 Task: Look for space in Amman, Jordan from 12th July, 2023 to 16th July, 2023 for 8 adults in price range Rs.10000 to Rs.16000. Place can be private room with 8 bedrooms having 8 beds and 8 bathrooms. Property type can be house, flat, guest house, hotel. Amenities needed are: wifi, TV, free parkinig on premises, gym, breakfast. Booking option can be shelf check-in. Required host language is English.
Action: Mouse moved to (453, 98)
Screenshot: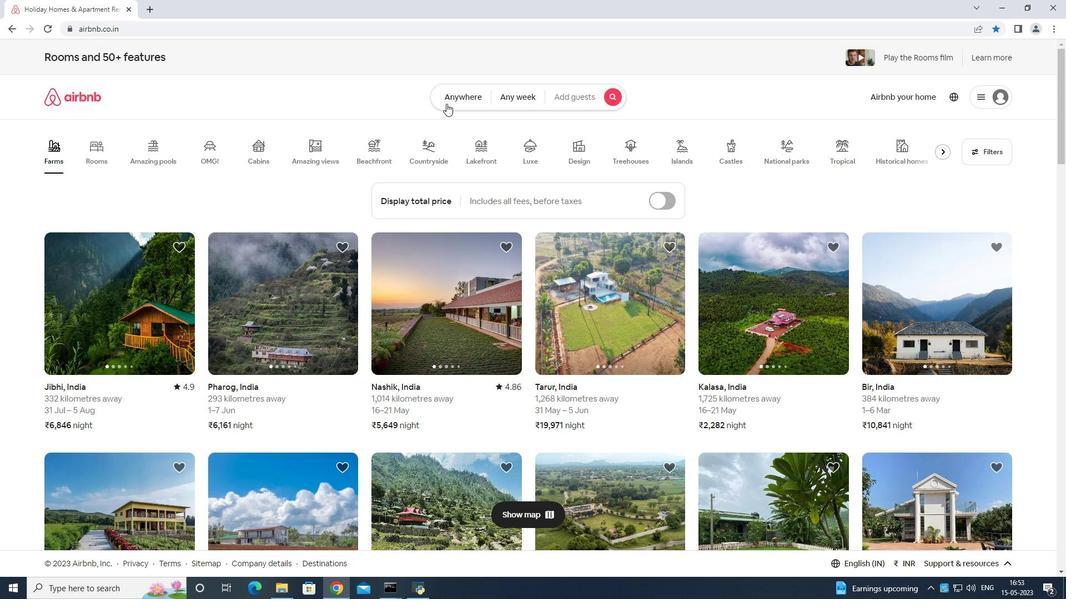 
Action: Mouse pressed left at (453, 98)
Screenshot: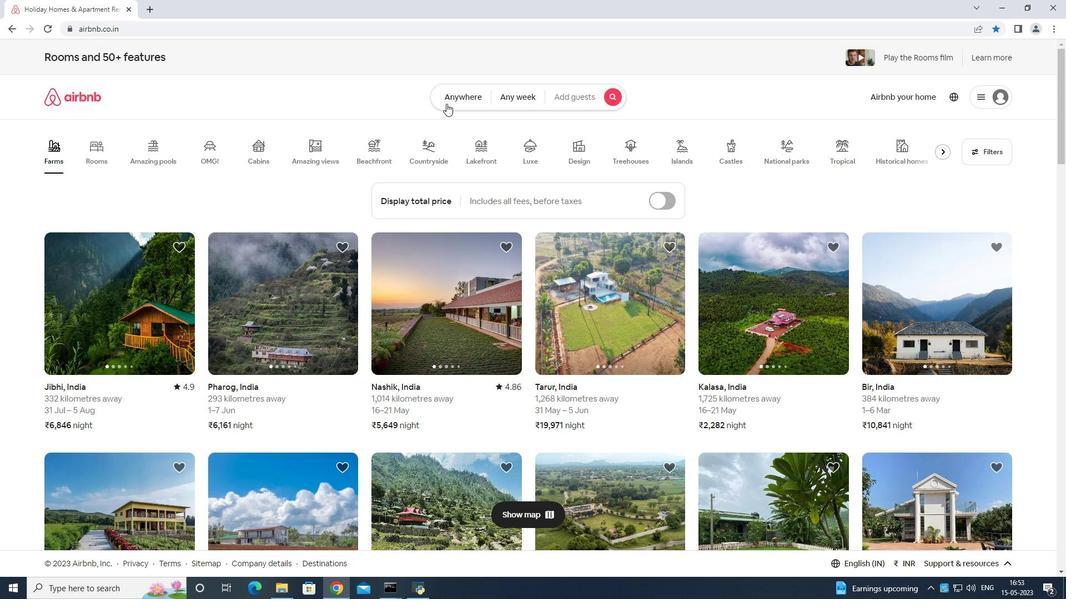 
Action: Mouse moved to (383, 131)
Screenshot: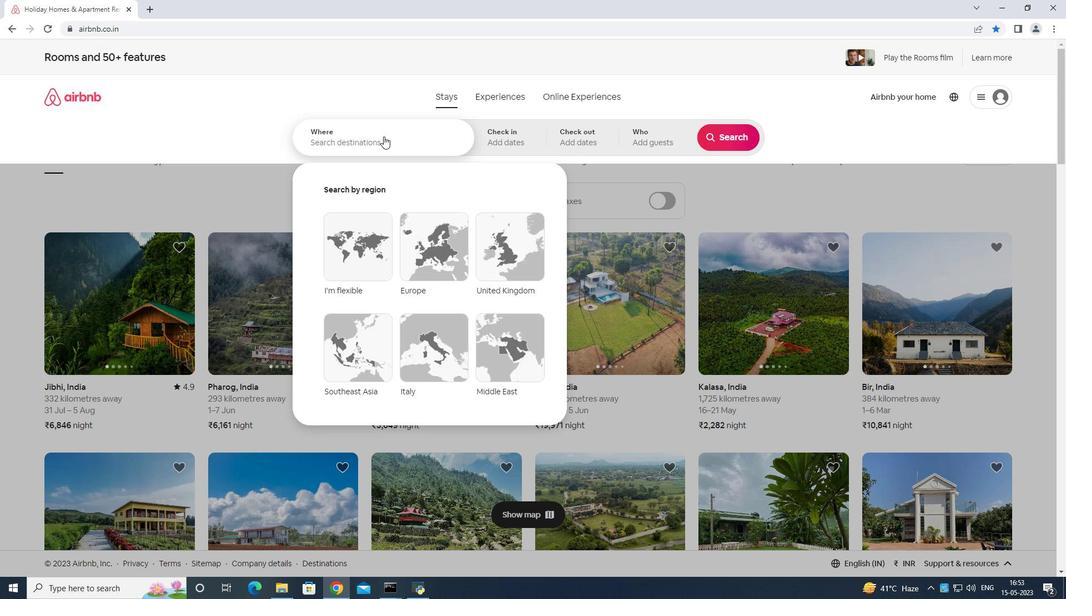 
Action: Mouse pressed left at (383, 131)
Screenshot: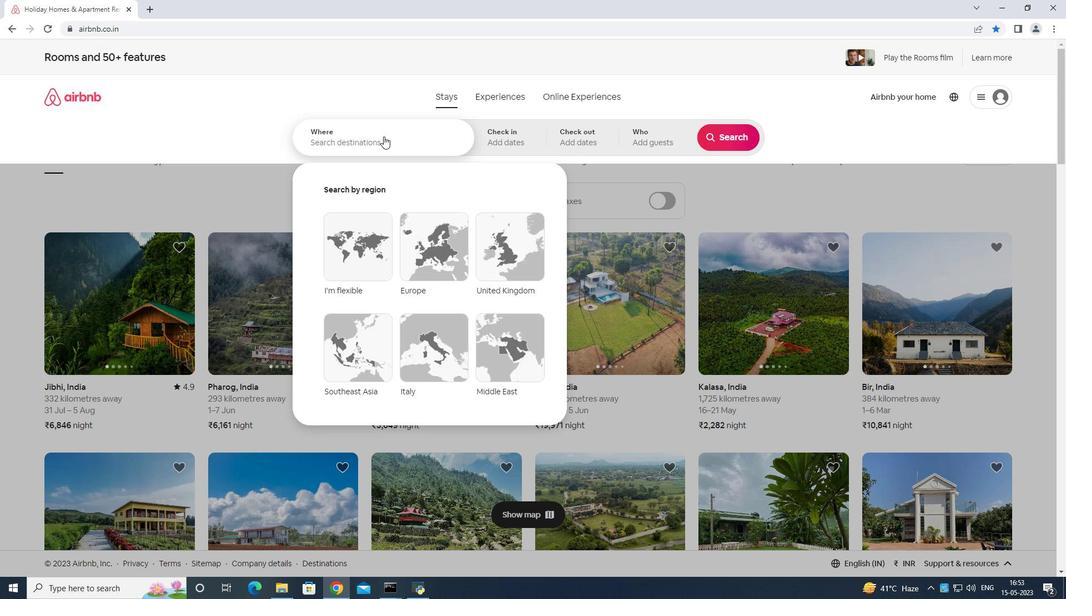 
Action: Mouse moved to (675, 117)
Screenshot: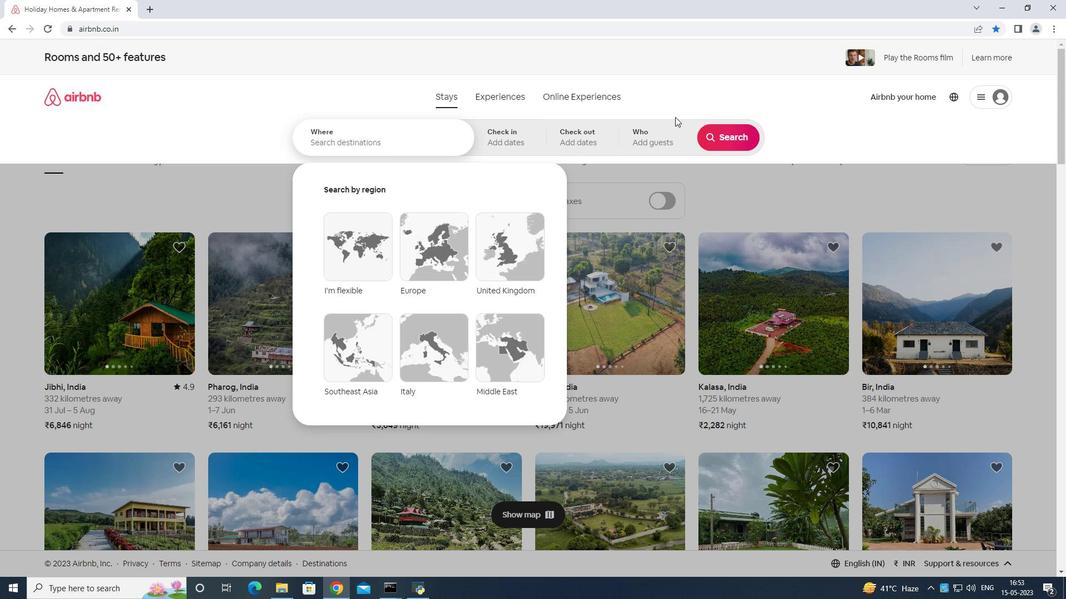 
Action: Key pressed <Key.shift>Amman<Key.space><Key.shift>Jordan<Key.enter>
Screenshot: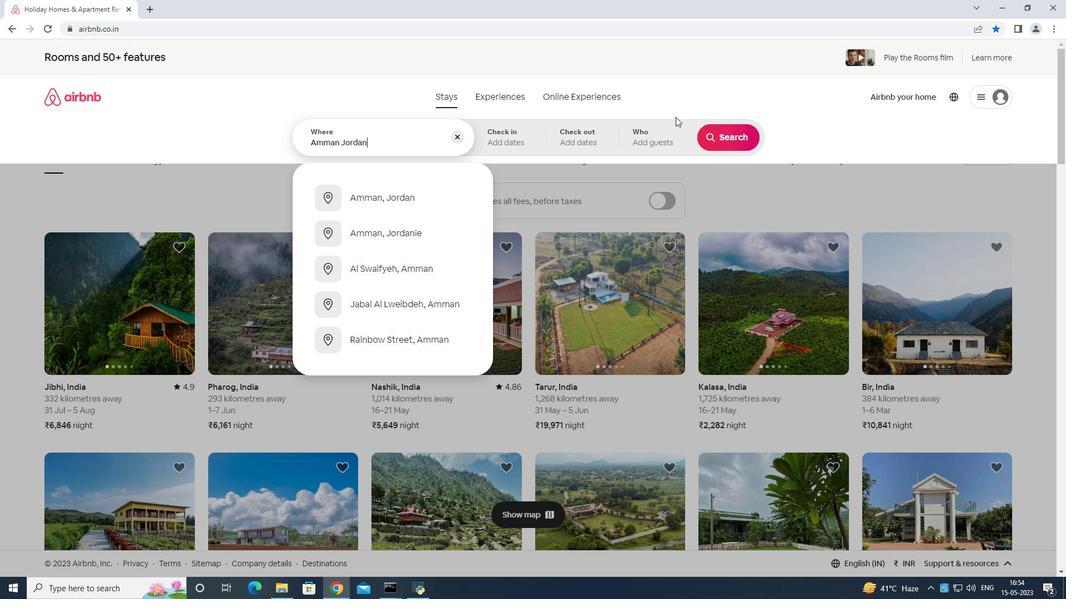 
Action: Mouse moved to (735, 224)
Screenshot: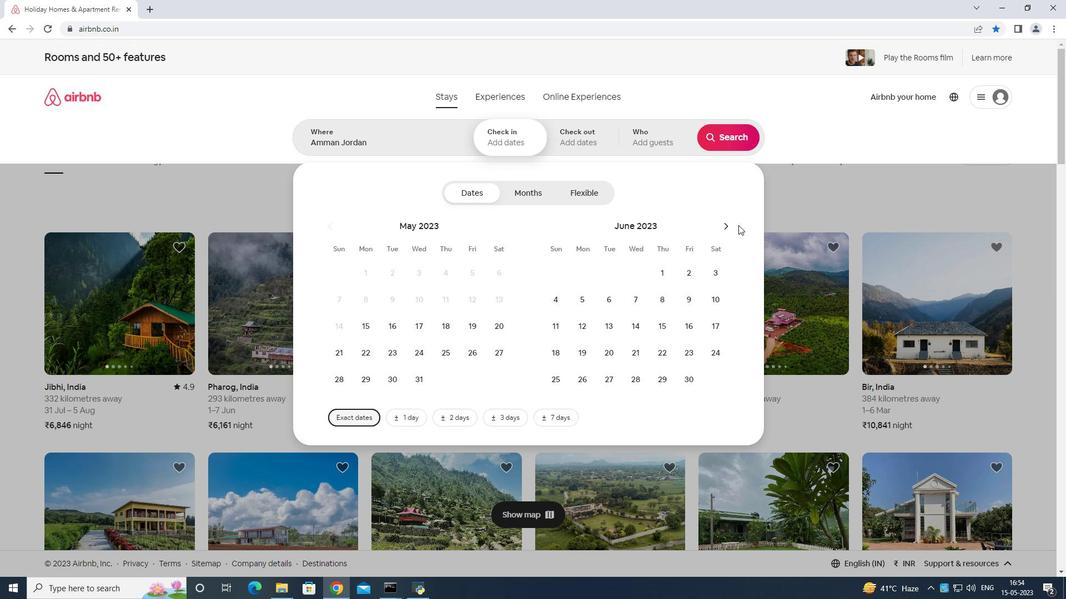 
Action: Mouse pressed left at (735, 224)
Screenshot: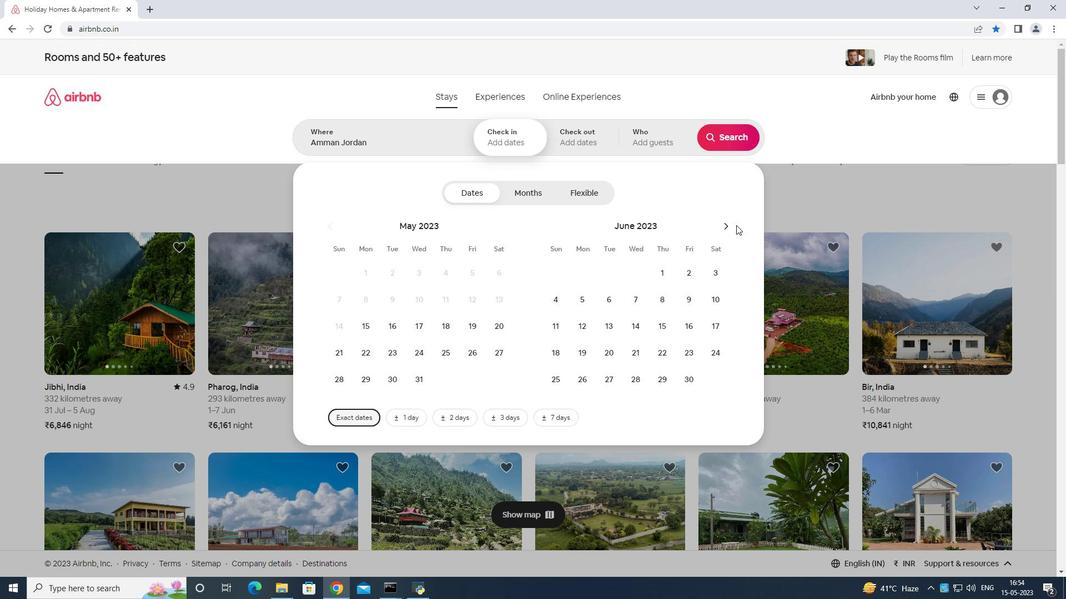 
Action: Mouse moved to (727, 223)
Screenshot: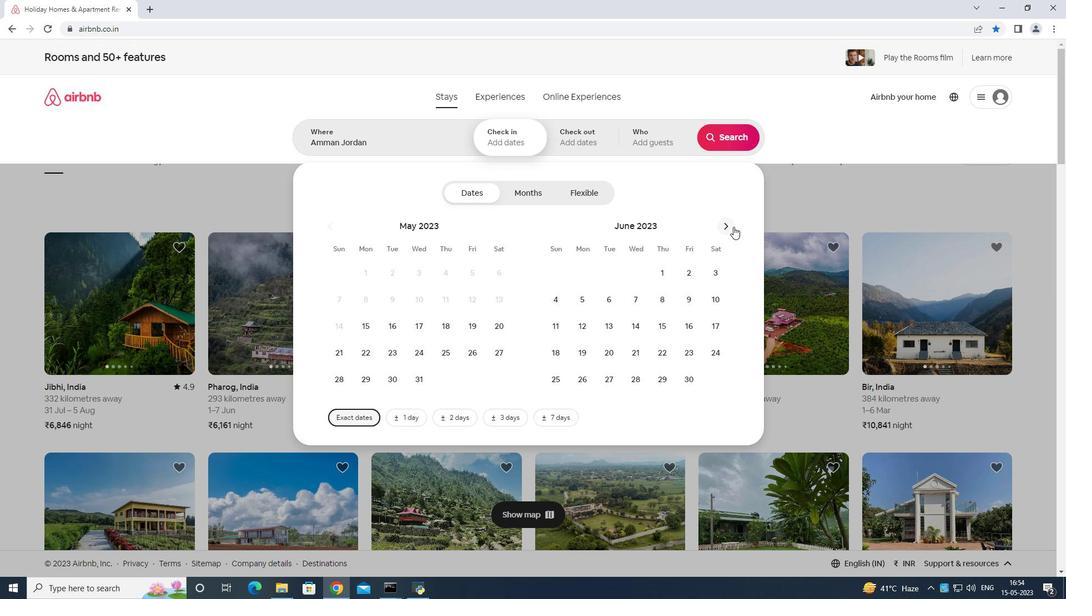 
Action: Mouse pressed left at (727, 223)
Screenshot: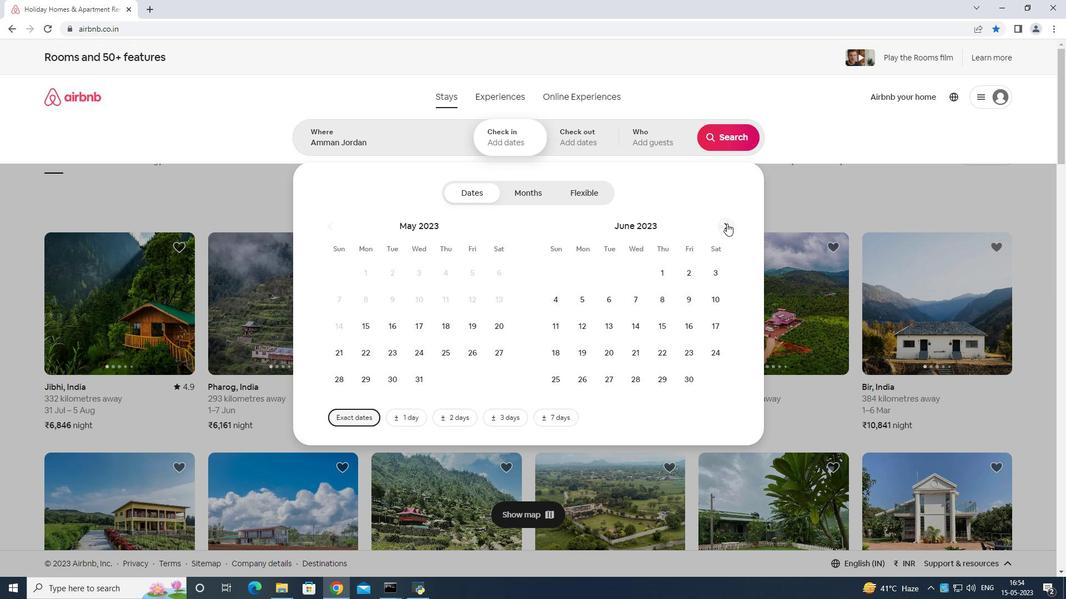 
Action: Mouse moved to (628, 313)
Screenshot: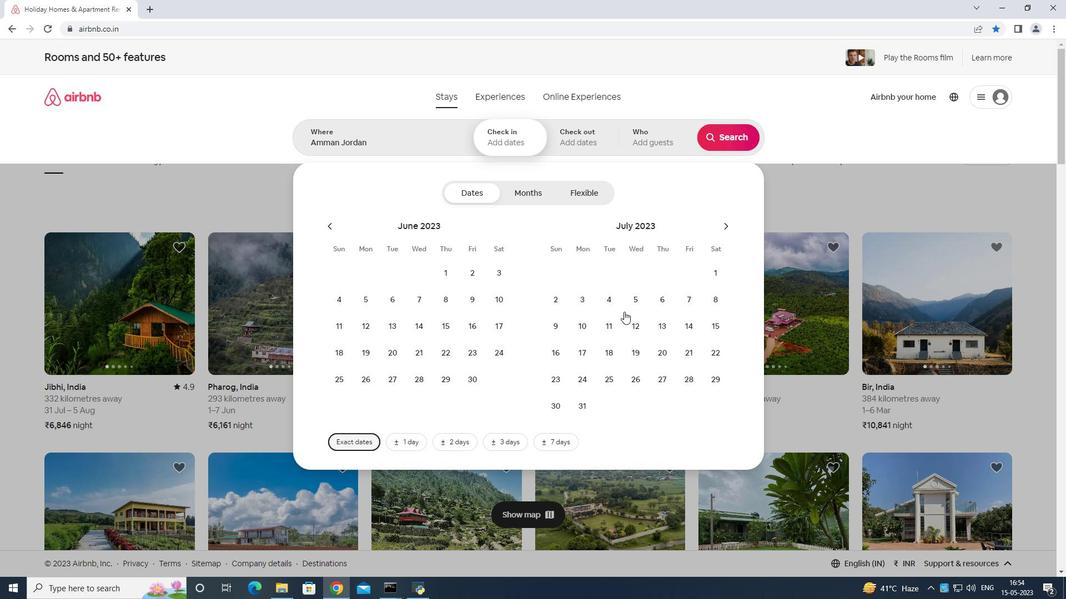 
Action: Mouse pressed left at (628, 313)
Screenshot: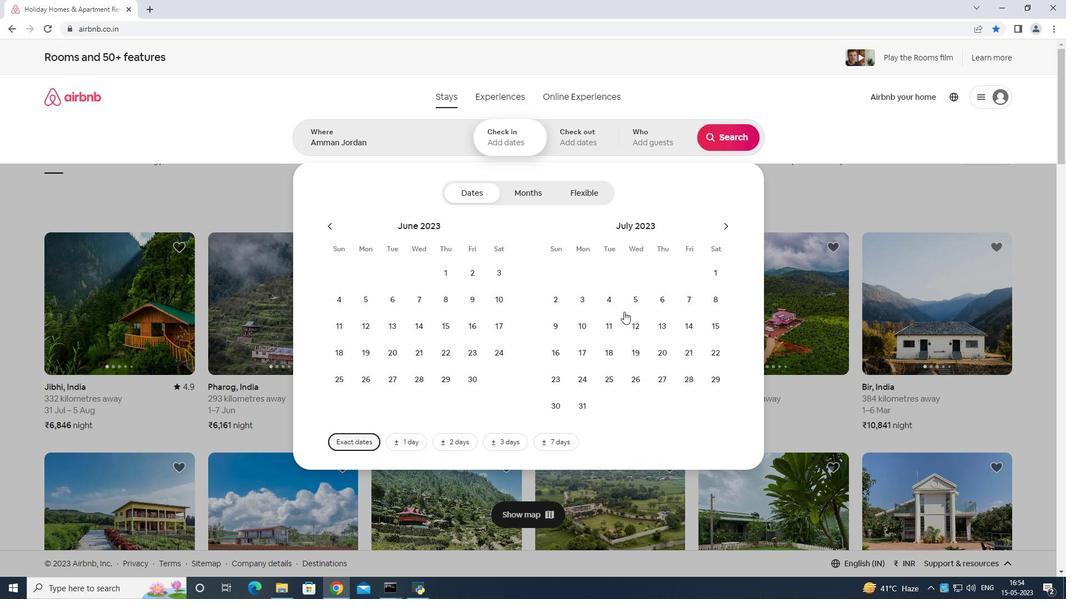 
Action: Mouse moved to (563, 345)
Screenshot: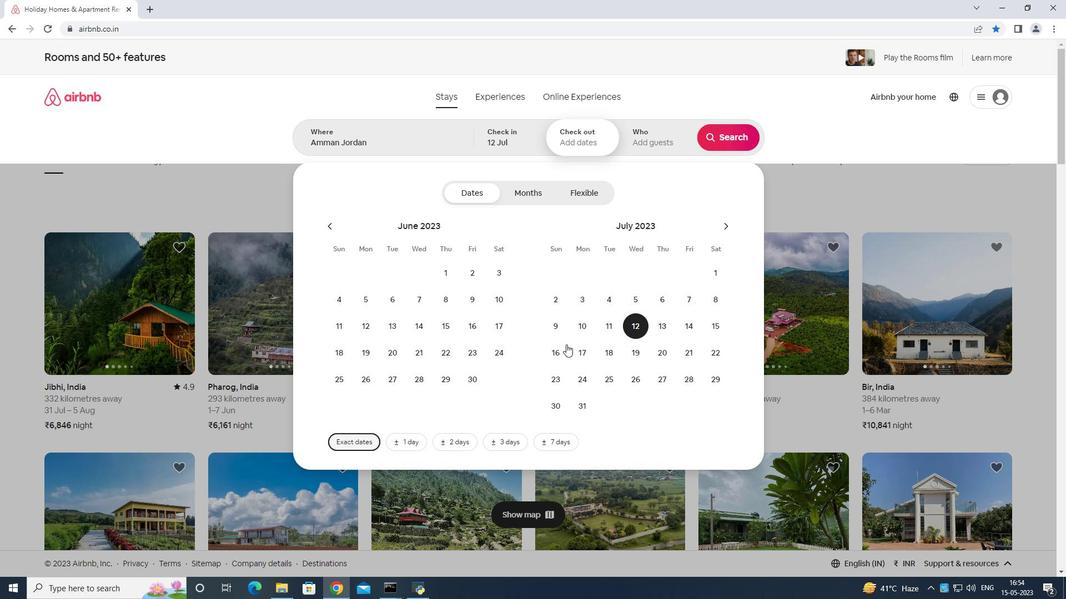 
Action: Mouse pressed left at (563, 345)
Screenshot: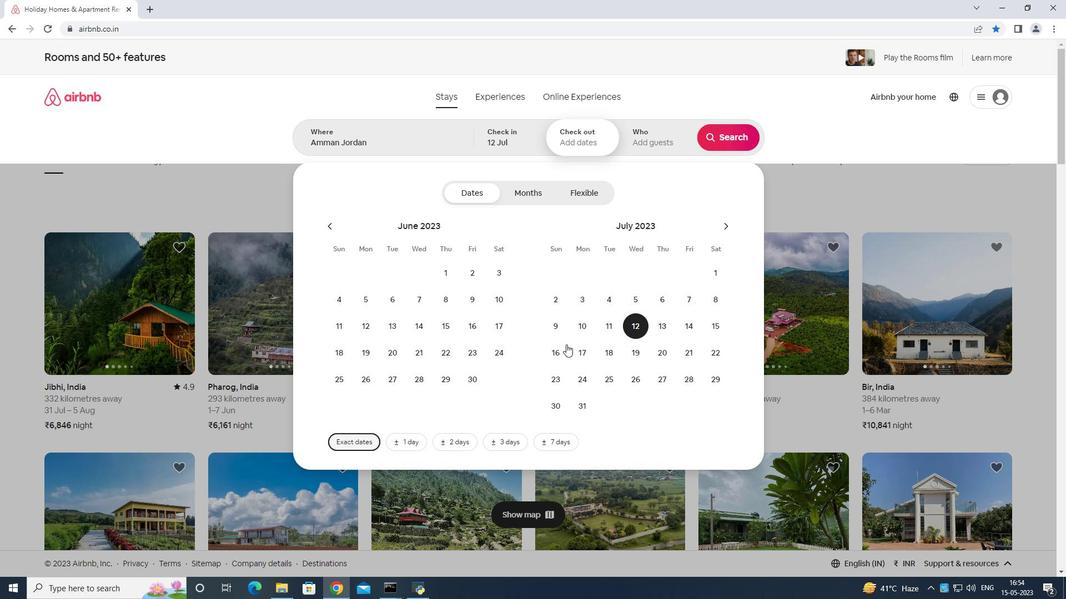 
Action: Mouse moved to (657, 144)
Screenshot: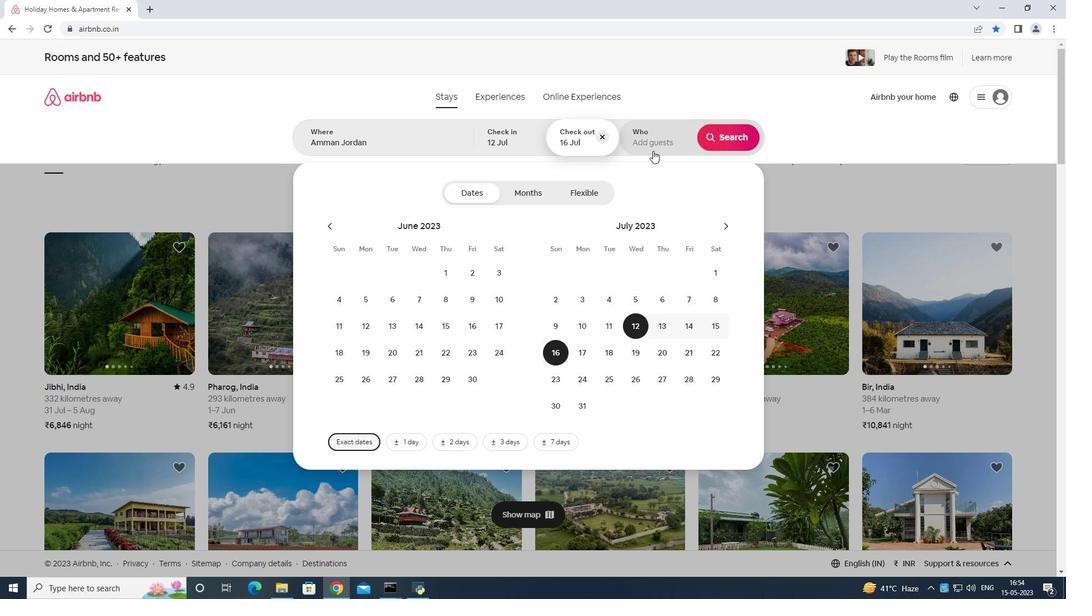 
Action: Mouse pressed left at (657, 144)
Screenshot: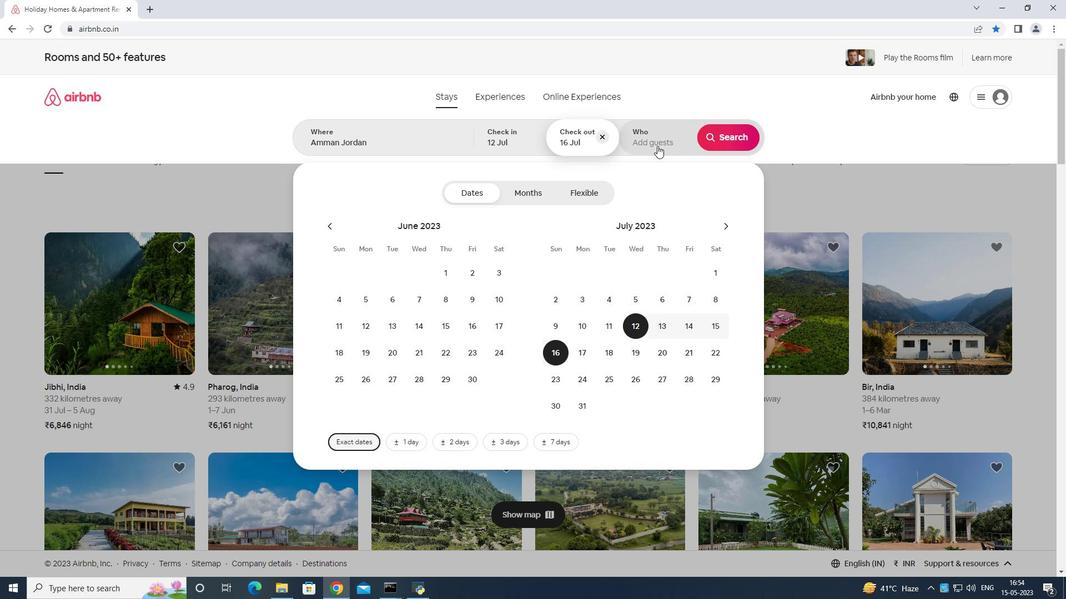 
Action: Mouse moved to (728, 198)
Screenshot: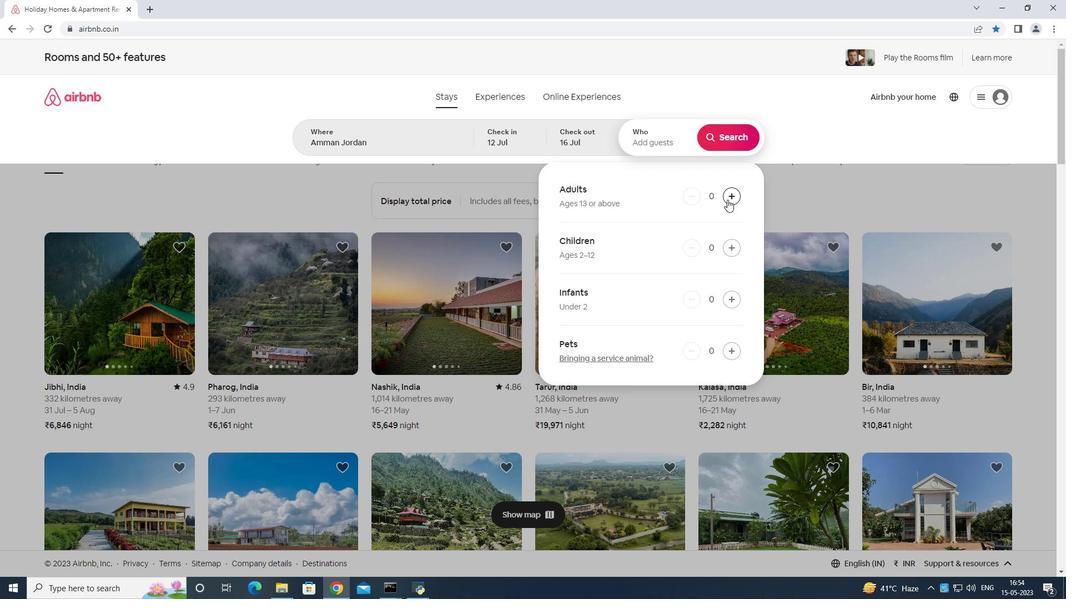 
Action: Mouse pressed left at (728, 198)
Screenshot: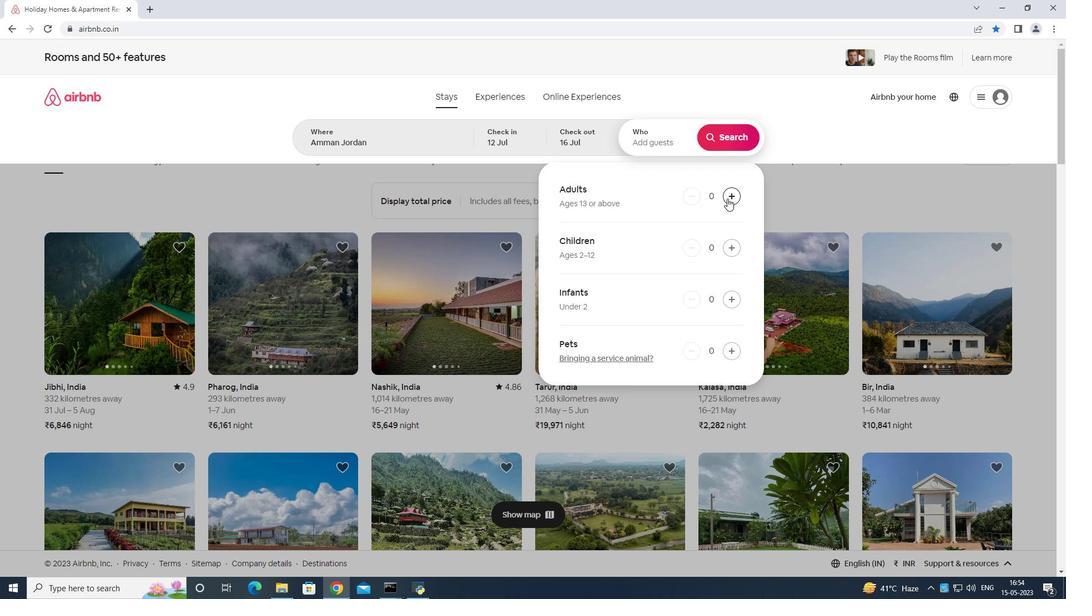 
Action: Mouse pressed left at (728, 198)
Screenshot: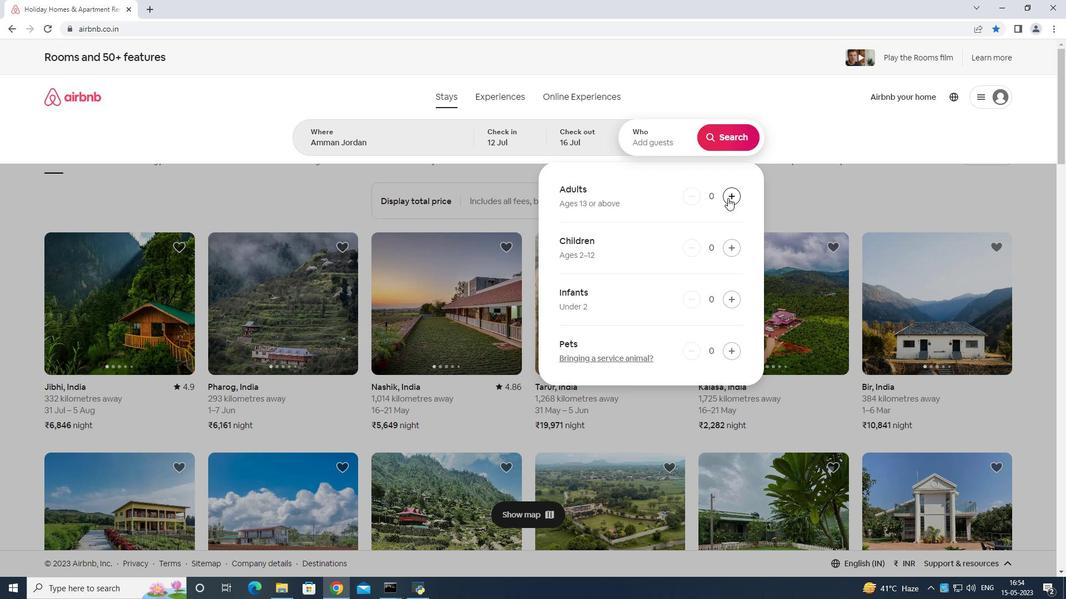 
Action: Mouse pressed left at (728, 198)
Screenshot: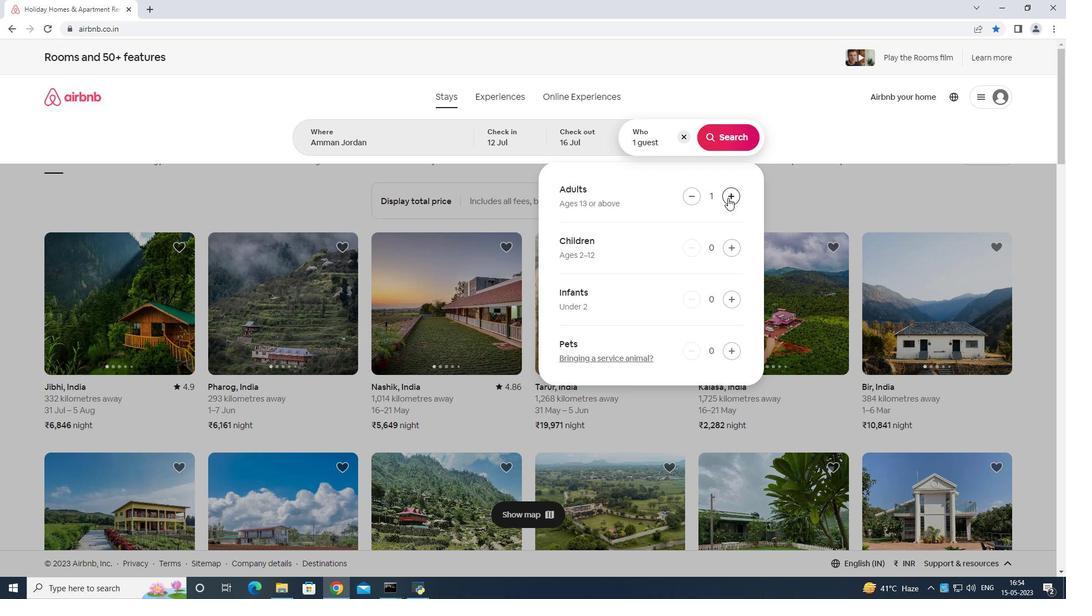
Action: Mouse pressed left at (728, 198)
Screenshot: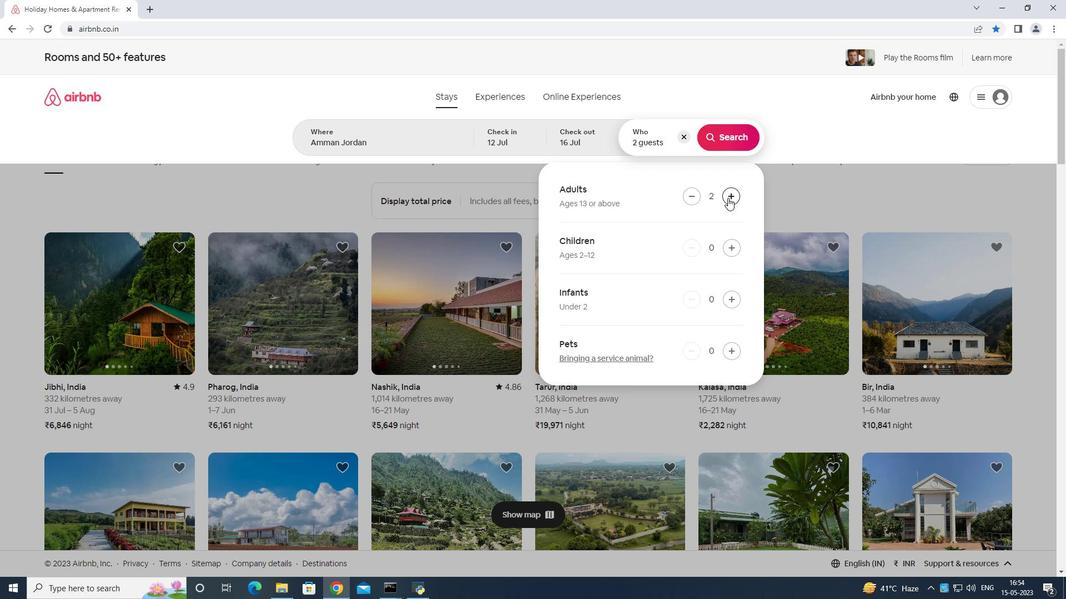 
Action: Mouse moved to (728, 198)
Screenshot: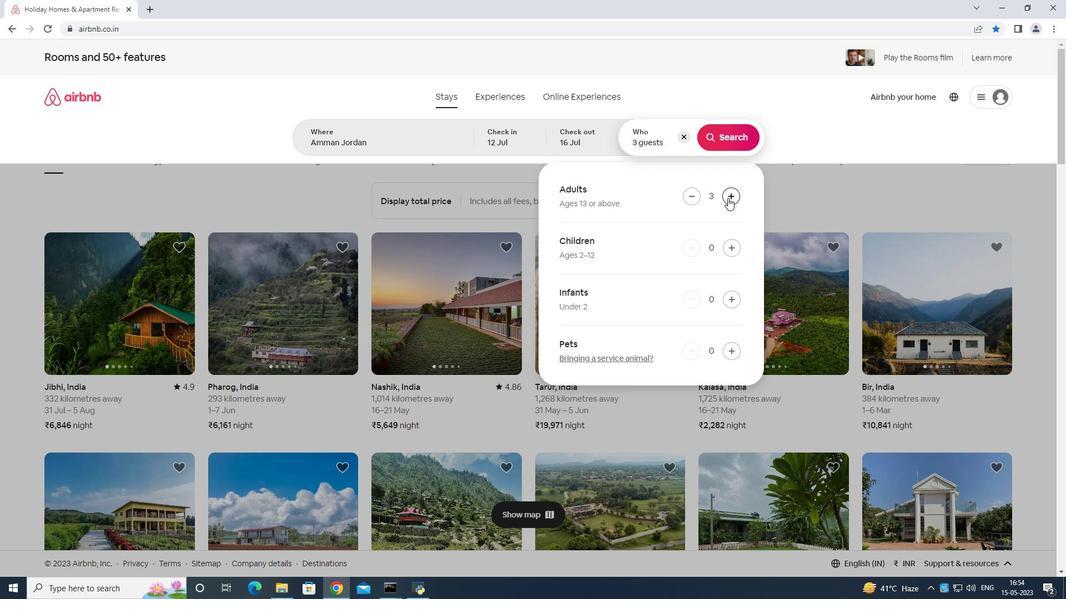 
Action: Mouse pressed left at (728, 198)
Screenshot: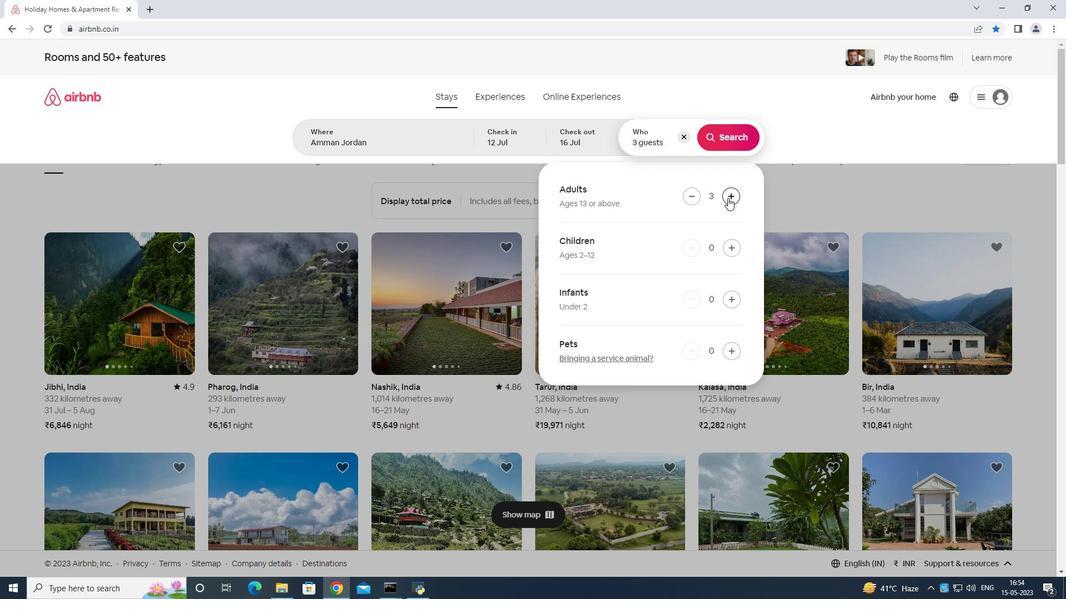
Action: Mouse pressed left at (728, 198)
Screenshot: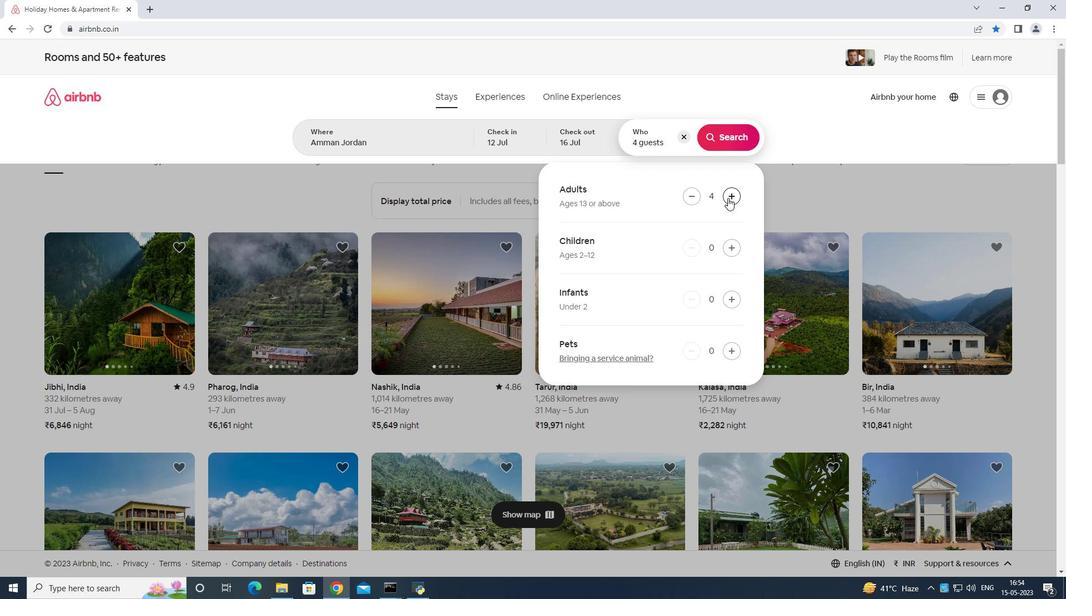 
Action: Mouse pressed left at (728, 198)
Screenshot: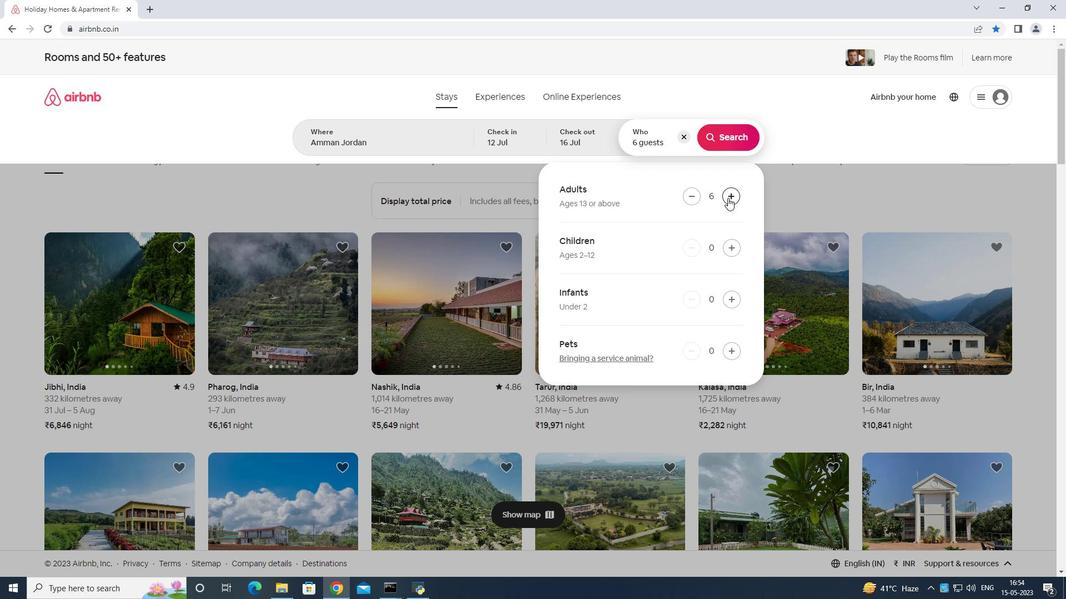 
Action: Mouse moved to (728, 196)
Screenshot: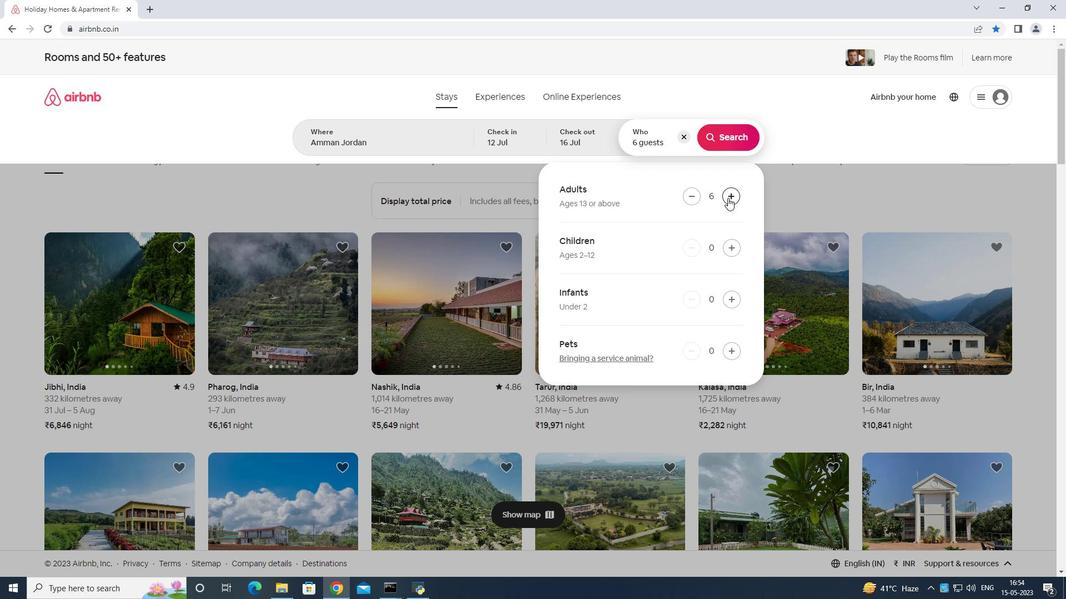 
Action: Mouse pressed left at (728, 196)
Screenshot: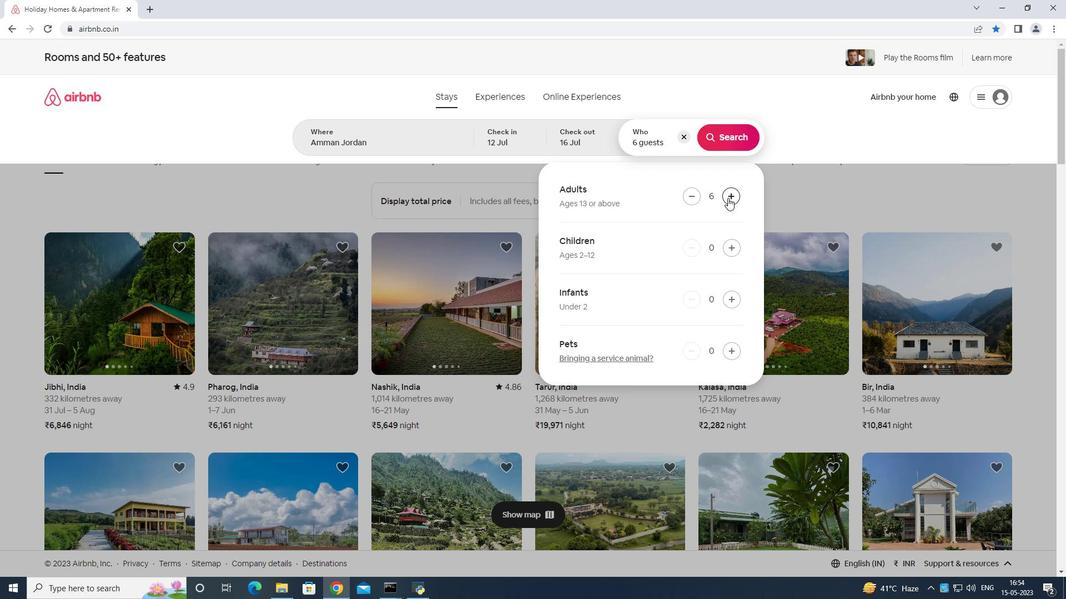 
Action: Mouse moved to (745, 133)
Screenshot: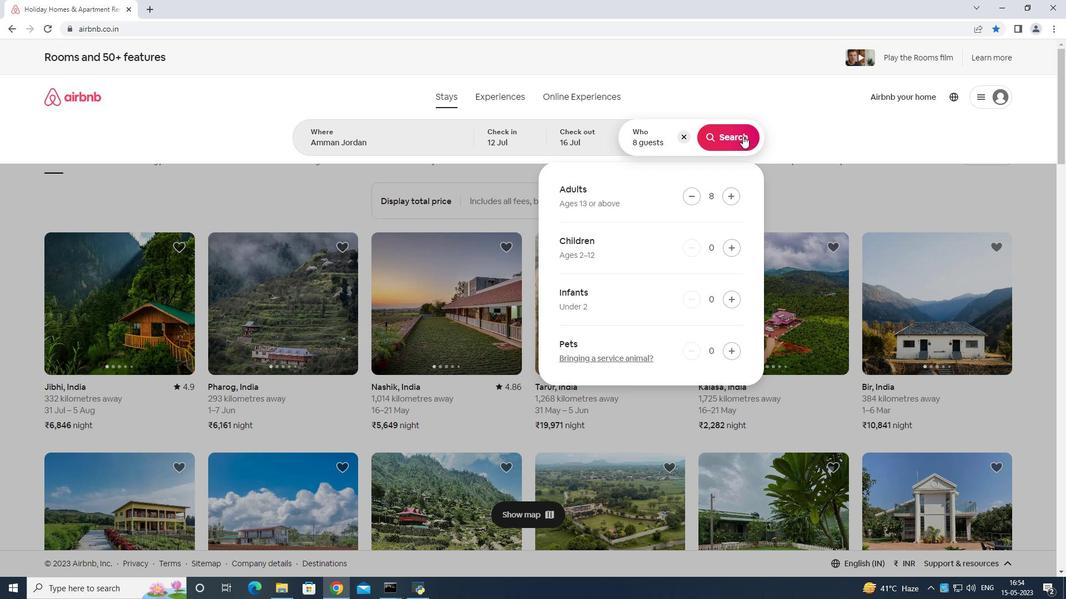 
Action: Mouse pressed left at (745, 133)
Screenshot: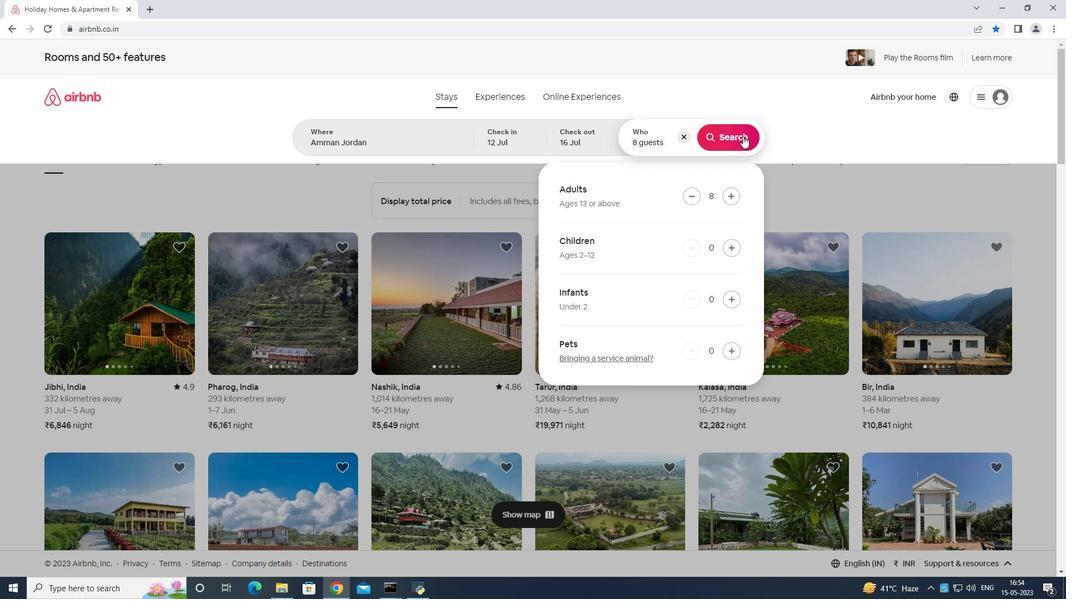 
Action: Mouse moved to (1006, 104)
Screenshot: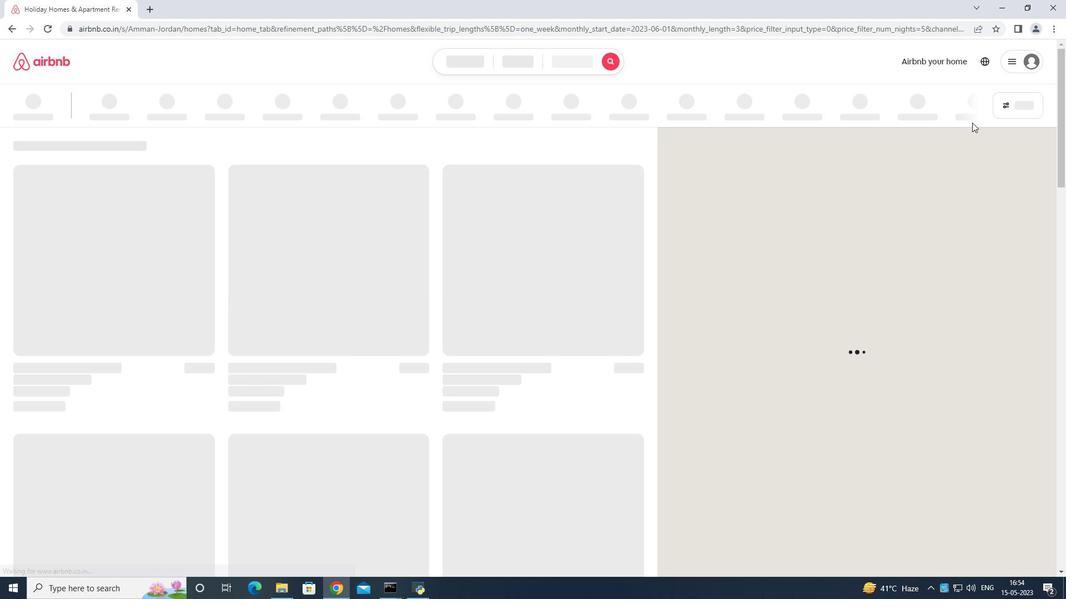 
Action: Mouse pressed left at (1006, 104)
Screenshot: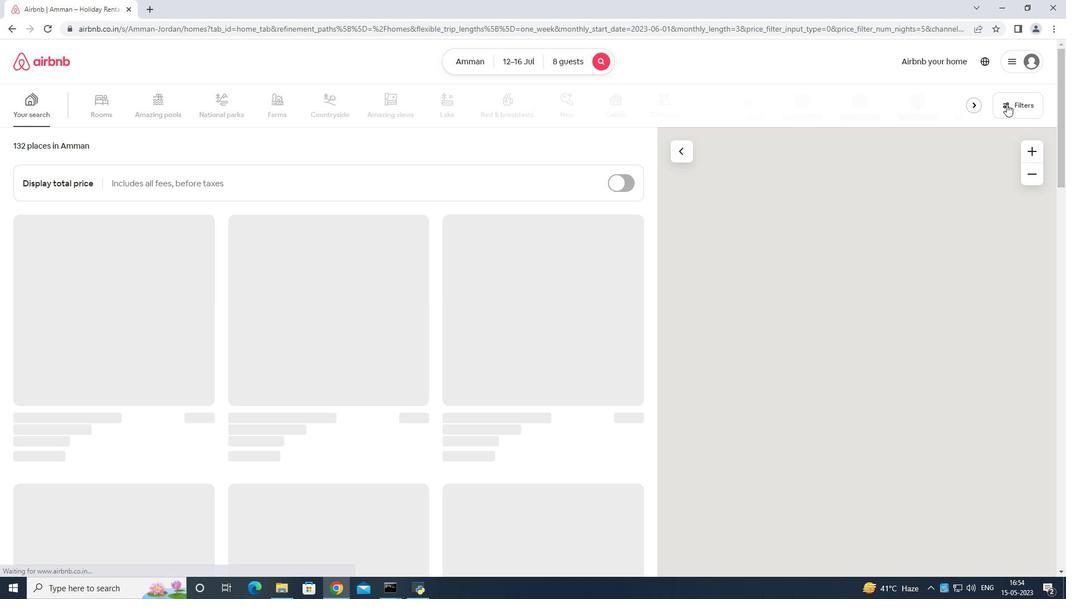 
Action: Mouse moved to (455, 364)
Screenshot: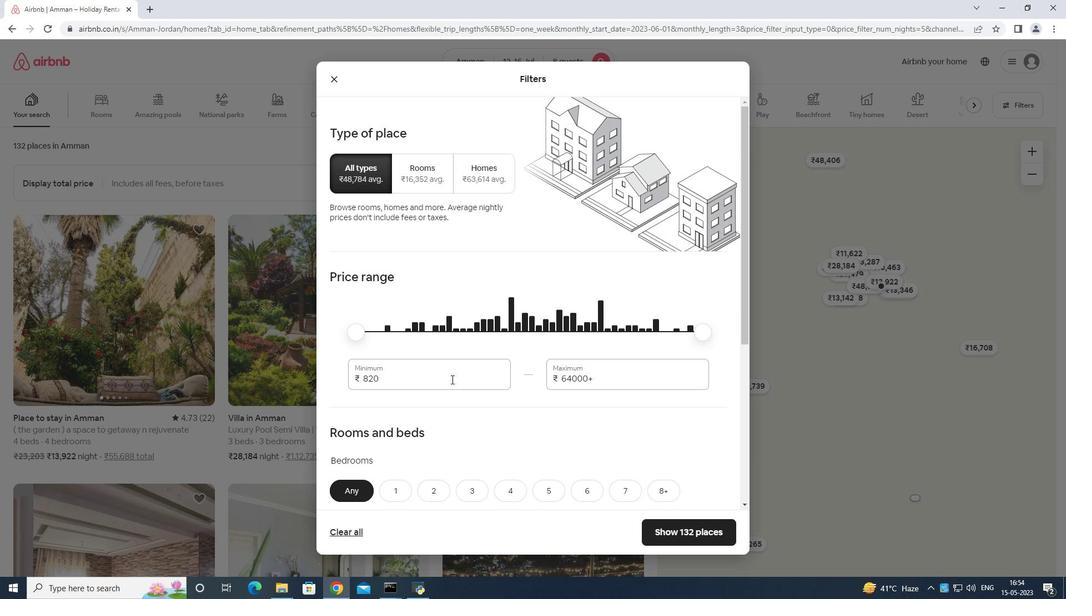 
Action: Mouse pressed left at (454, 364)
Screenshot: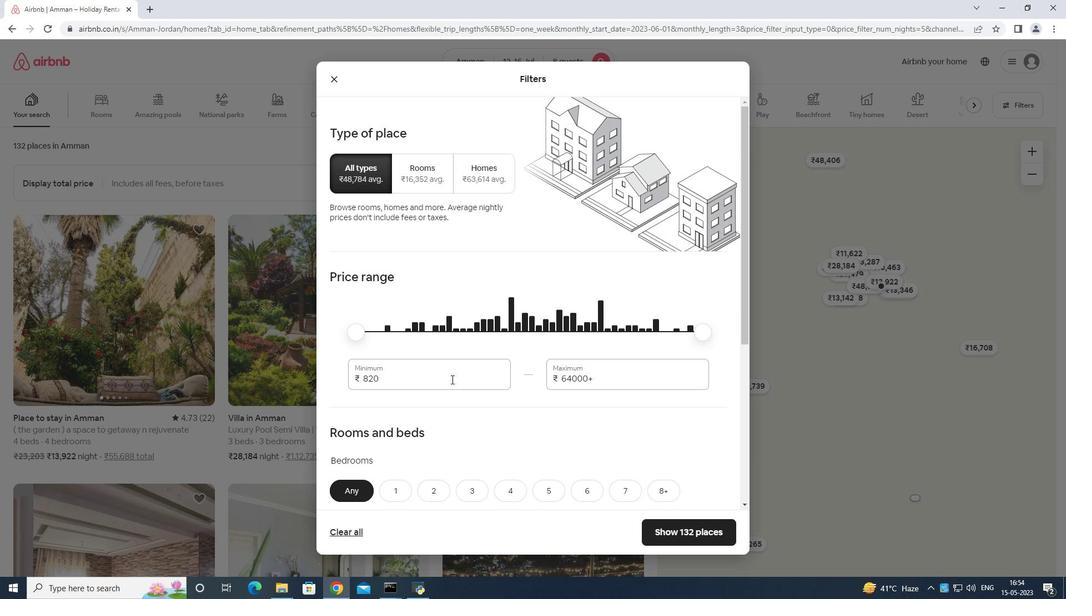 
Action: Mouse moved to (457, 365)
Screenshot: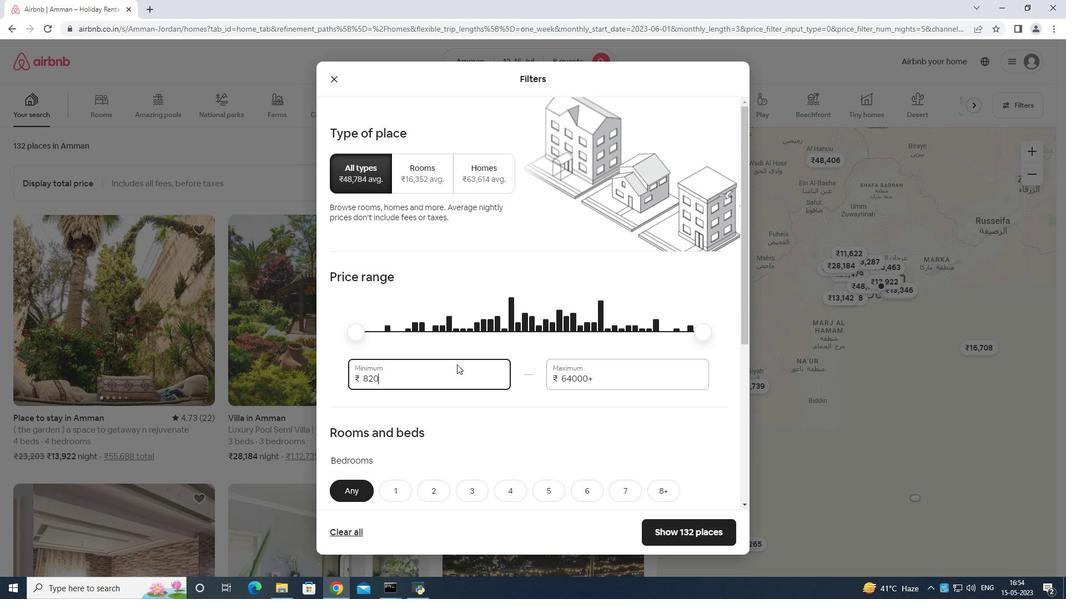 
Action: Key pressed <Key.backspace>
Screenshot: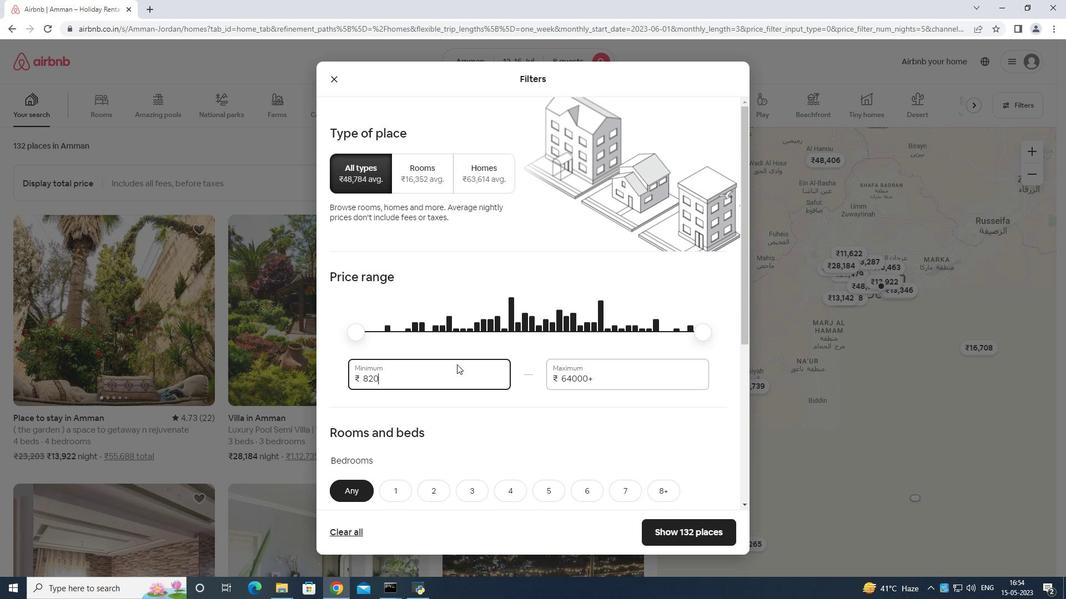 
Action: Mouse moved to (458, 366)
Screenshot: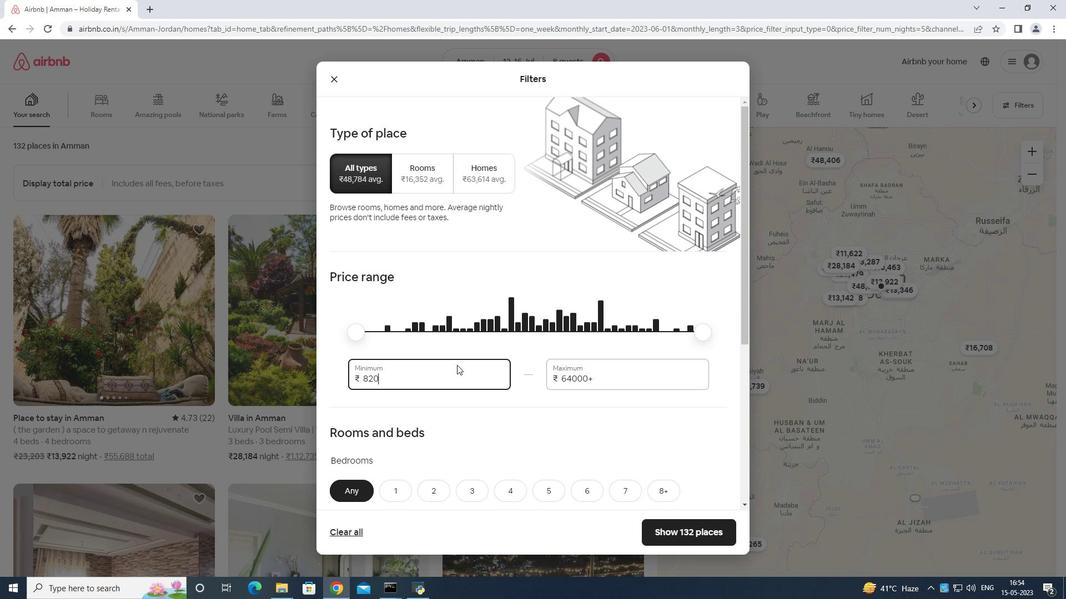 
Action: Key pressed <Key.backspace><Key.backspace><Key.backspace>
Screenshot: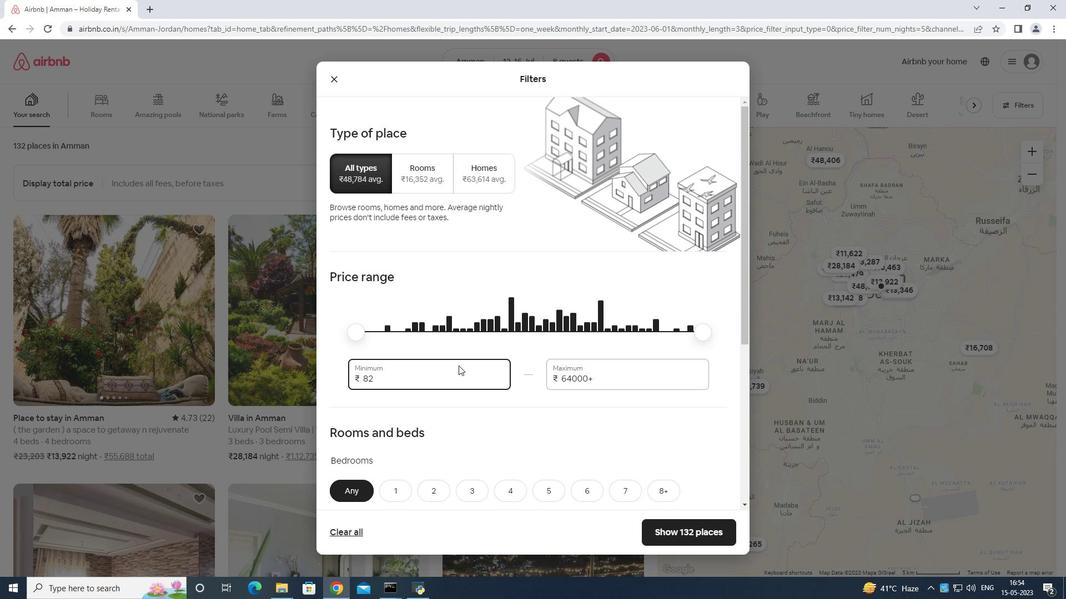 
Action: Mouse moved to (459, 366)
Screenshot: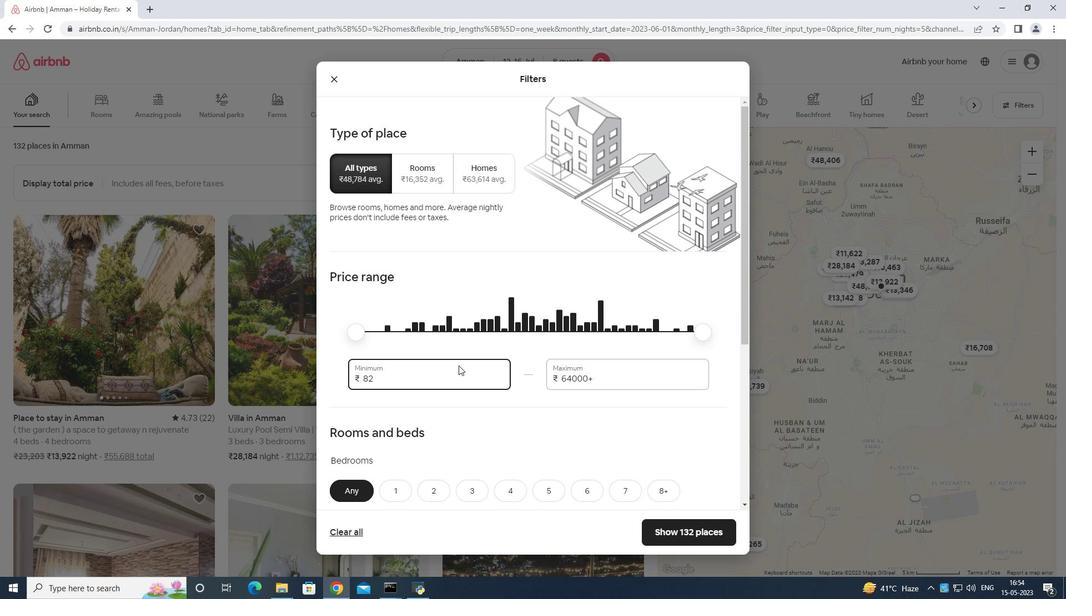 
Action: Key pressed 1
Screenshot: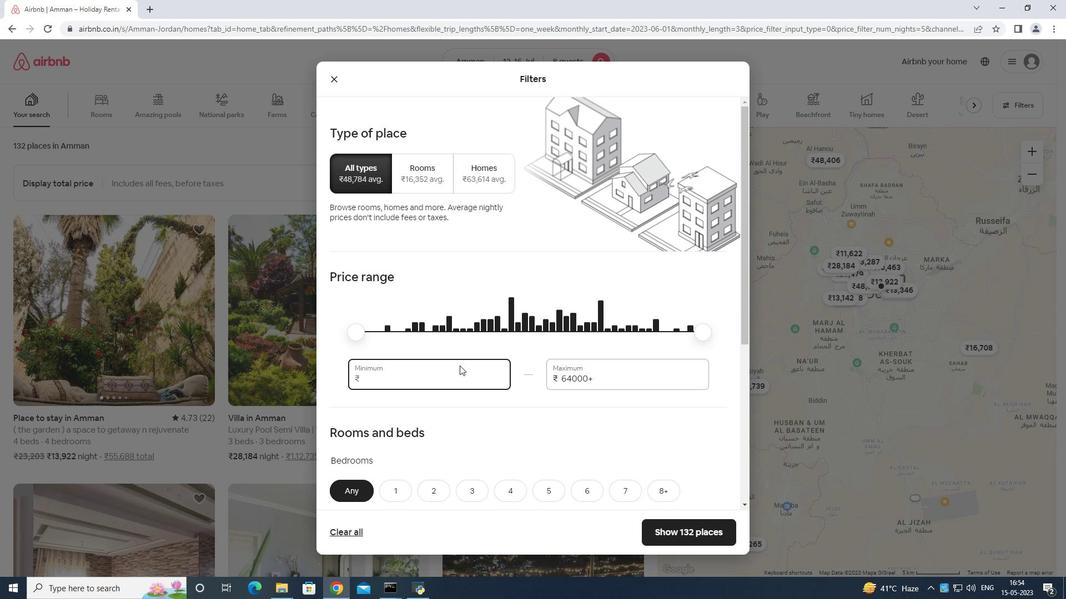 
Action: Mouse moved to (460, 366)
Screenshot: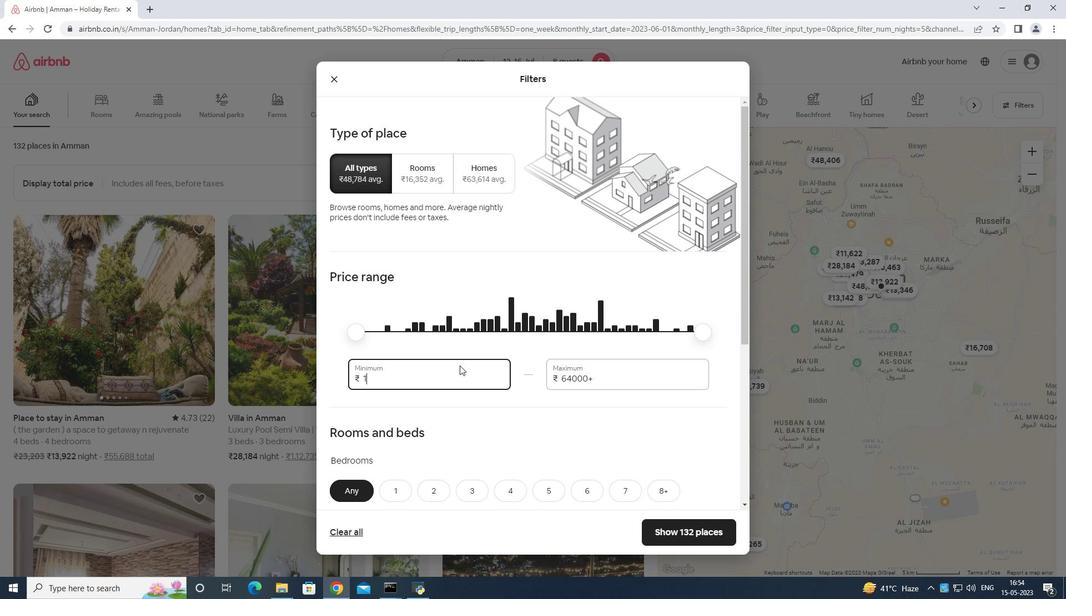 
Action: Key pressed 000
Screenshot: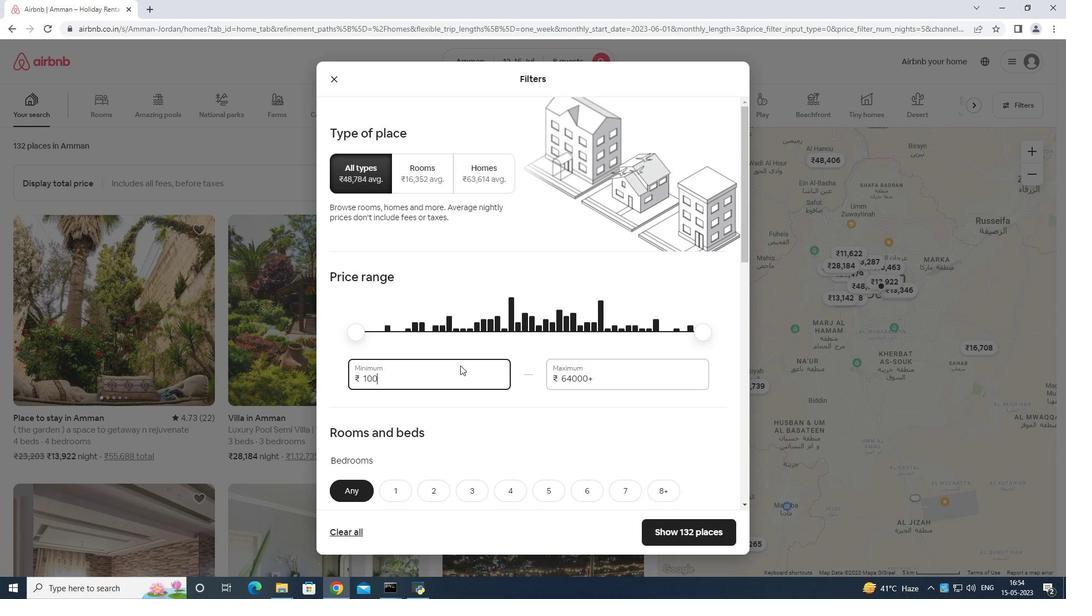 
Action: Mouse moved to (515, 377)
Screenshot: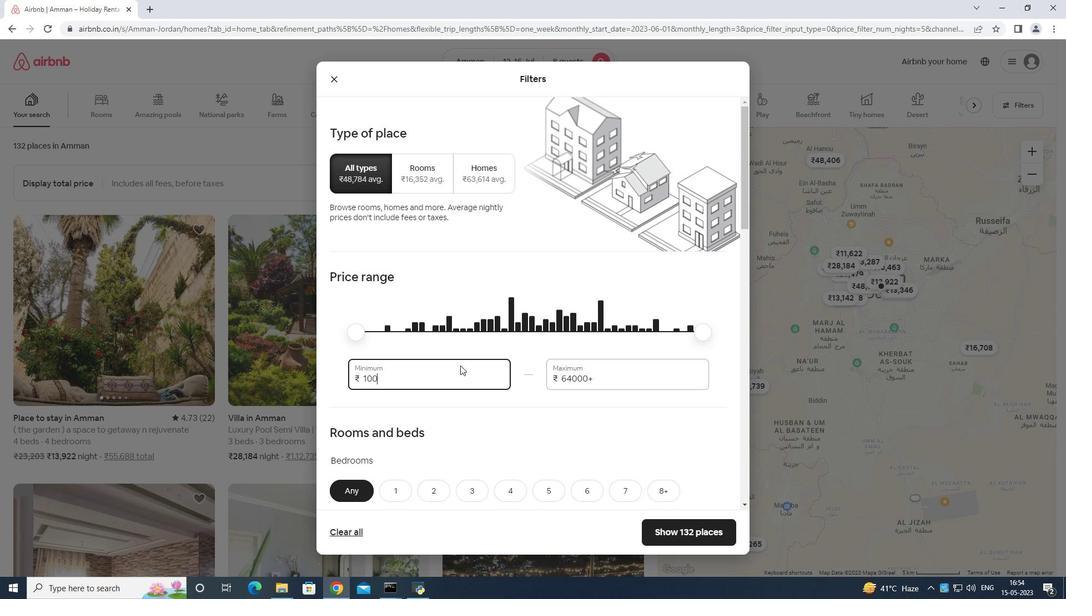 
Action: Key pressed 0
Screenshot: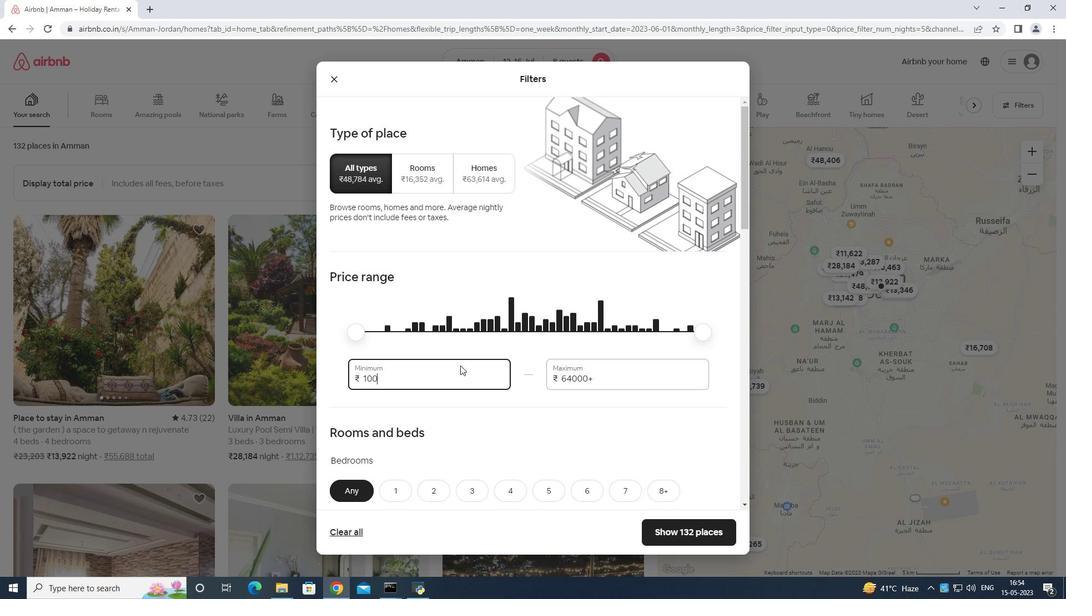 
Action: Mouse moved to (618, 371)
Screenshot: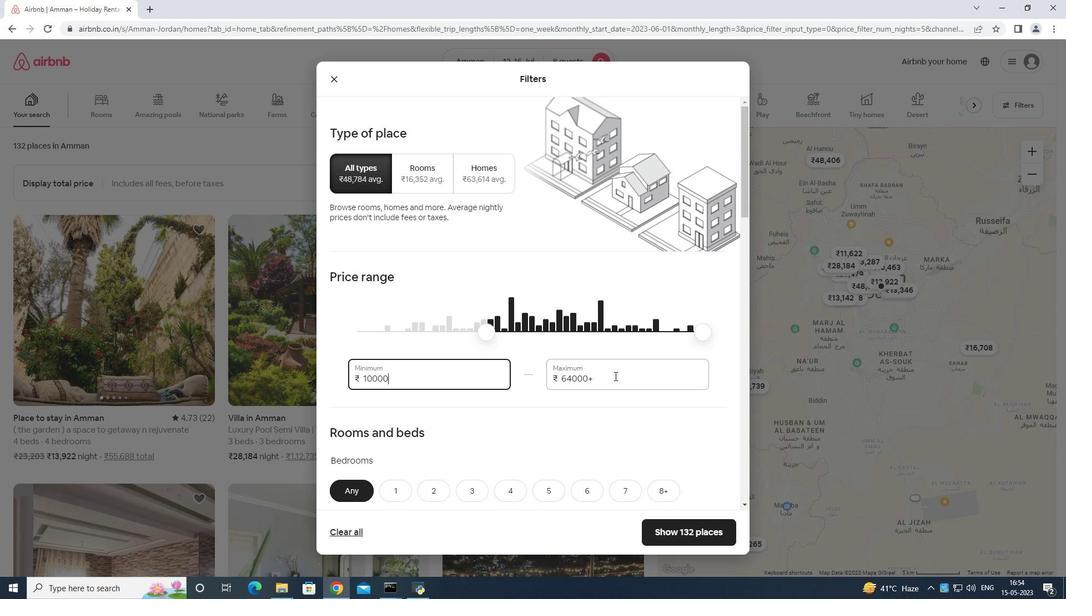 
Action: Mouse pressed left at (618, 371)
Screenshot: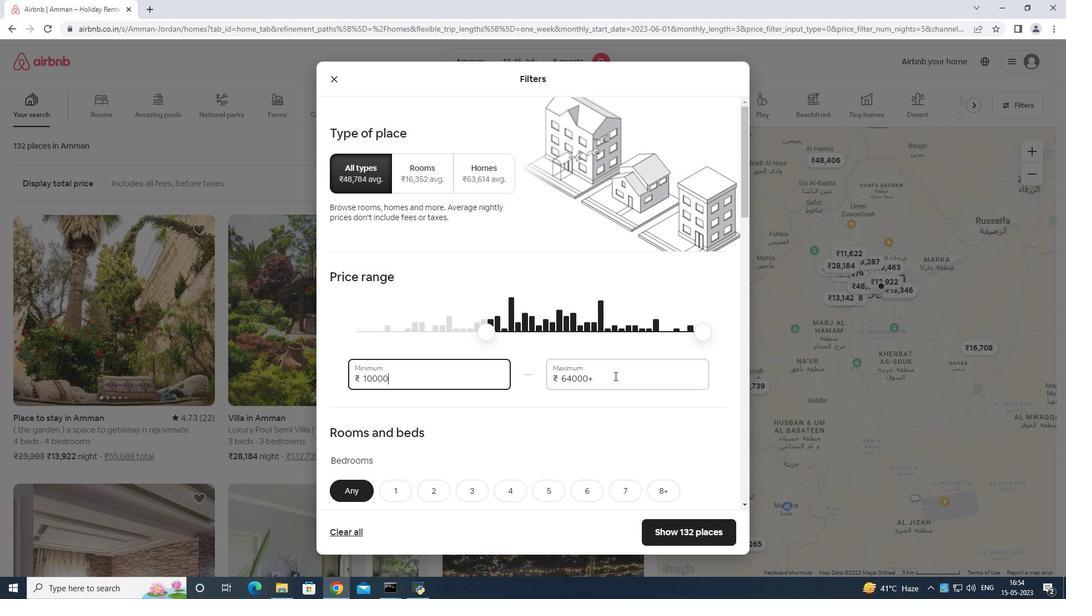 
Action: Mouse moved to (621, 366)
Screenshot: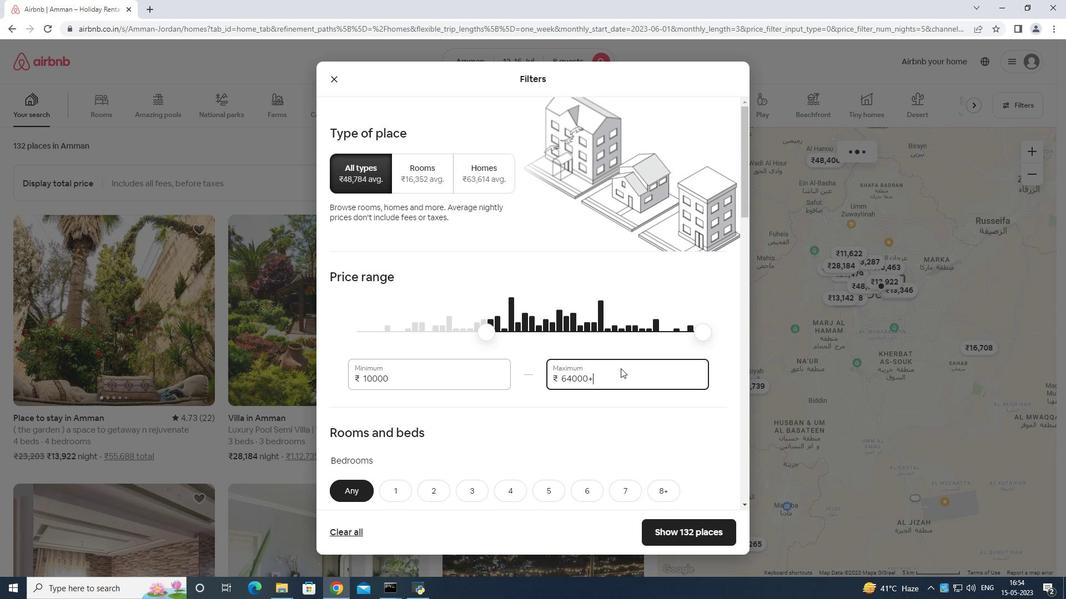 
Action: Key pressed <Key.backspace><Key.backspace><Key.backspace><Key.backspace><Key.backspace><Key.backspace><Key.backspace><Key.backspace><Key.backspace>
Screenshot: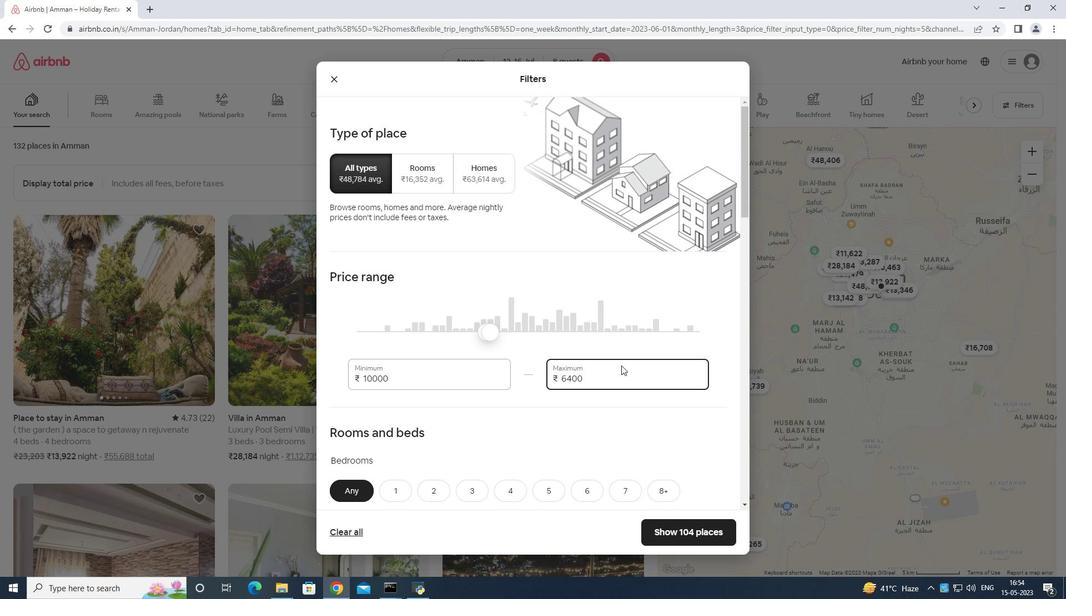 
Action: Mouse moved to (625, 363)
Screenshot: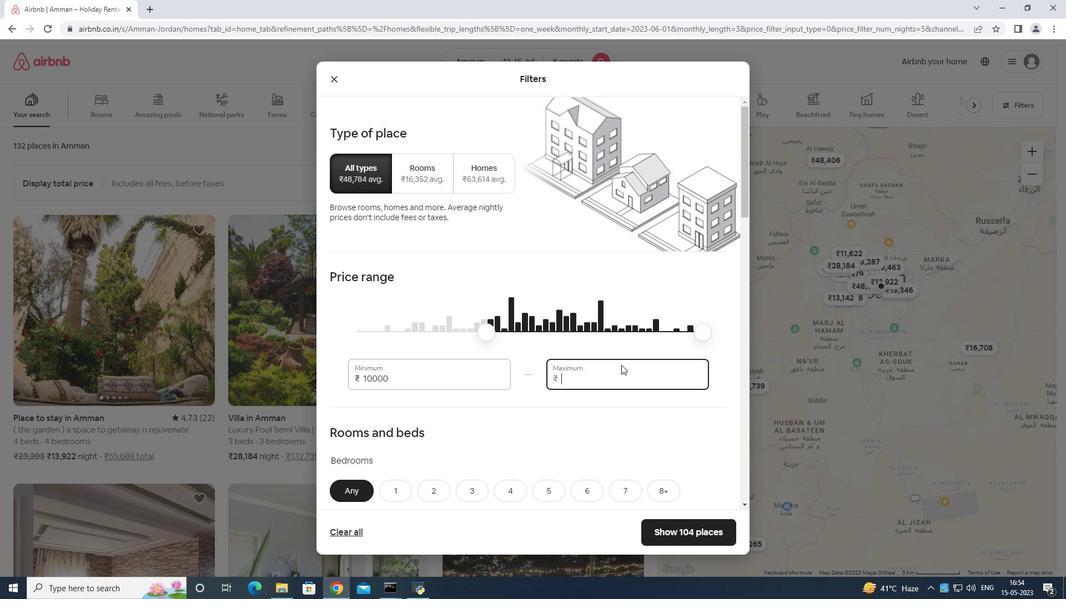 
Action: Key pressed 1
Screenshot: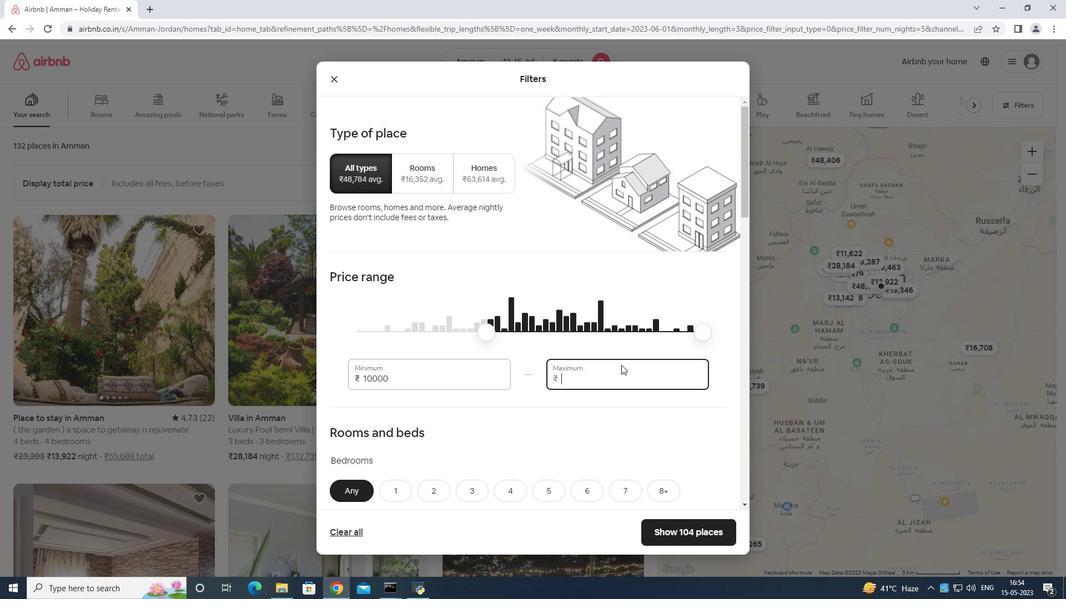 
Action: Mouse moved to (627, 363)
Screenshot: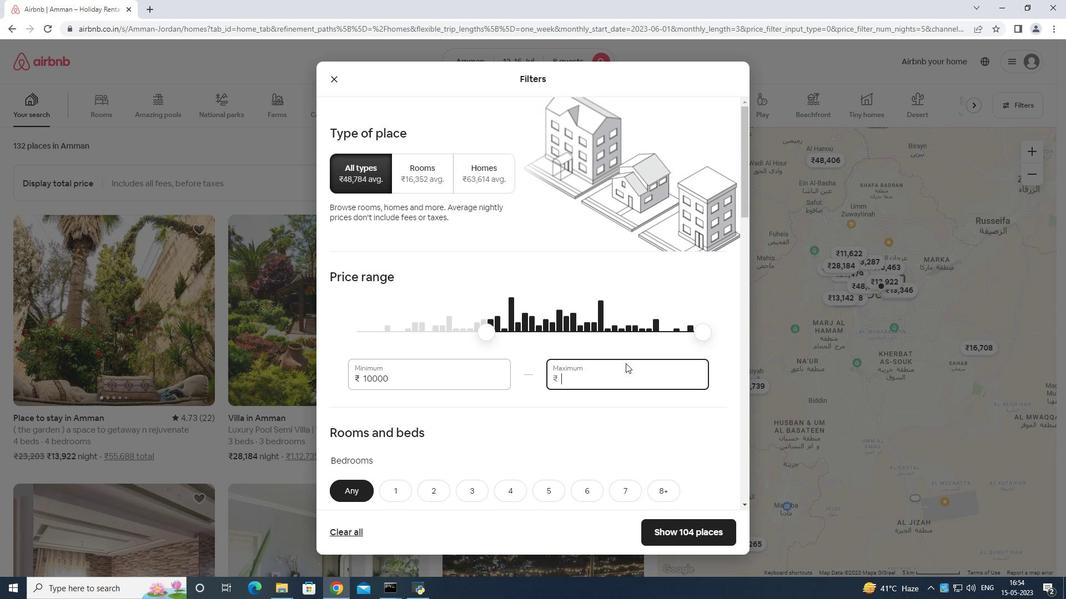 
Action: Key pressed 6
Screenshot: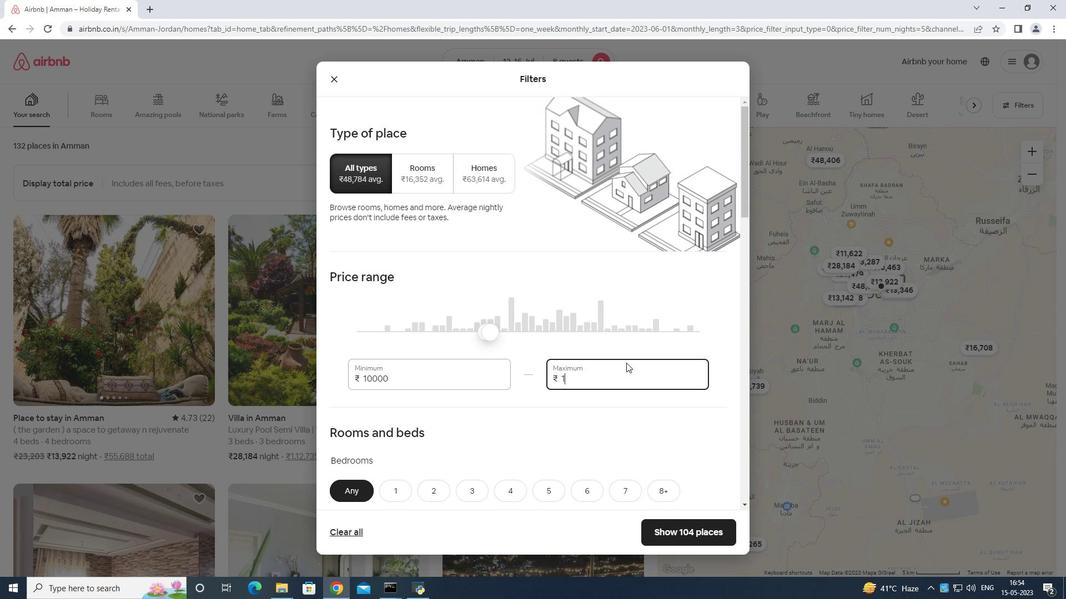
Action: Mouse moved to (630, 362)
Screenshot: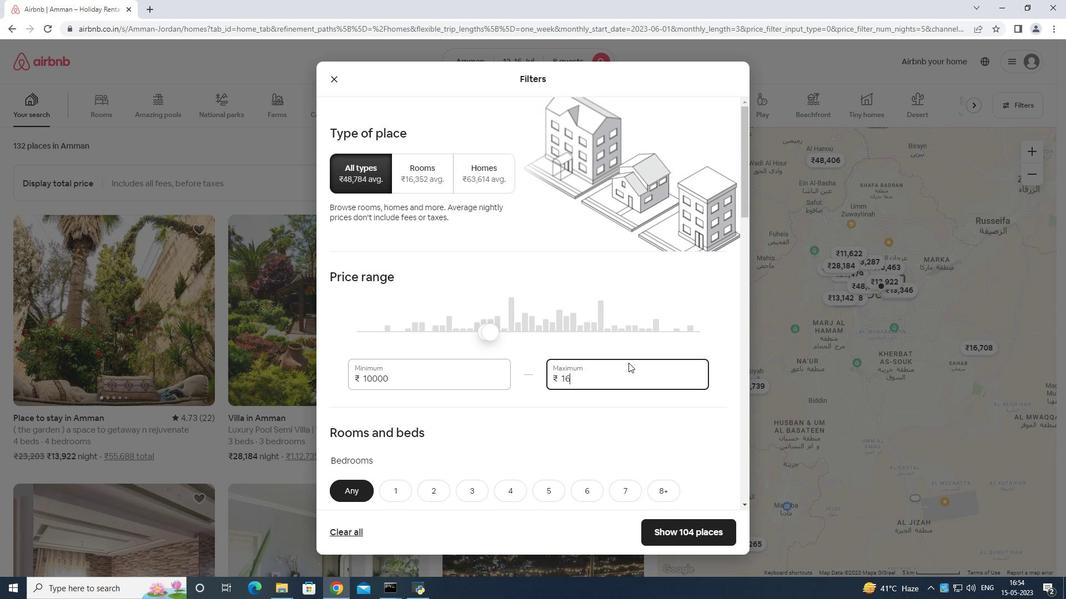 
Action: Key pressed 0
Screenshot: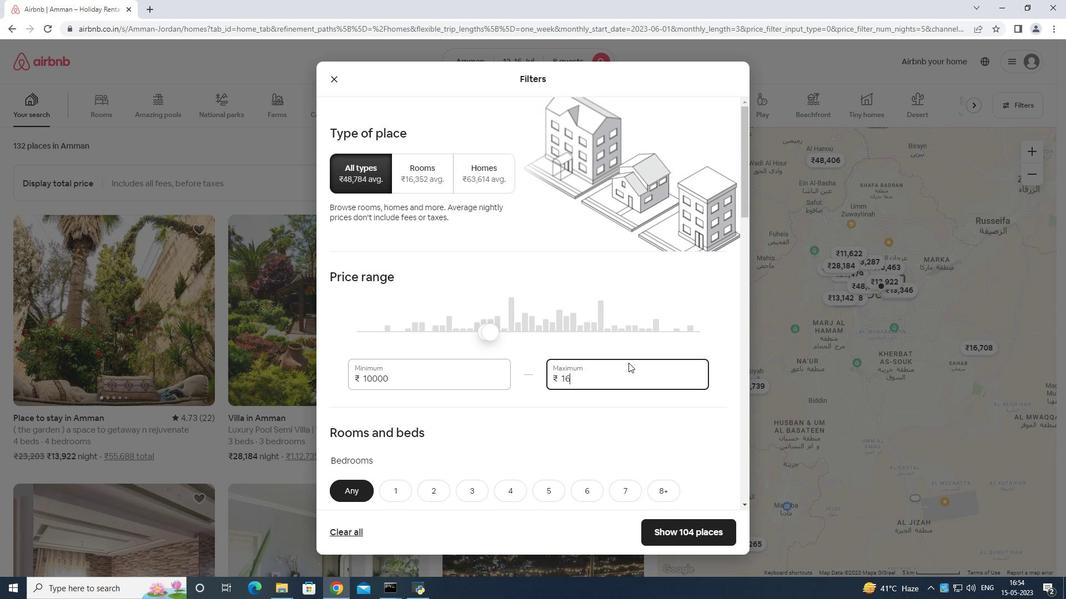 
Action: Mouse moved to (630, 359)
Screenshot: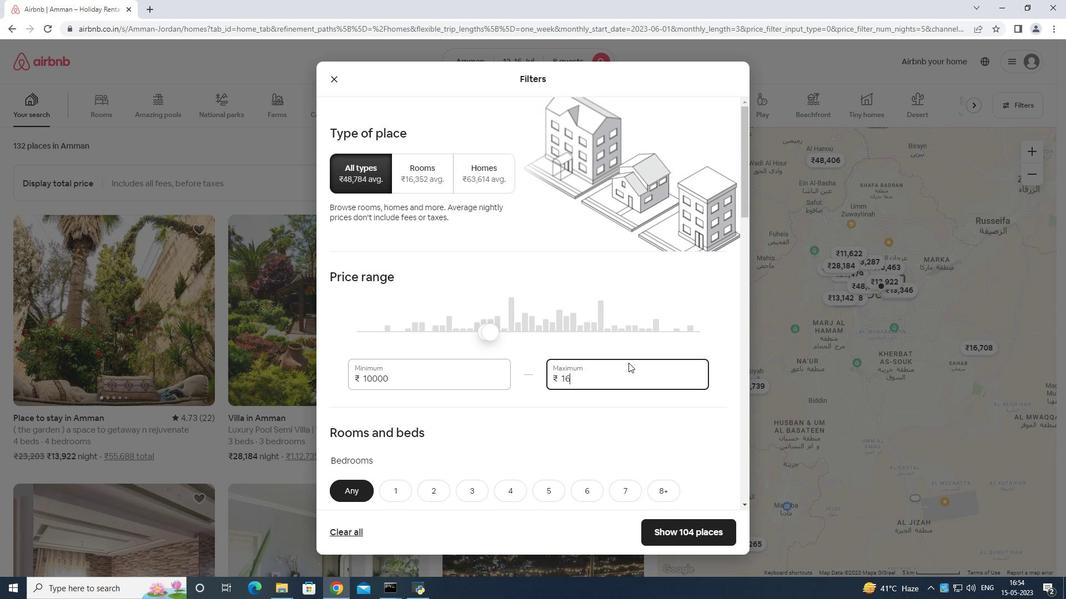 
Action: Key pressed 00
Screenshot: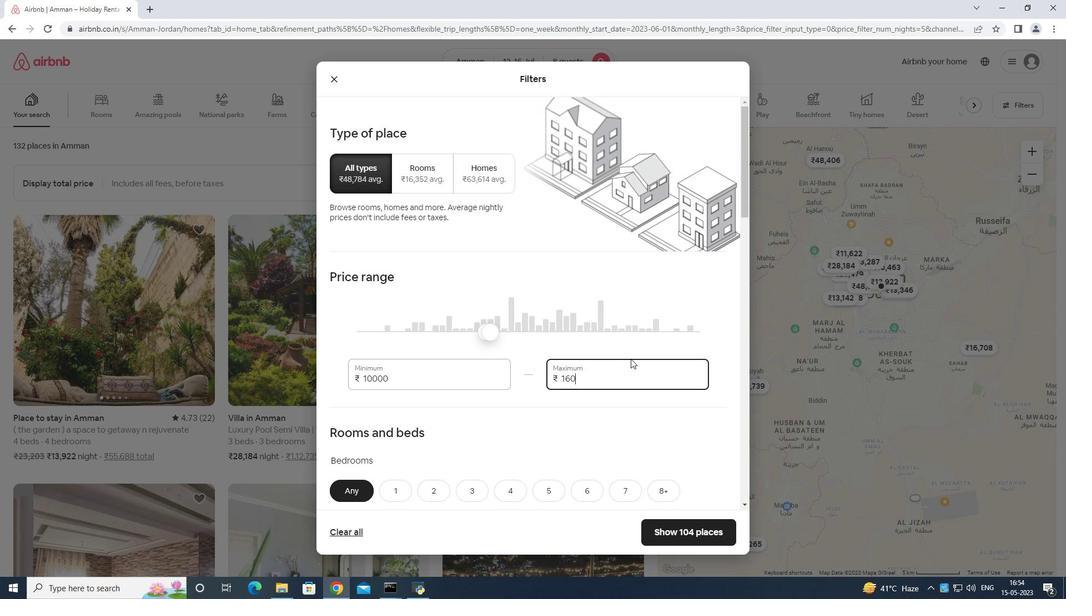 
Action: Mouse moved to (628, 360)
Screenshot: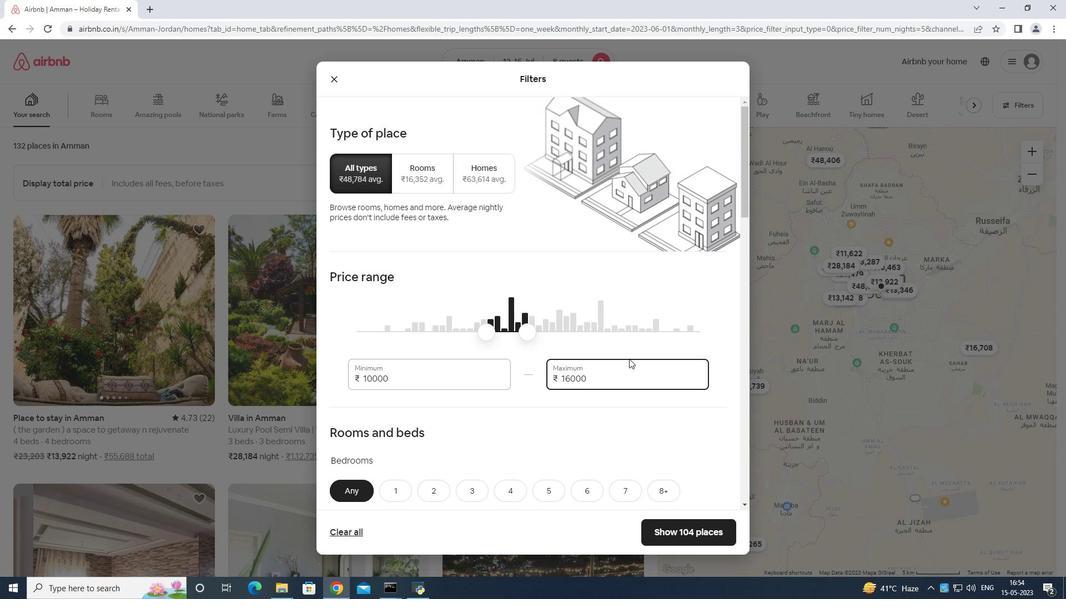 
Action: Mouse scrolled (628, 359) with delta (0, 0)
Screenshot: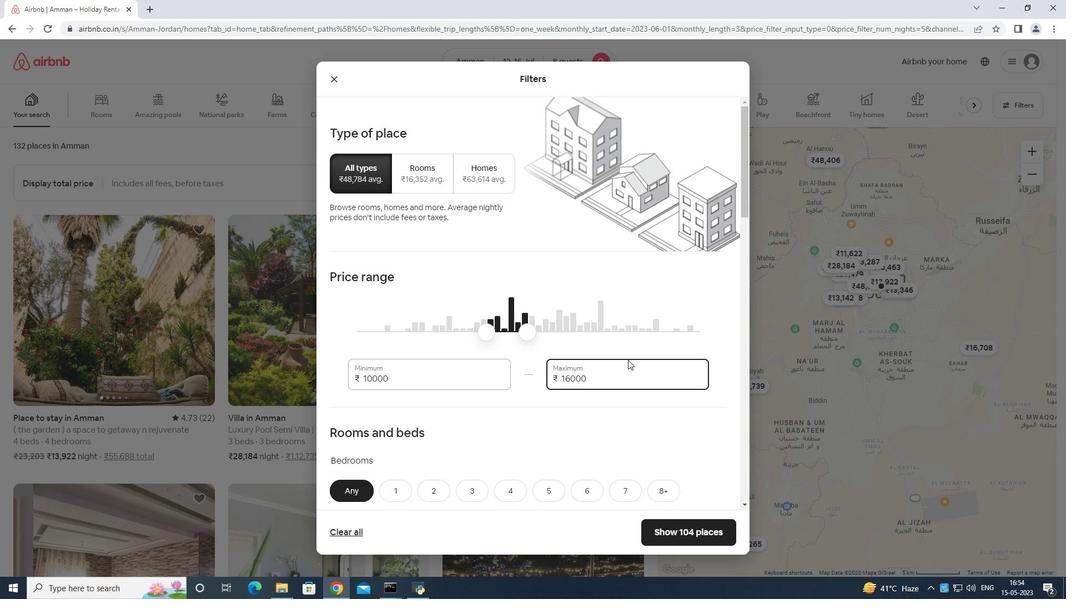 
Action: Mouse moved to (628, 363)
Screenshot: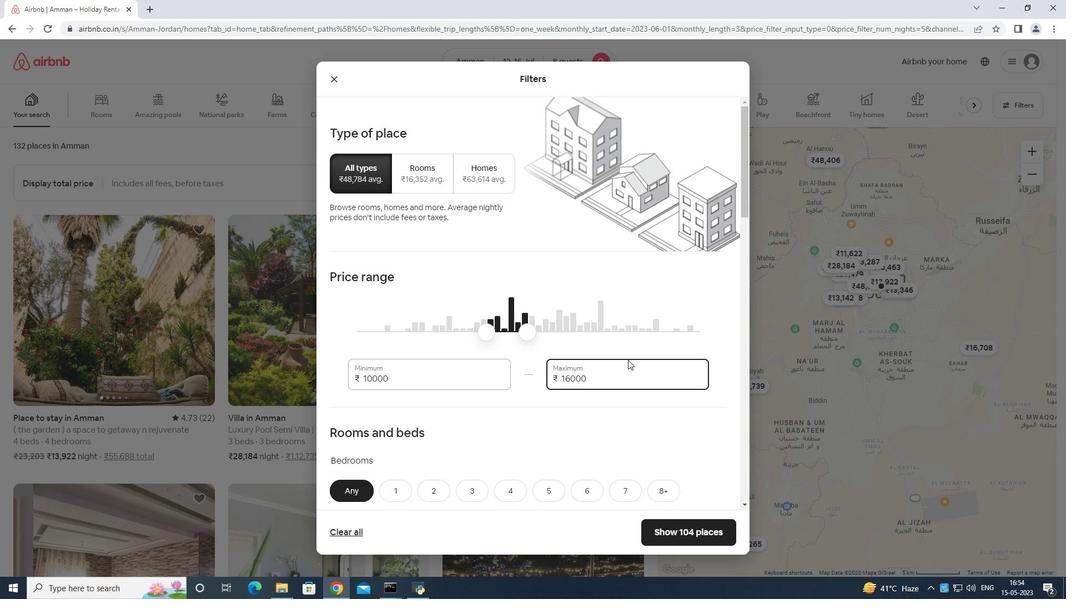 
Action: Mouse scrolled (628, 362) with delta (0, 0)
Screenshot: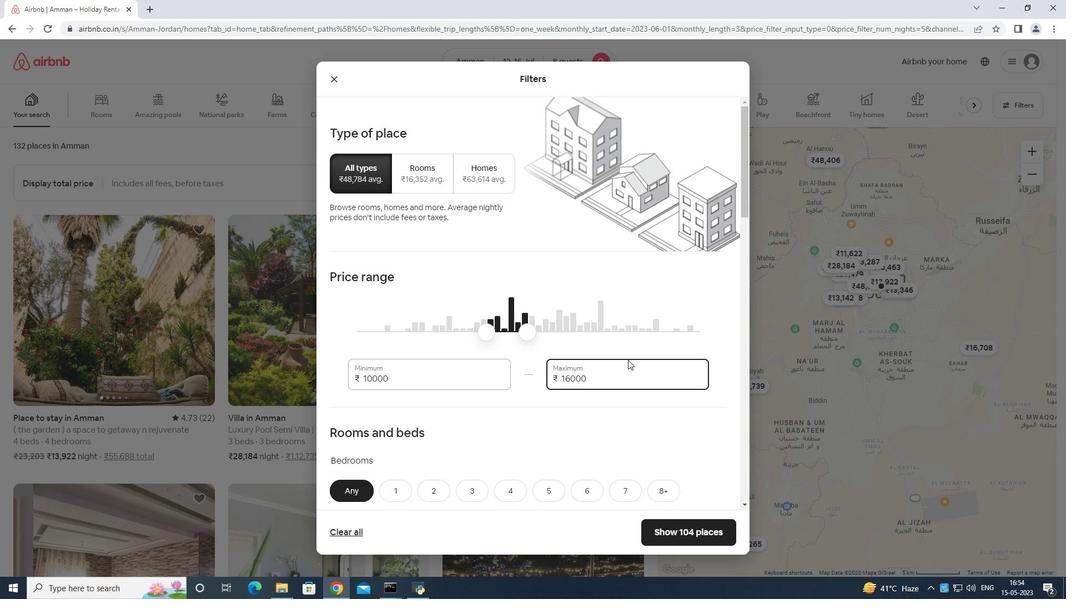 
Action: Mouse moved to (653, 382)
Screenshot: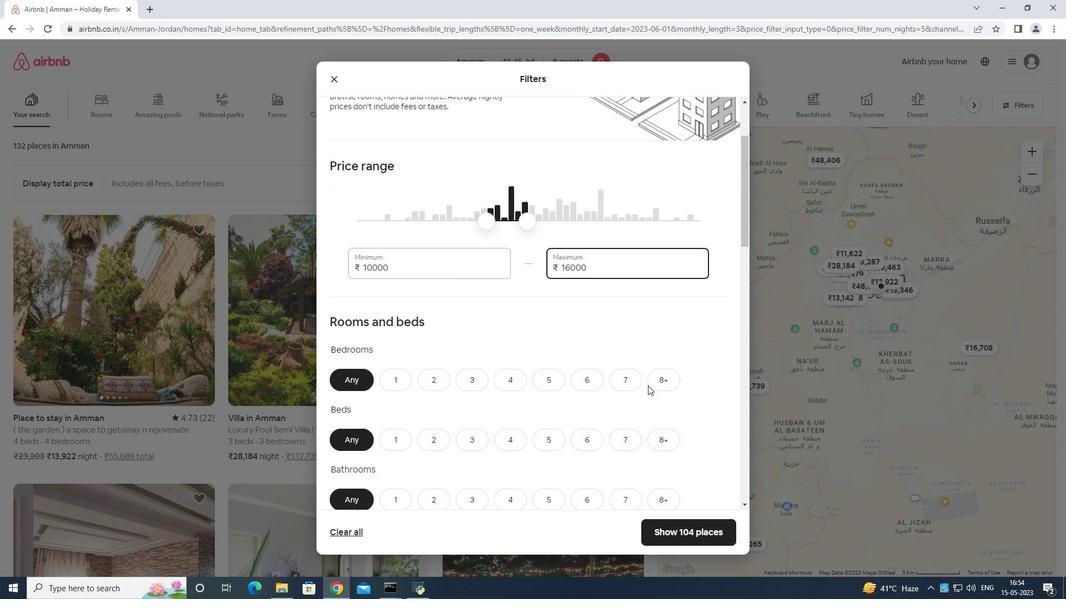 
Action: Mouse pressed left at (653, 382)
Screenshot: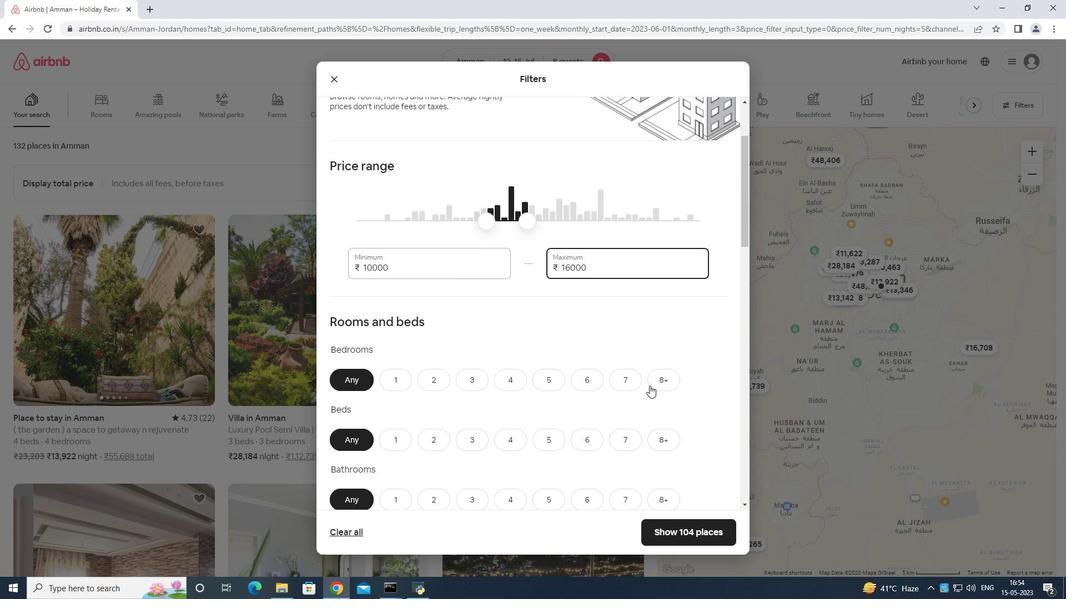 
Action: Mouse moved to (664, 444)
Screenshot: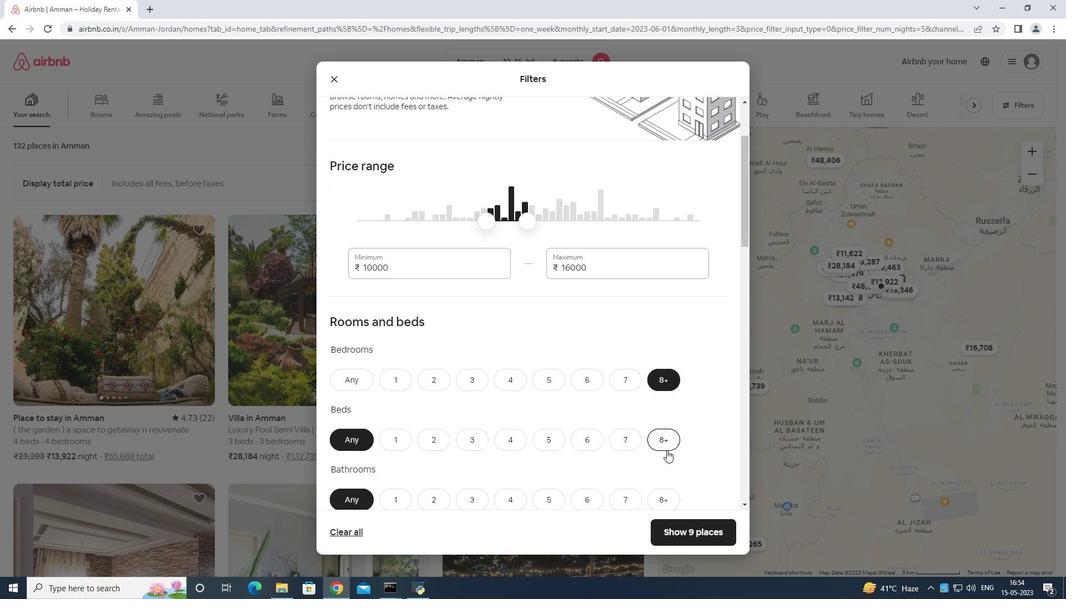 
Action: Mouse pressed left at (664, 444)
Screenshot: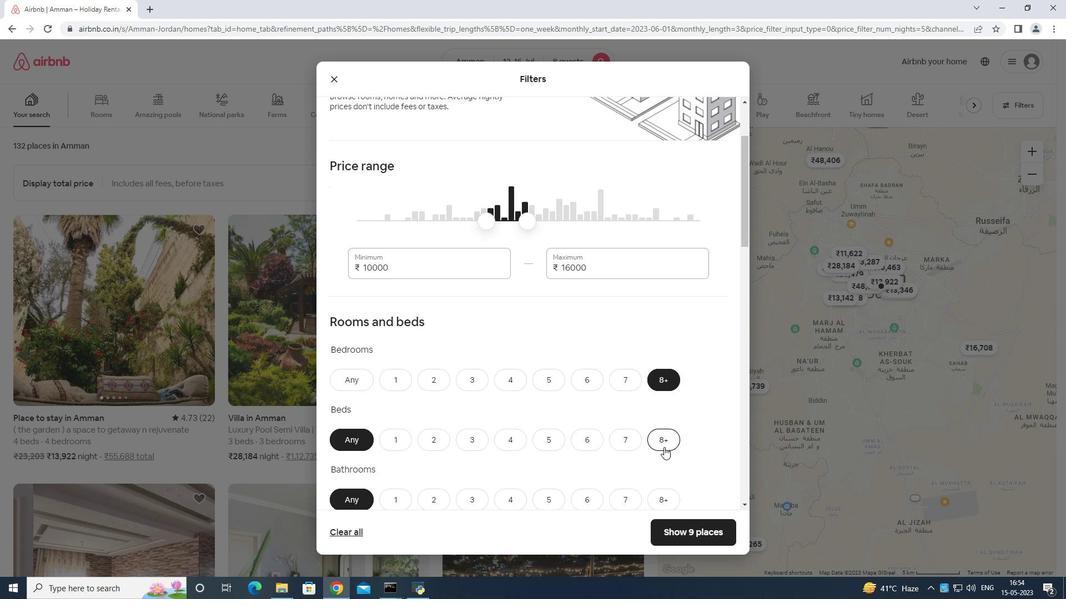 
Action: Mouse moved to (664, 499)
Screenshot: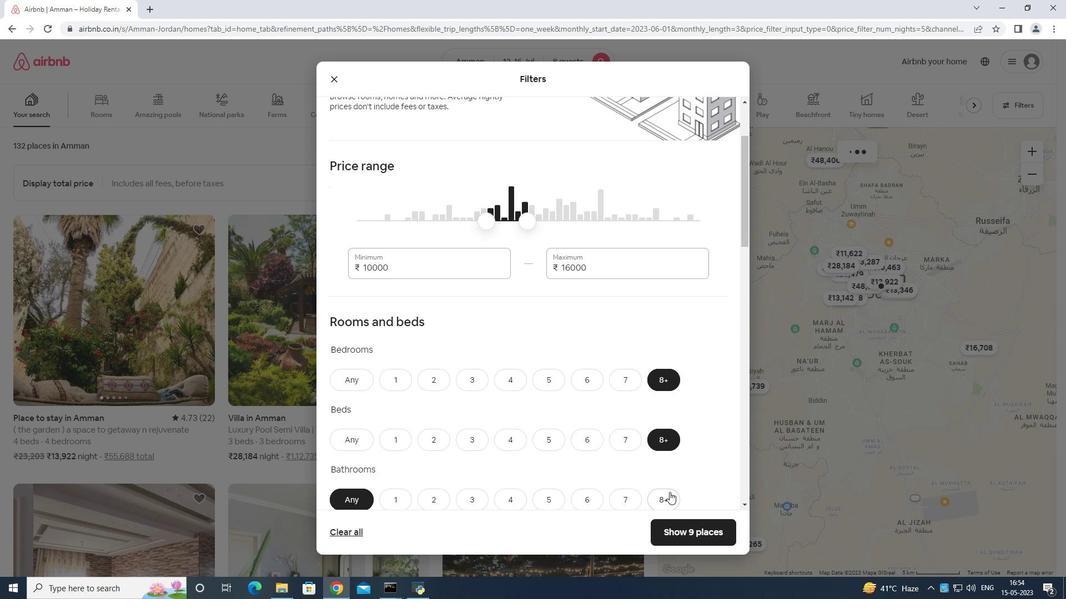 
Action: Mouse pressed left at (664, 499)
Screenshot: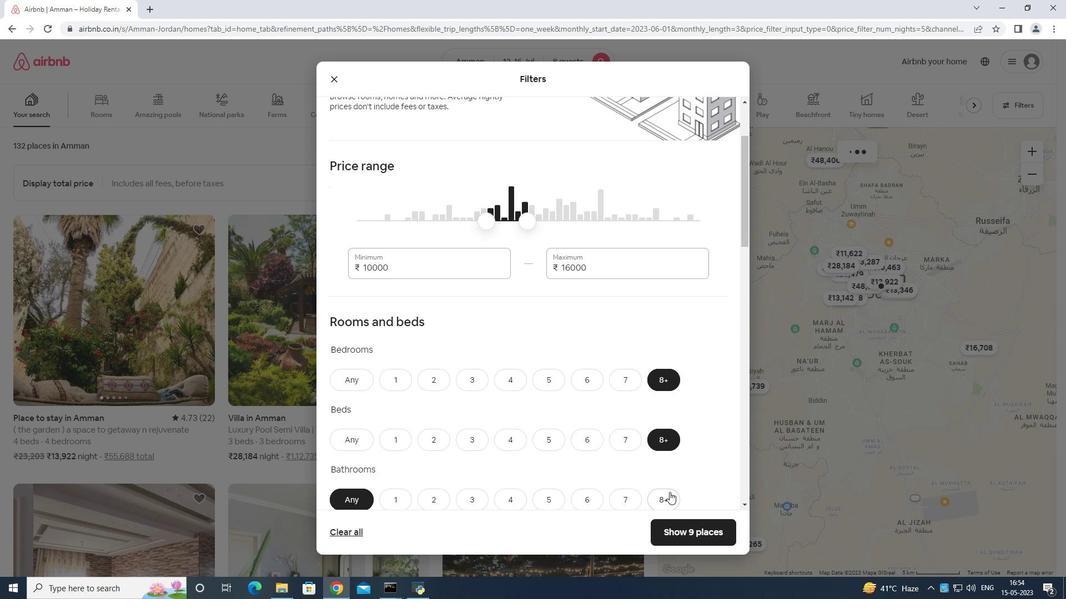 
Action: Mouse moved to (661, 468)
Screenshot: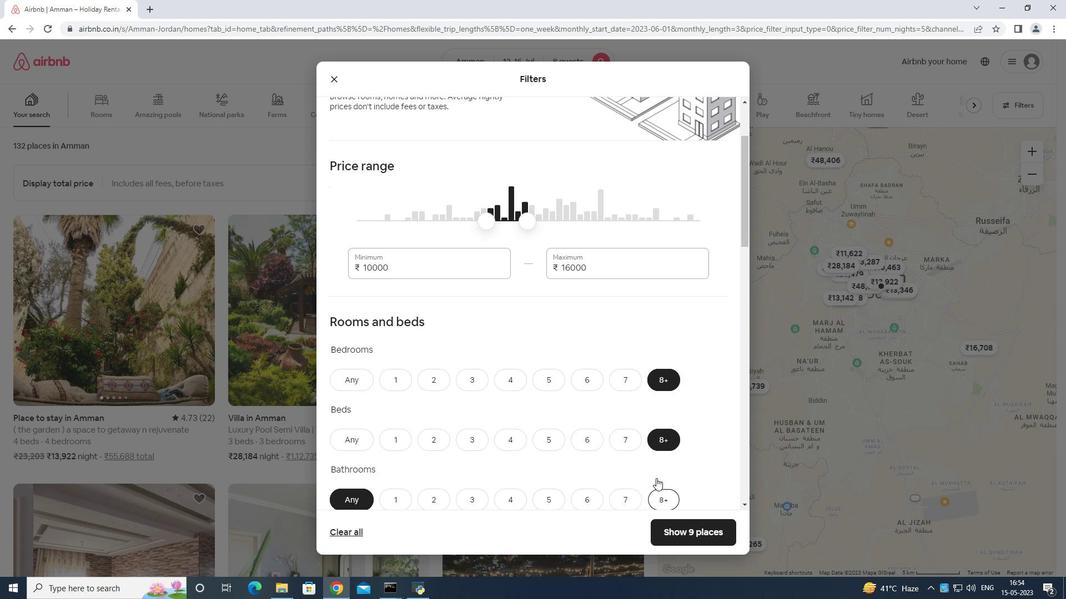 
Action: Mouse scrolled (660, 465) with delta (0, 0)
Screenshot: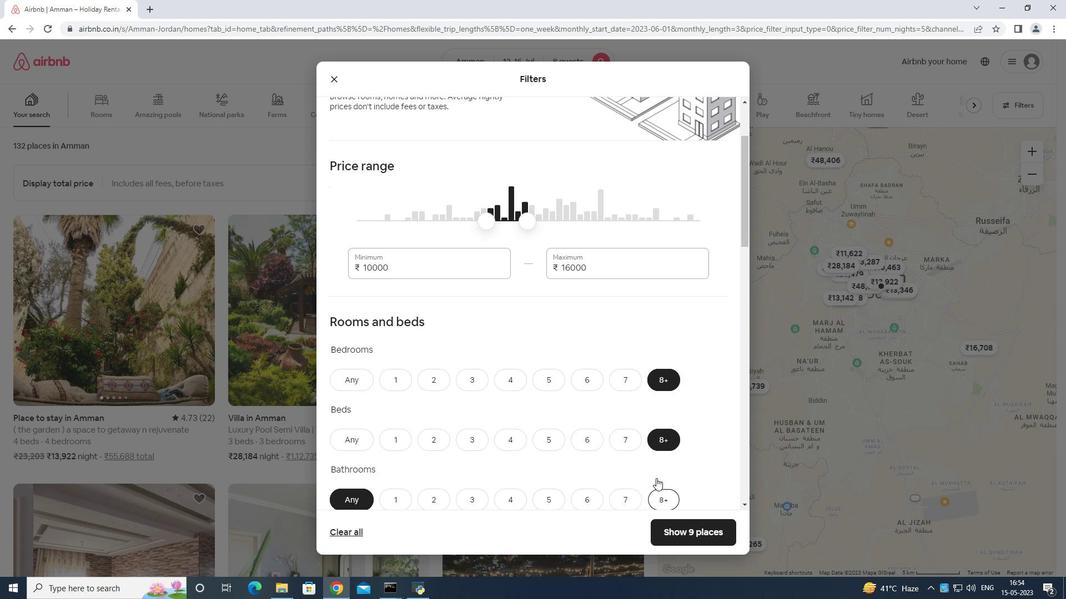 
Action: Mouse moved to (661, 471)
Screenshot: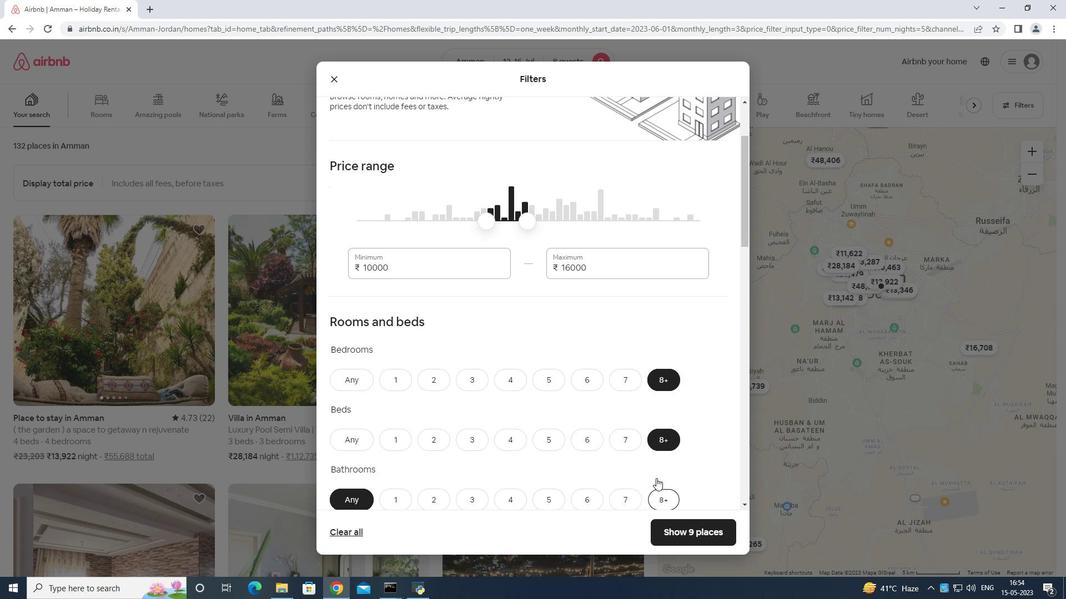 
Action: Mouse scrolled (661, 470) with delta (0, 0)
Screenshot: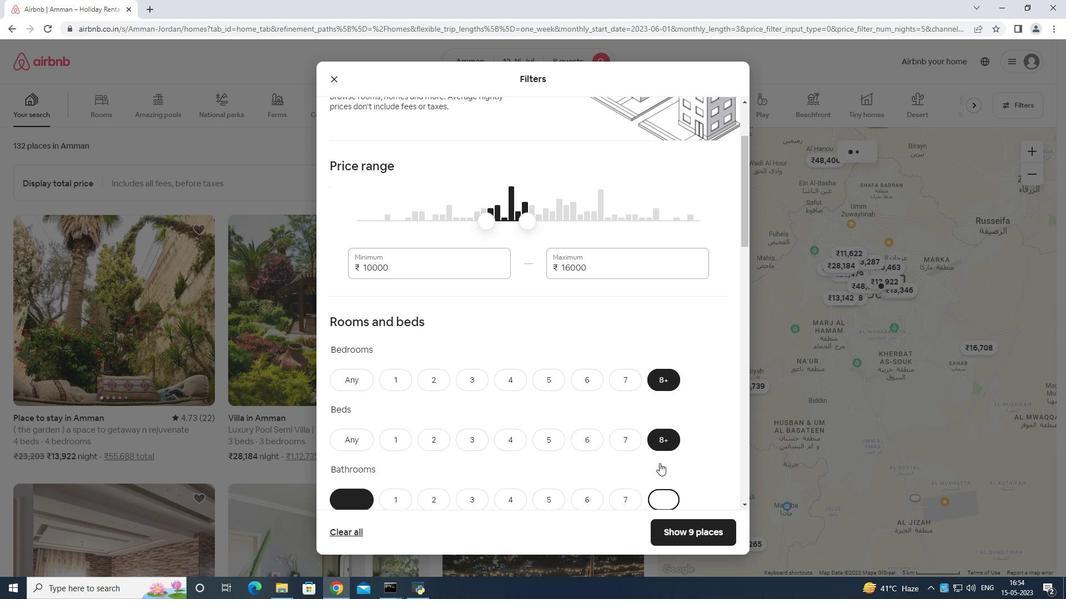 
Action: Mouse moved to (662, 472)
Screenshot: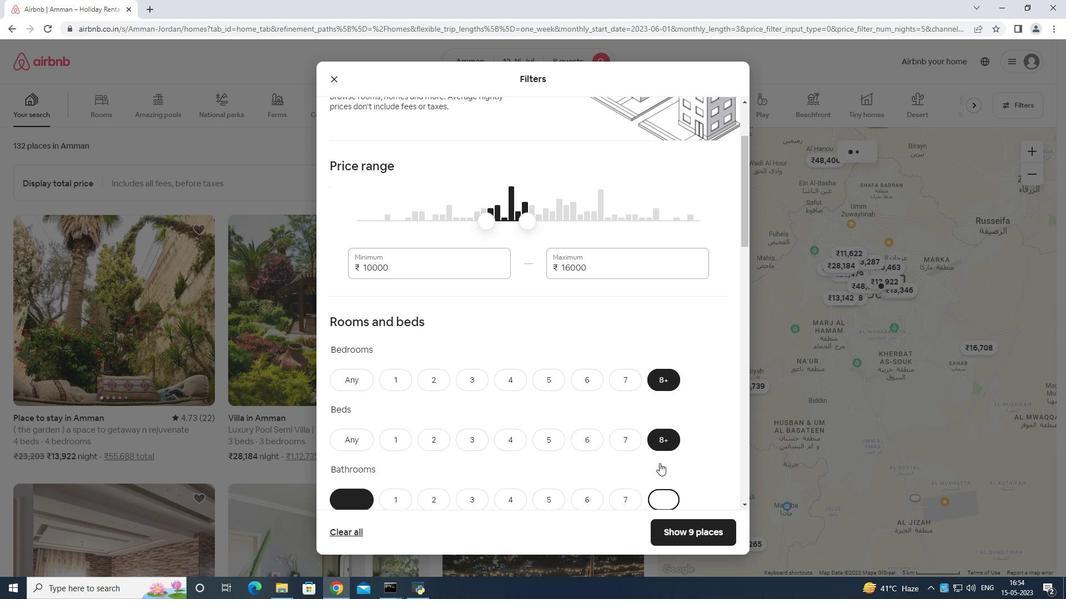 
Action: Mouse scrolled (662, 472) with delta (0, 0)
Screenshot: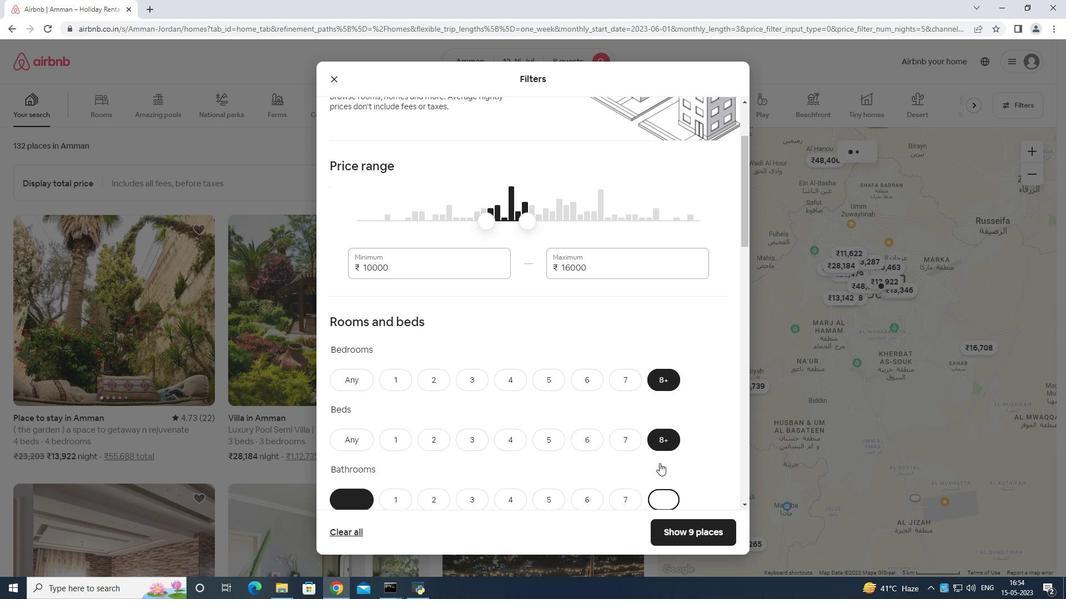 
Action: Mouse moved to (663, 473)
Screenshot: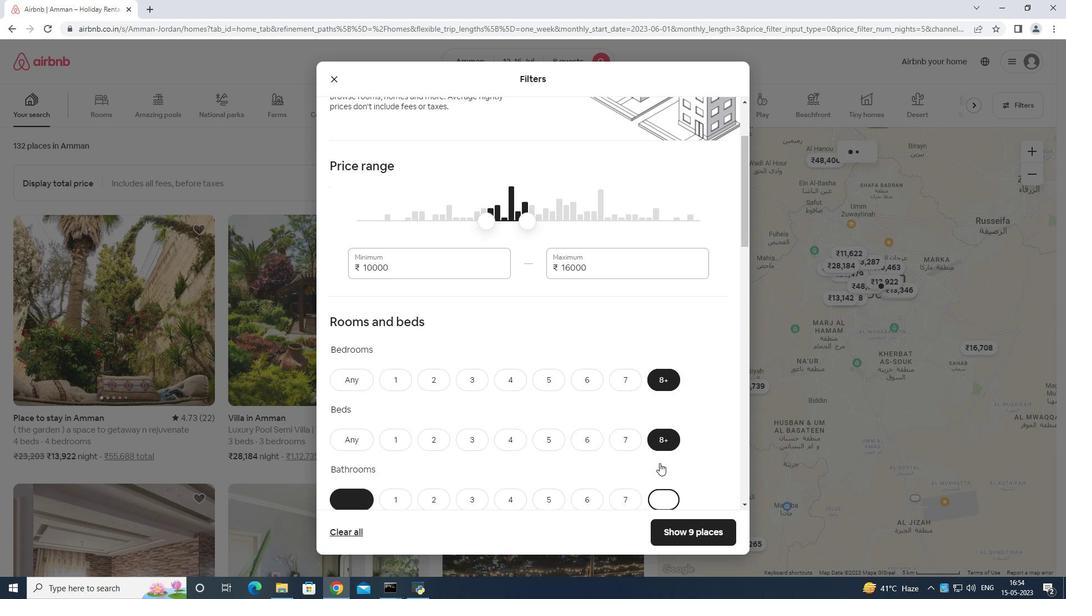 
Action: Mouse scrolled (663, 472) with delta (0, 0)
Screenshot: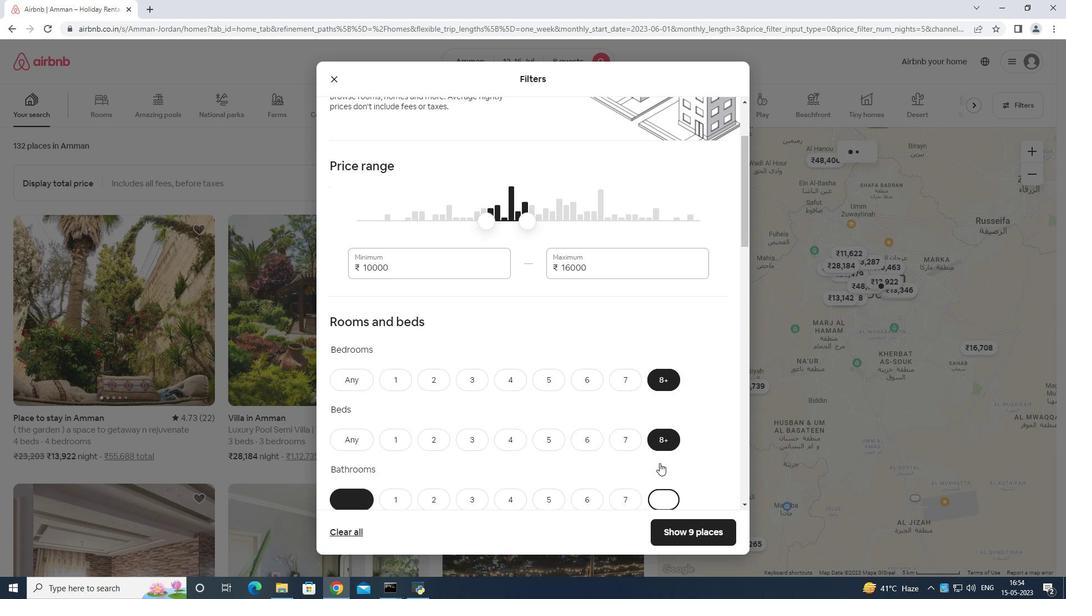 
Action: Mouse moved to (398, 382)
Screenshot: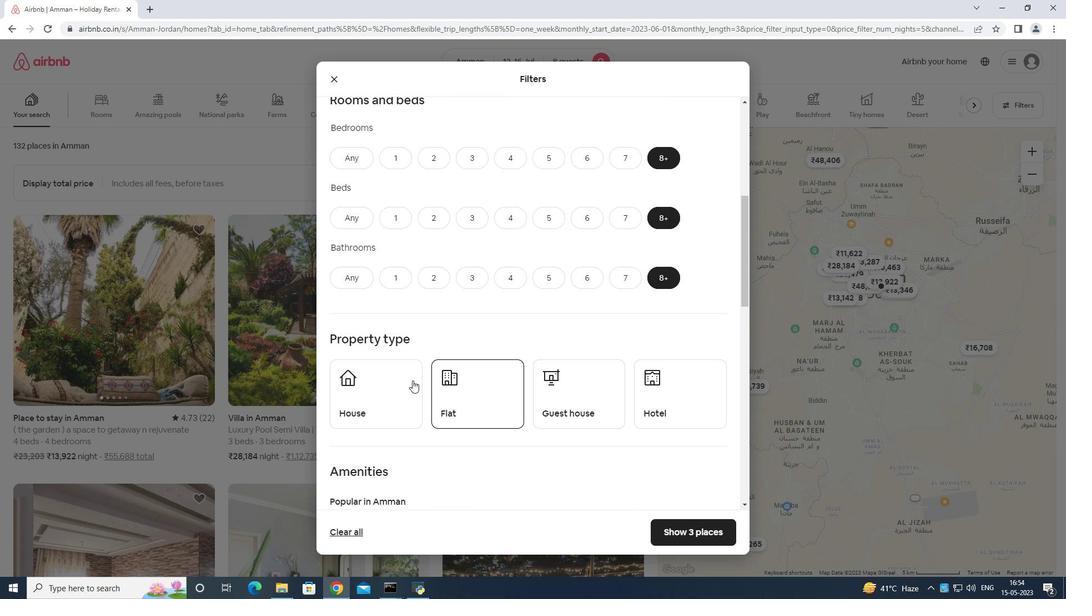 
Action: Mouse pressed left at (398, 382)
Screenshot: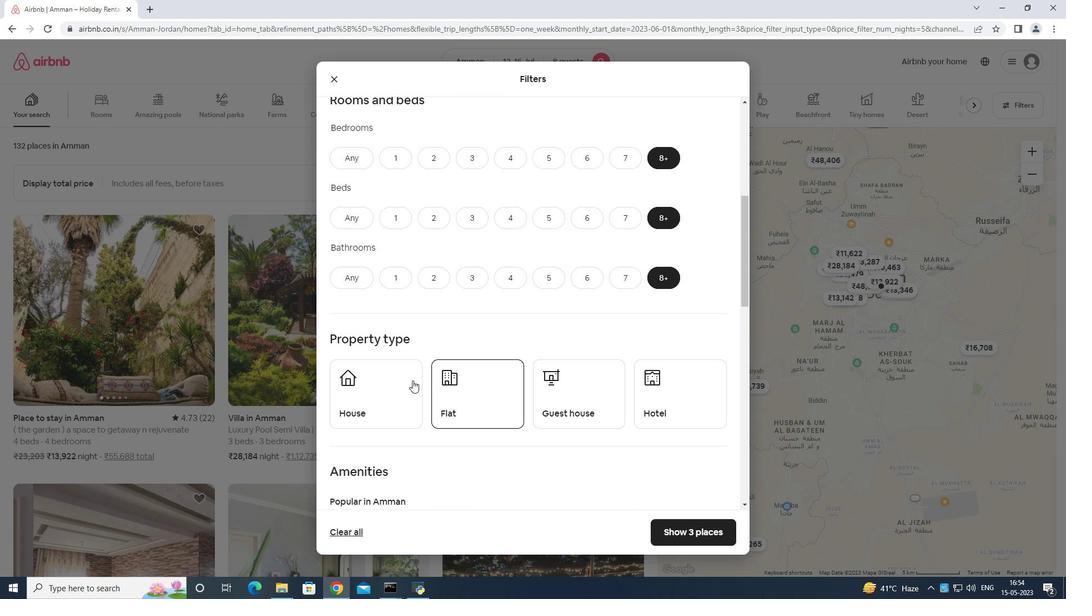 
Action: Mouse moved to (483, 387)
Screenshot: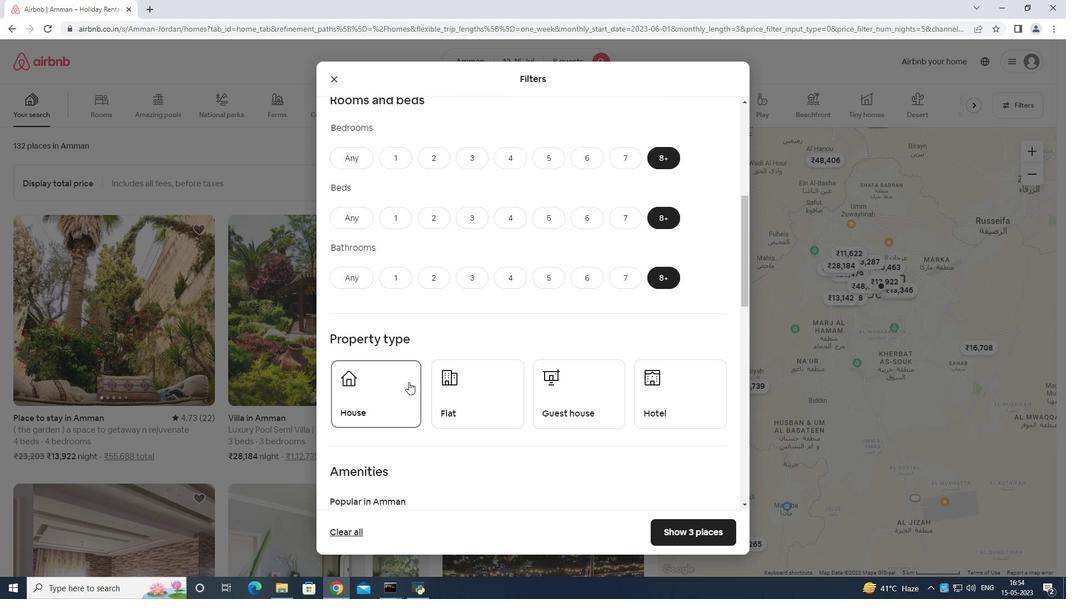 
Action: Mouse pressed left at (483, 387)
Screenshot: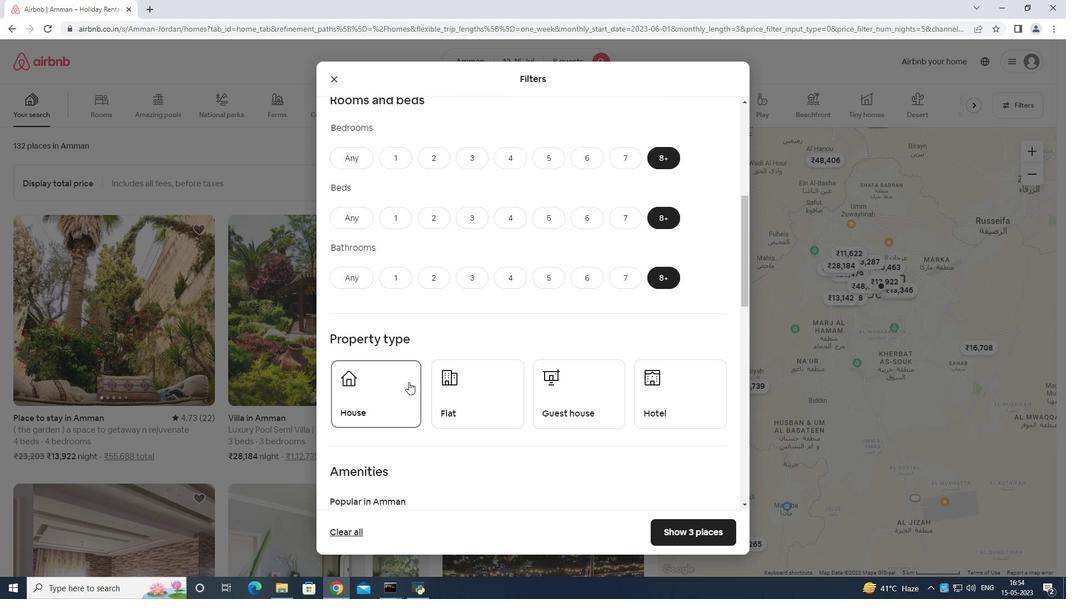 
Action: Mouse moved to (575, 394)
Screenshot: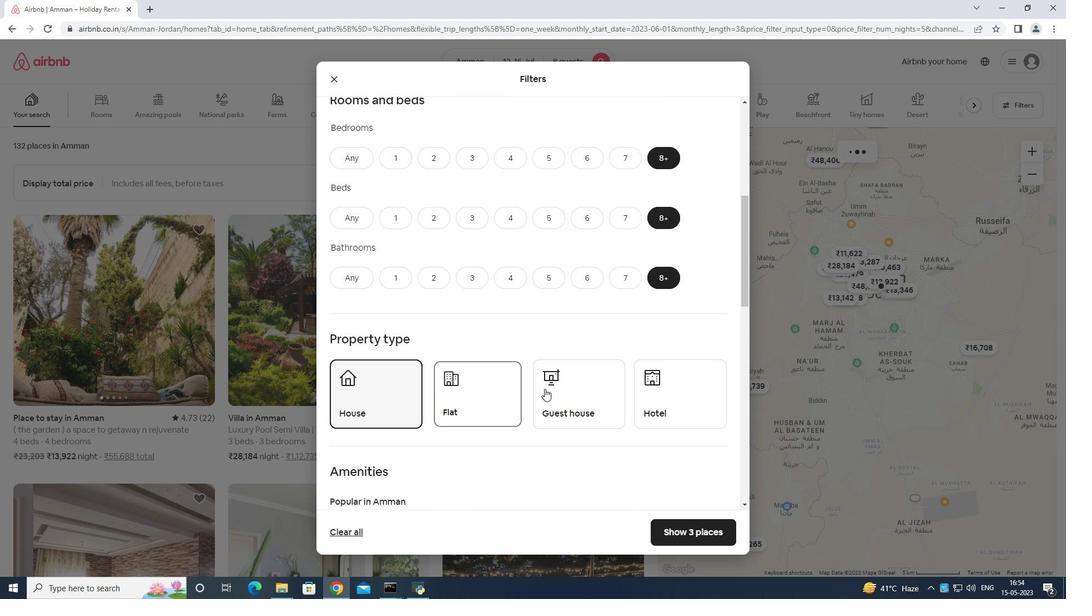 
Action: Mouse pressed left at (575, 394)
Screenshot: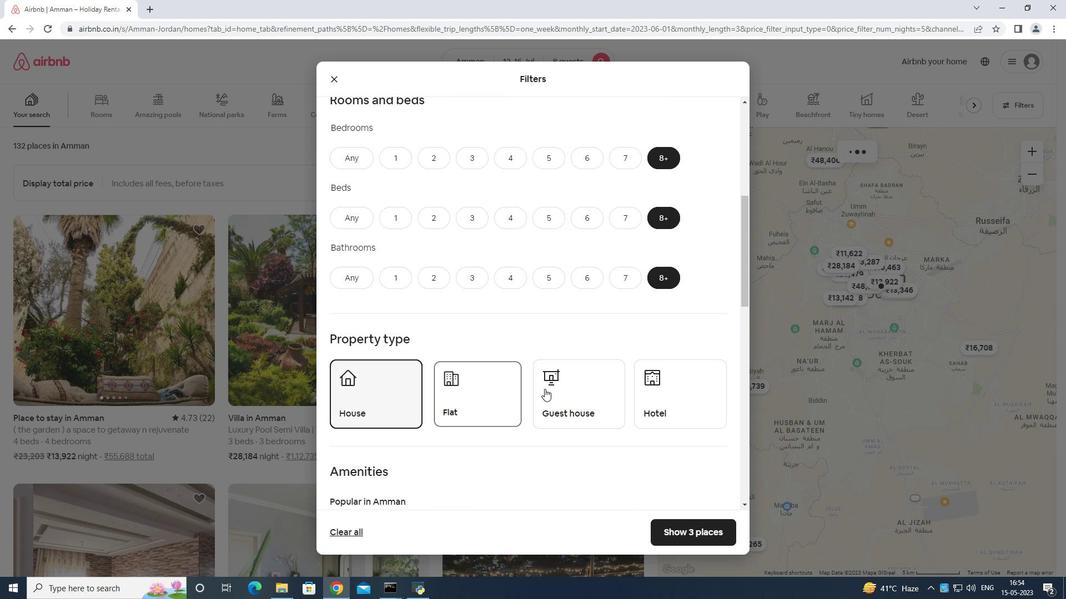 
Action: Mouse moved to (657, 395)
Screenshot: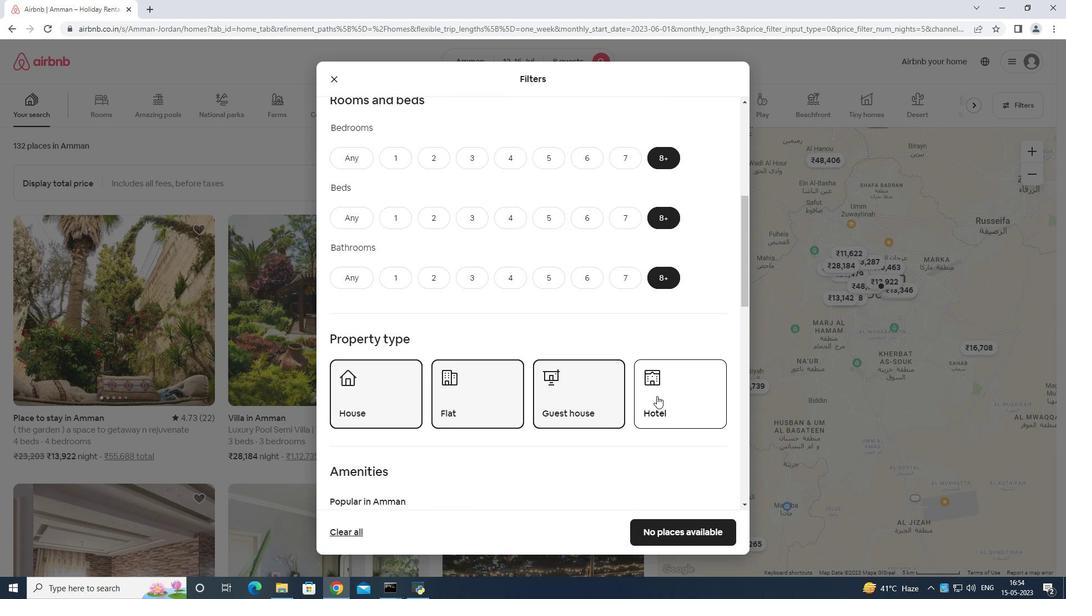 
Action: Mouse pressed left at (657, 395)
Screenshot: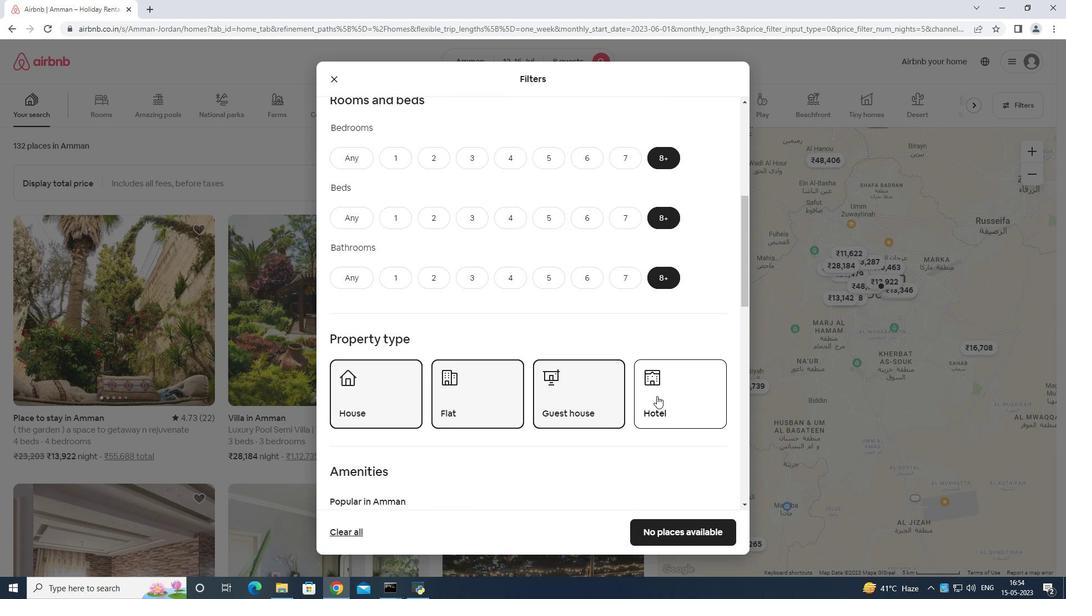
Action: Mouse moved to (674, 367)
Screenshot: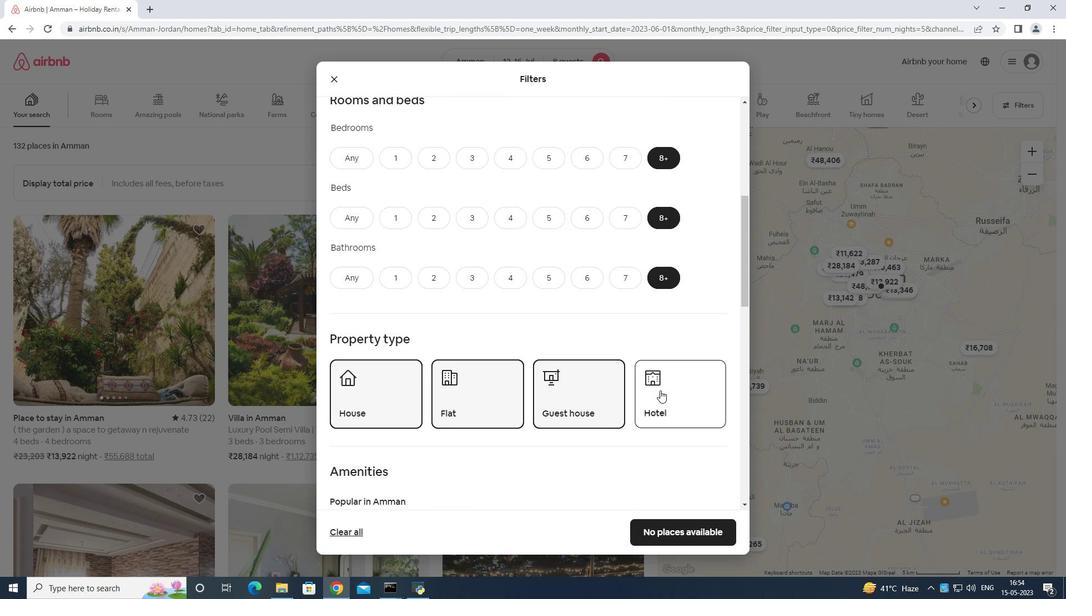 
Action: Mouse scrolled (674, 366) with delta (0, 0)
Screenshot: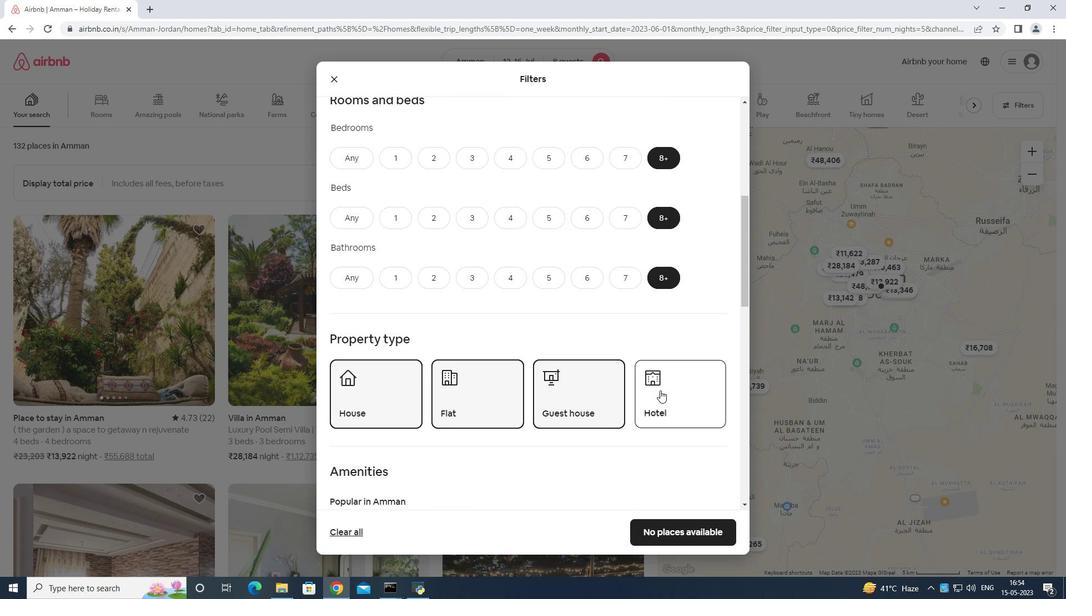
Action: Mouse moved to (673, 374)
Screenshot: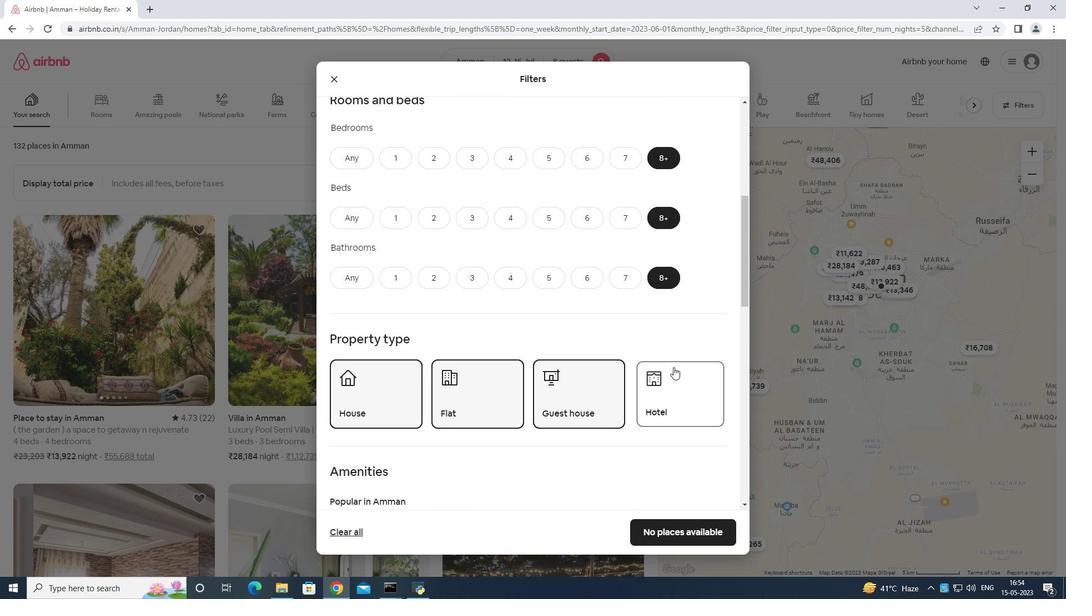 
Action: Mouse scrolled (673, 374) with delta (0, 0)
Screenshot: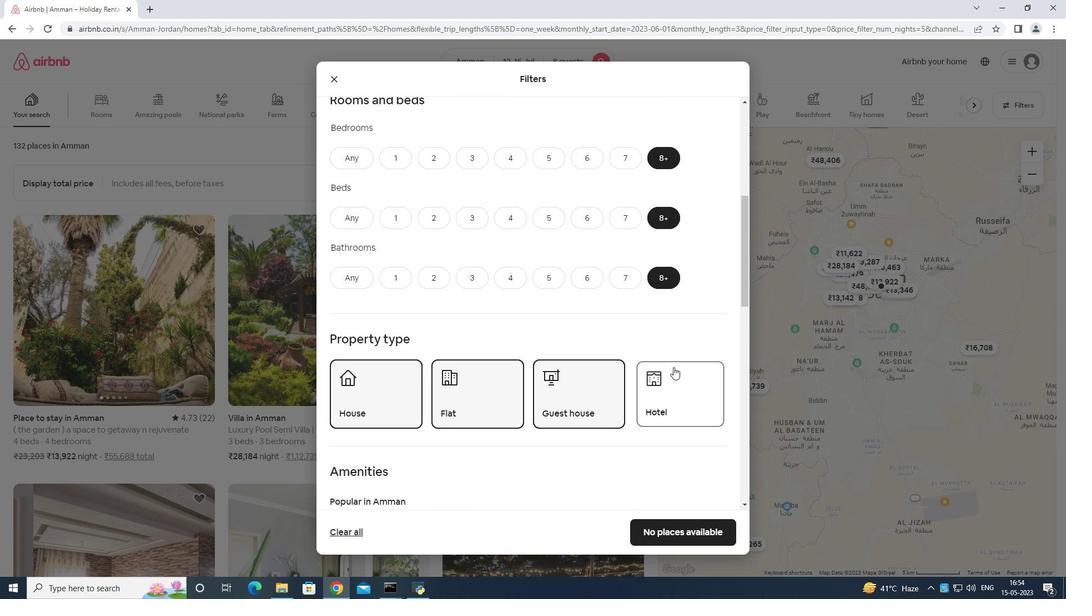 
Action: Mouse moved to (672, 380)
Screenshot: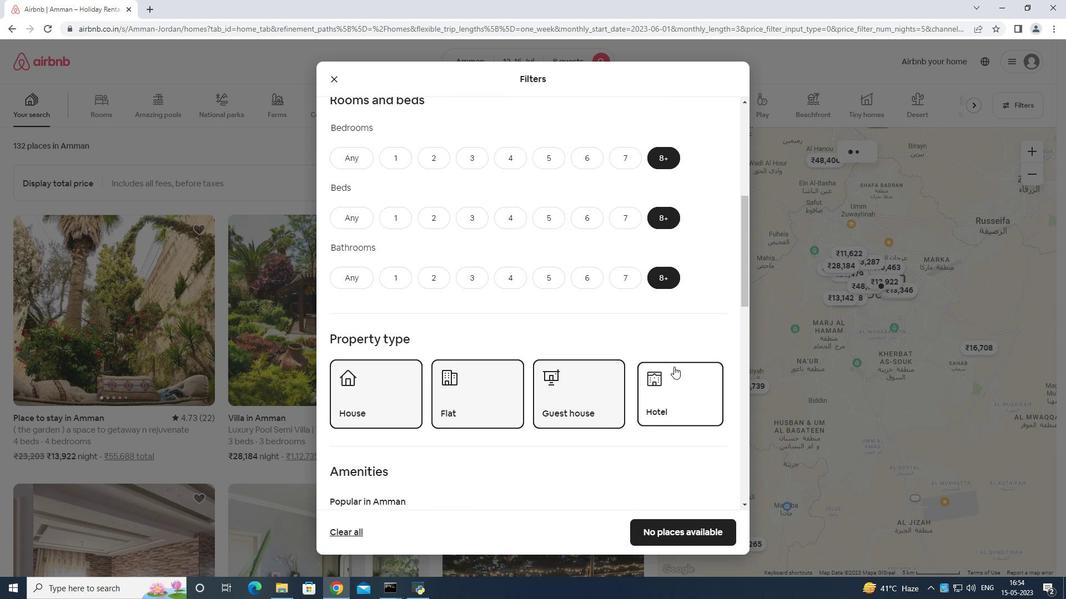 
Action: Mouse scrolled (672, 379) with delta (0, 0)
Screenshot: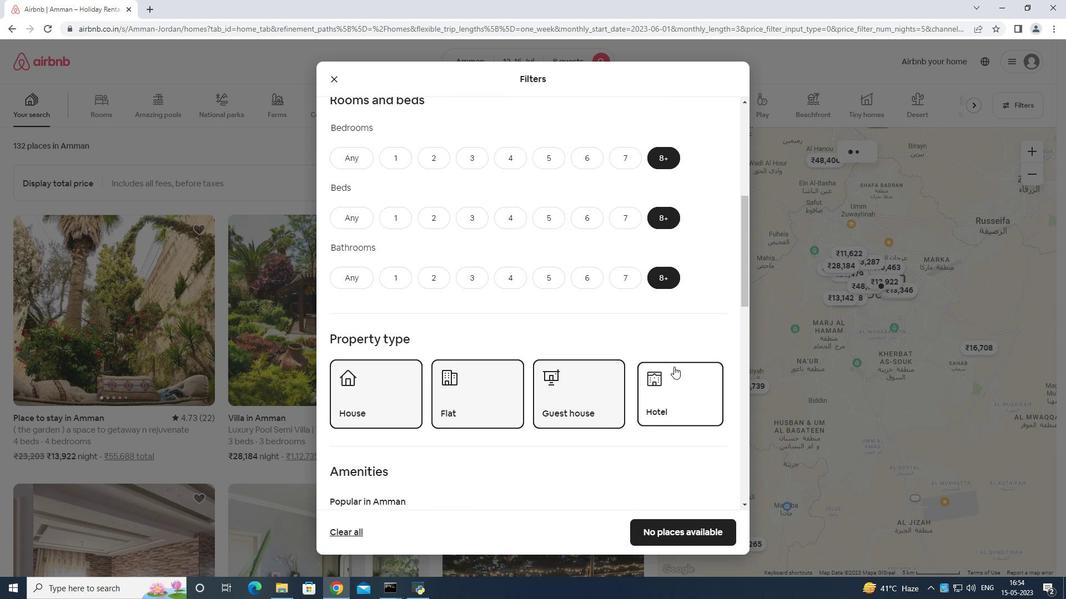 
Action: Mouse moved to (671, 381)
Screenshot: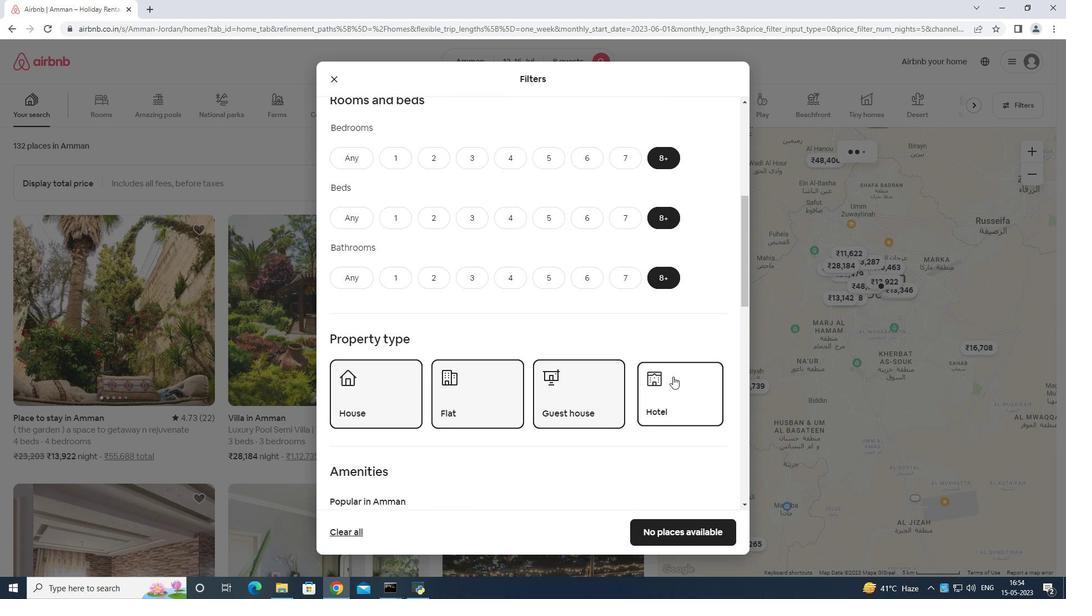 
Action: Mouse scrolled (671, 380) with delta (0, 0)
Screenshot: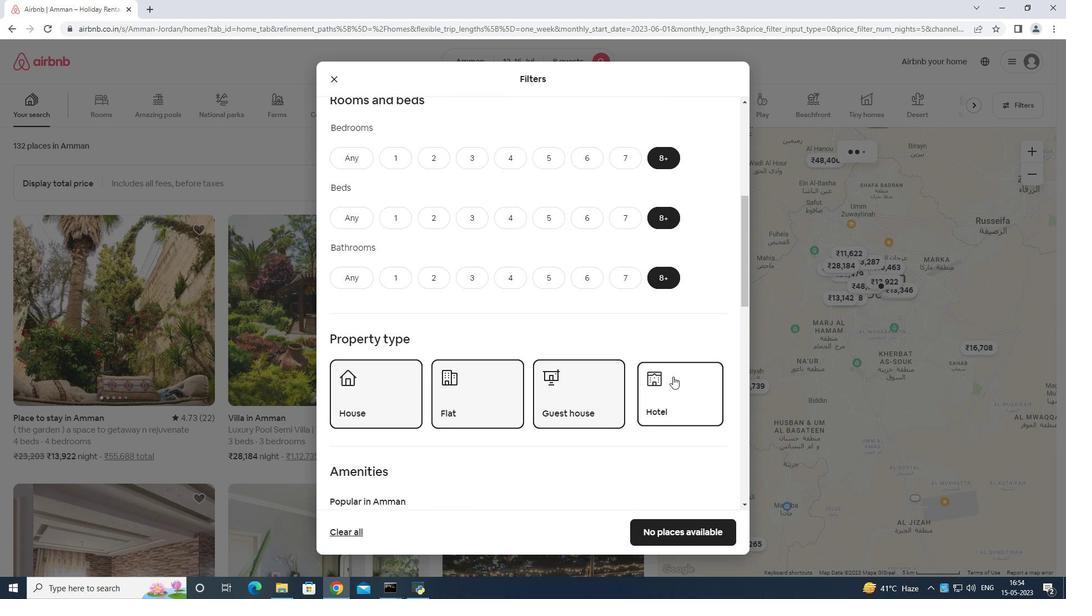 
Action: Mouse moved to (671, 381)
Screenshot: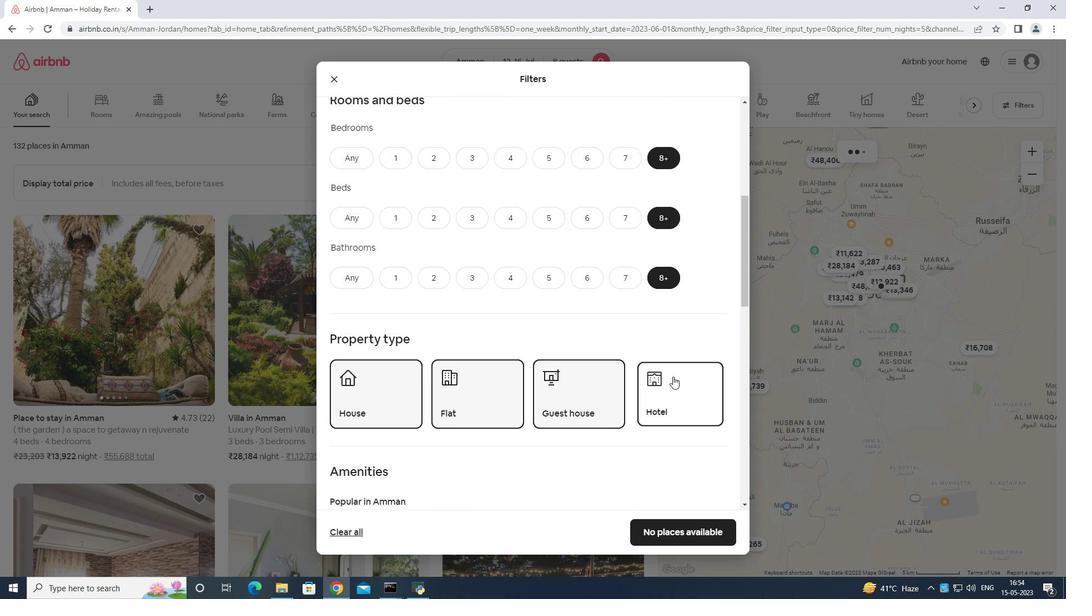 
Action: Mouse scrolled (671, 381) with delta (0, 0)
Screenshot: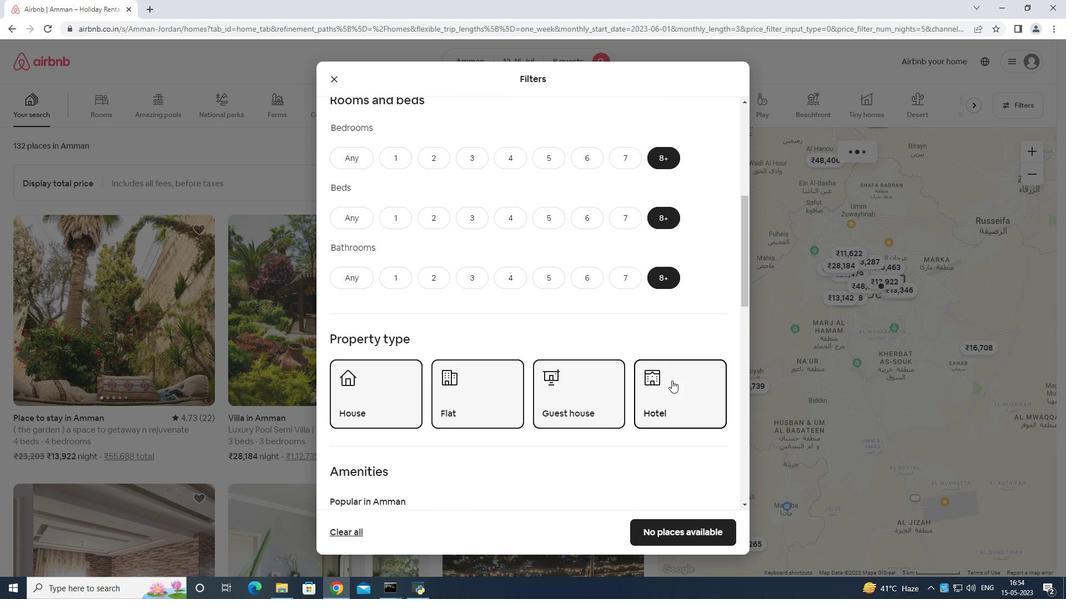 
Action: Mouse moved to (361, 248)
Screenshot: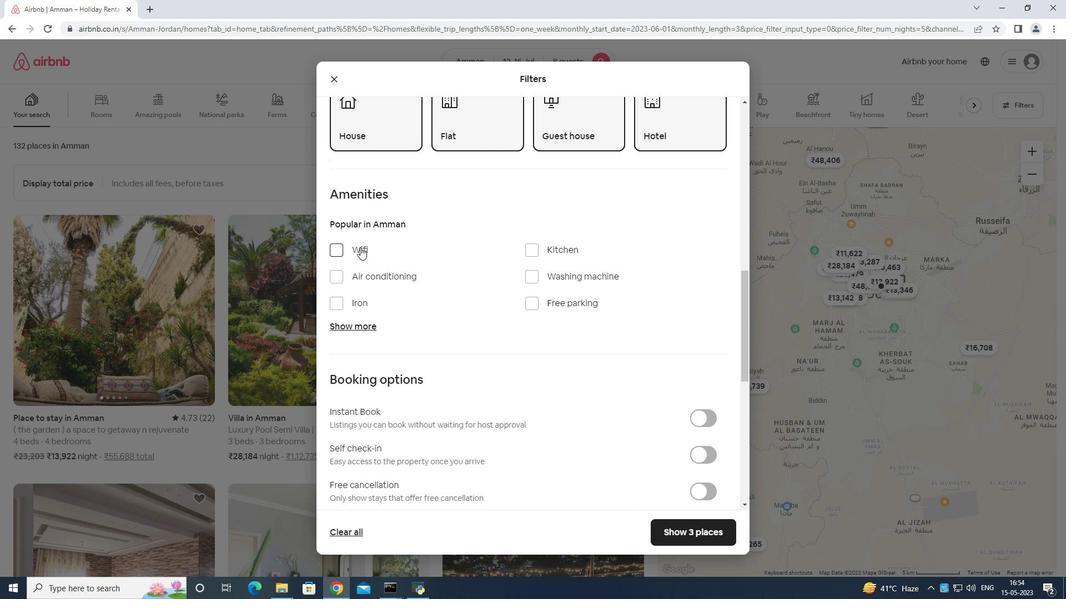 
Action: Mouse pressed left at (361, 248)
Screenshot: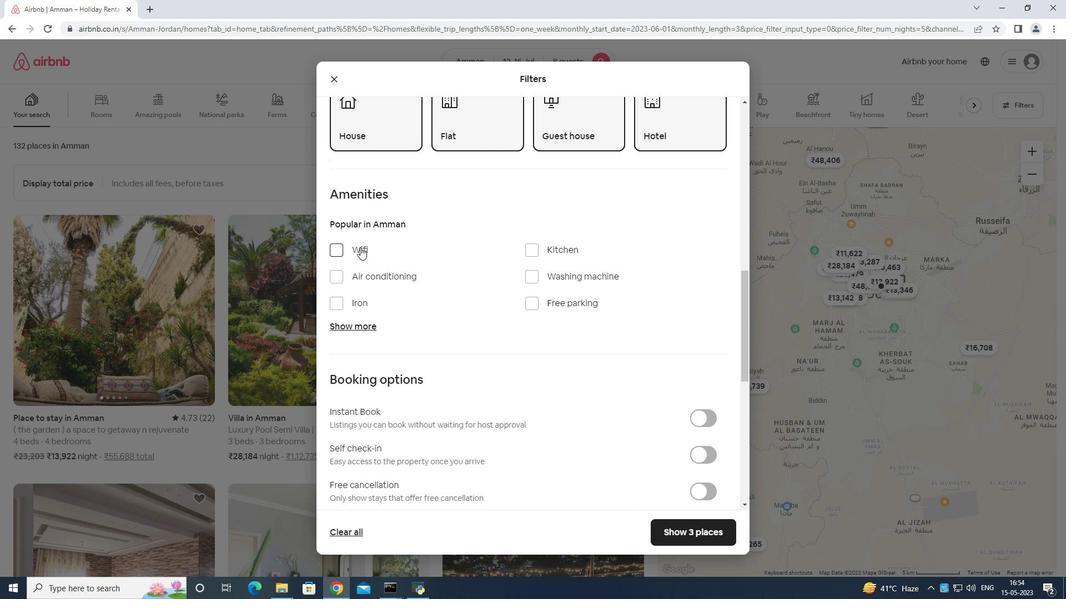 
Action: Mouse moved to (539, 301)
Screenshot: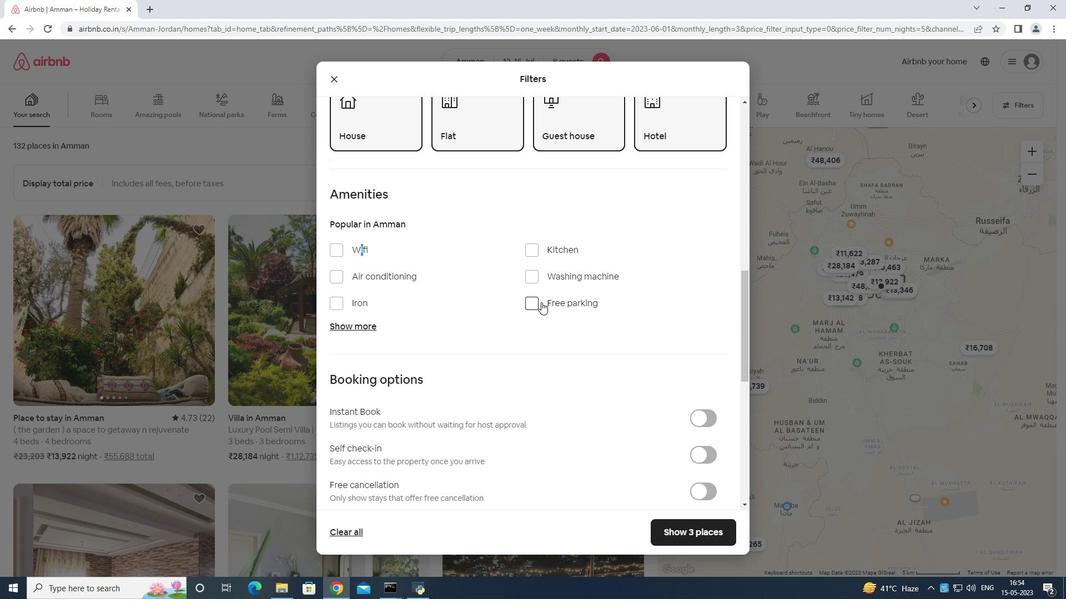 
Action: Mouse pressed left at (539, 301)
Screenshot: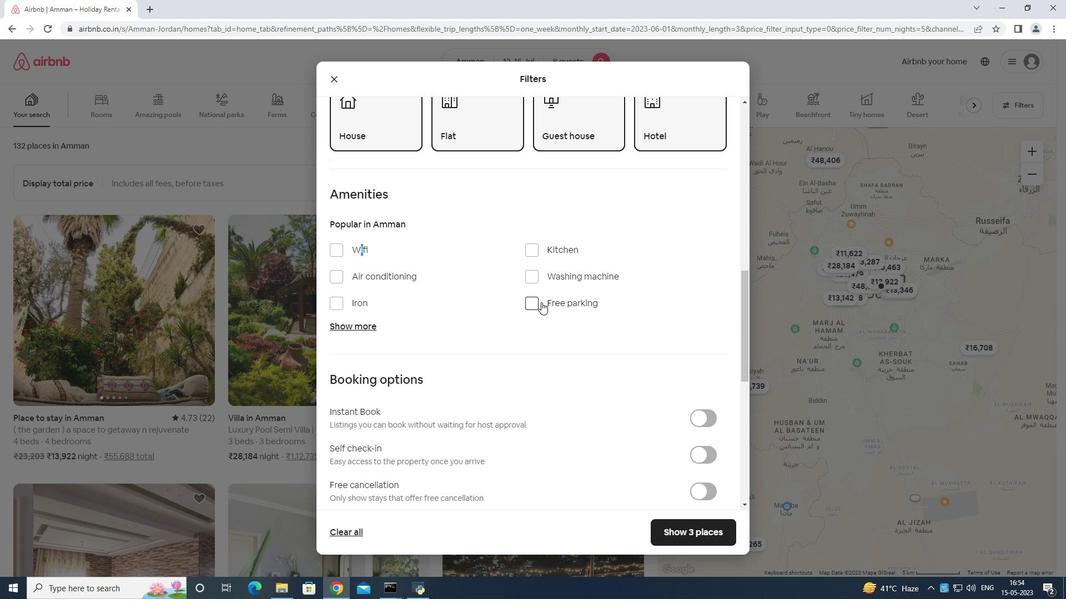 
Action: Mouse moved to (336, 249)
Screenshot: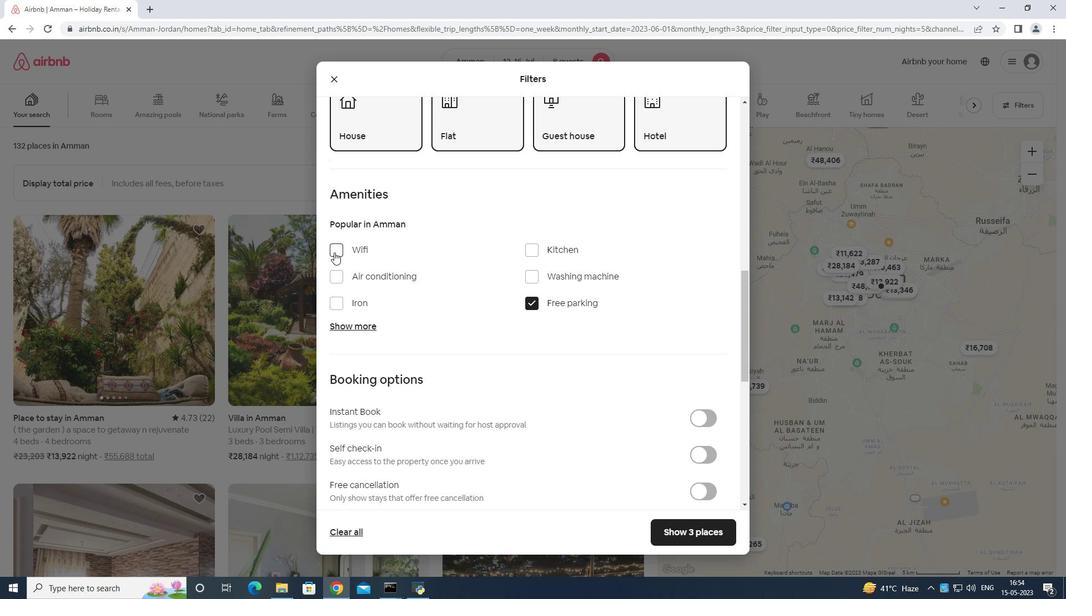 
Action: Mouse pressed left at (336, 249)
Screenshot: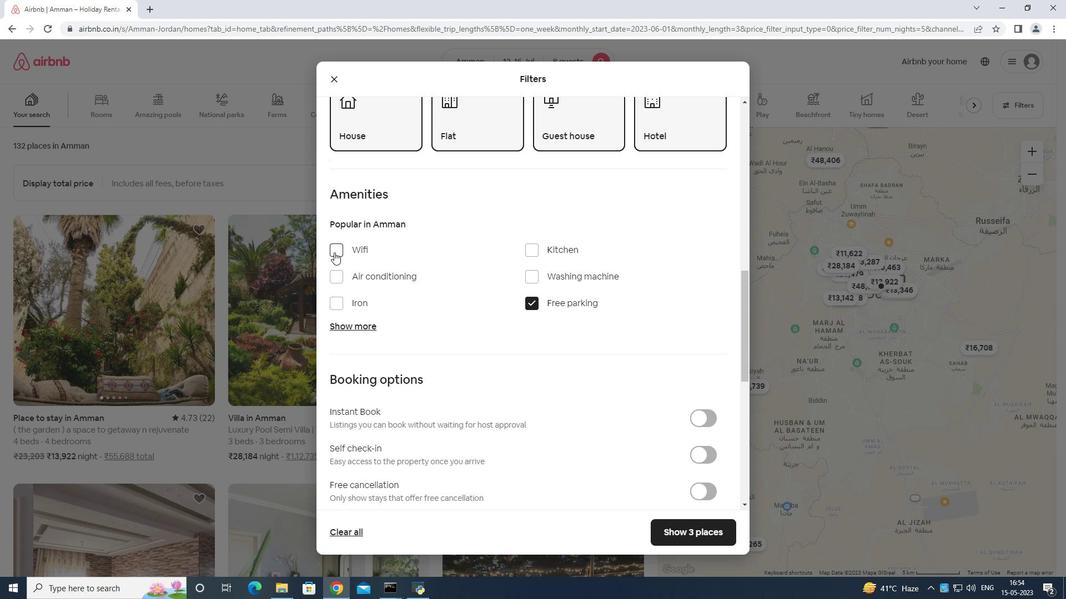 
Action: Mouse moved to (341, 325)
Screenshot: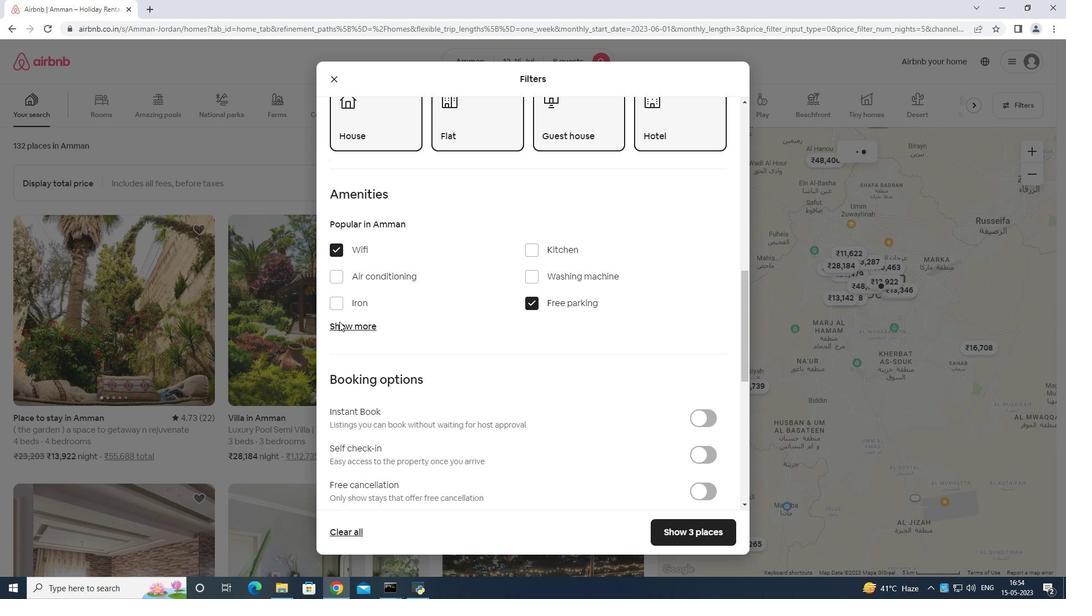 
Action: Mouse pressed left at (341, 325)
Screenshot: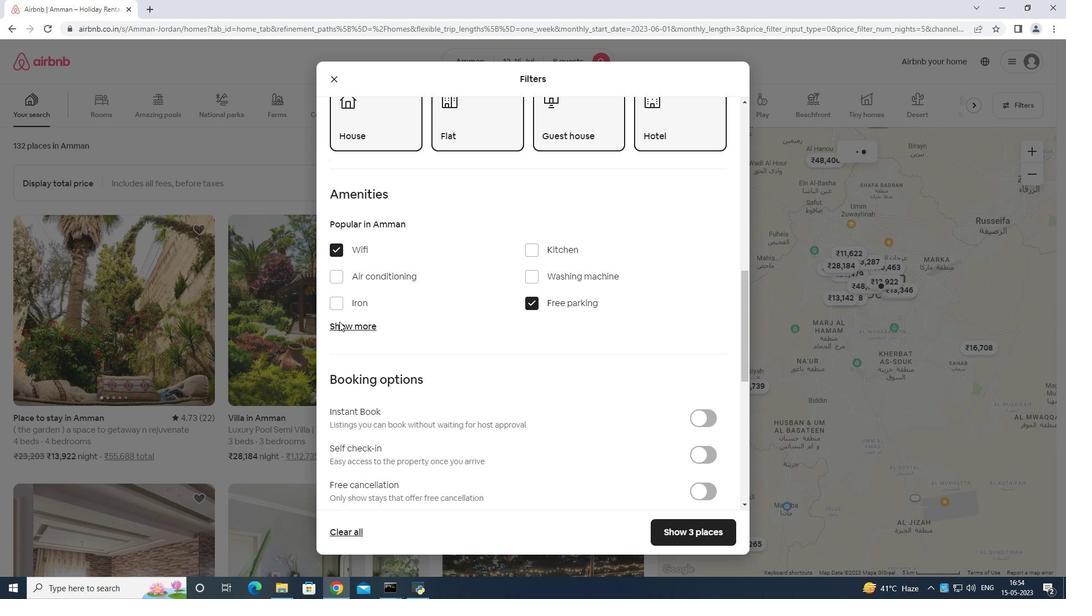 
Action: Mouse moved to (527, 387)
Screenshot: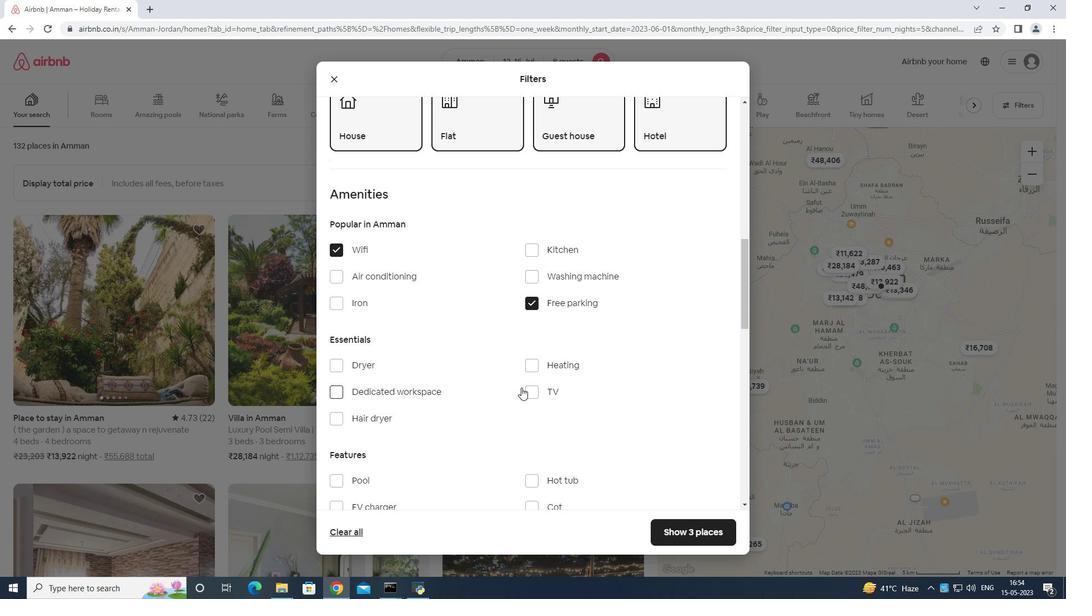 
Action: Mouse pressed left at (527, 387)
Screenshot: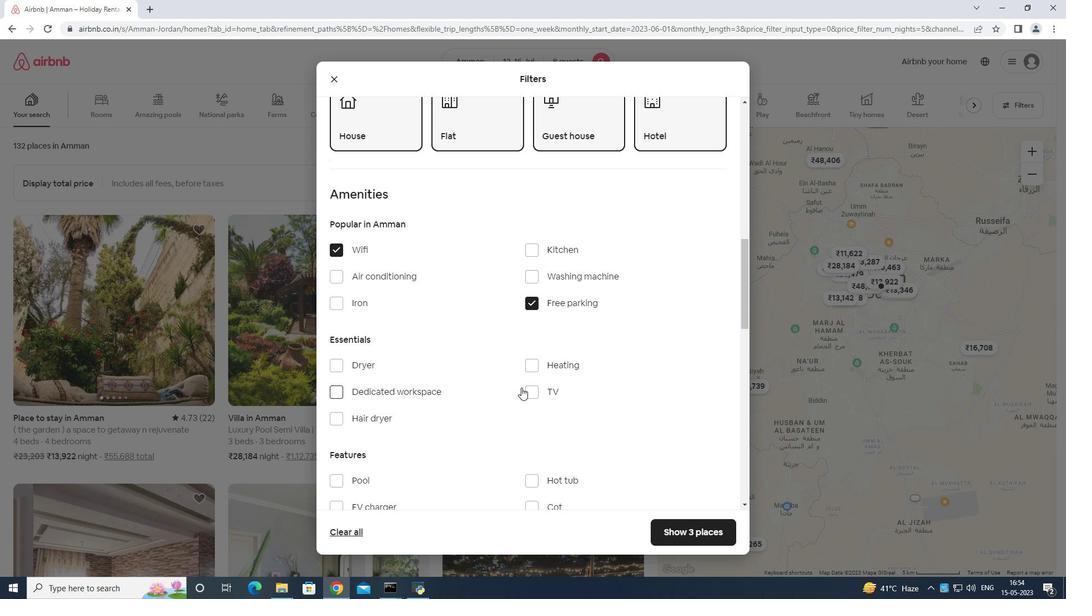 
Action: Mouse moved to (533, 372)
Screenshot: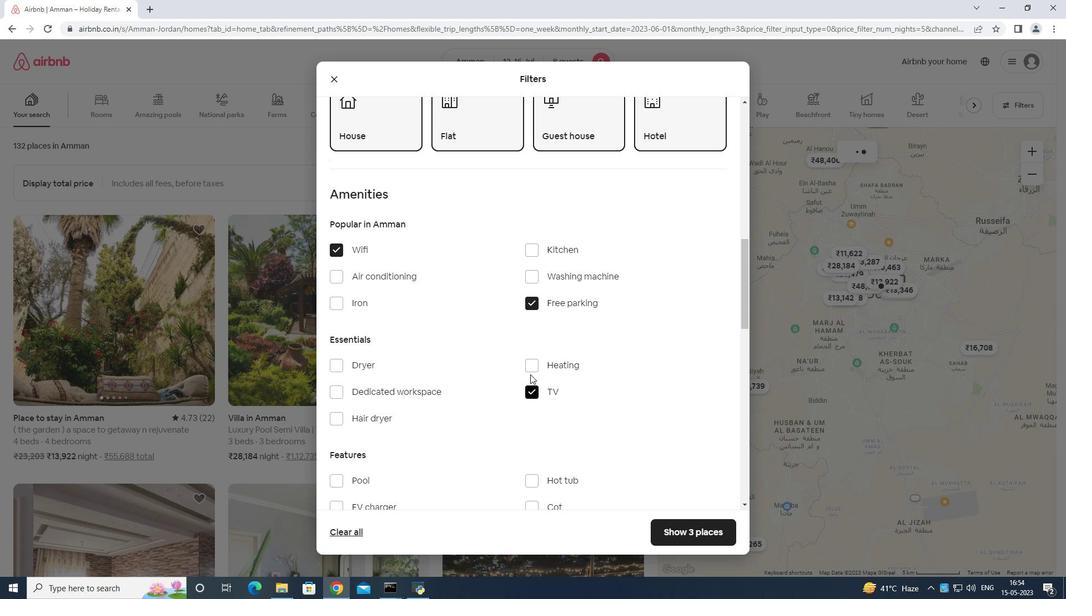
Action: Mouse scrolled (533, 371) with delta (0, 0)
Screenshot: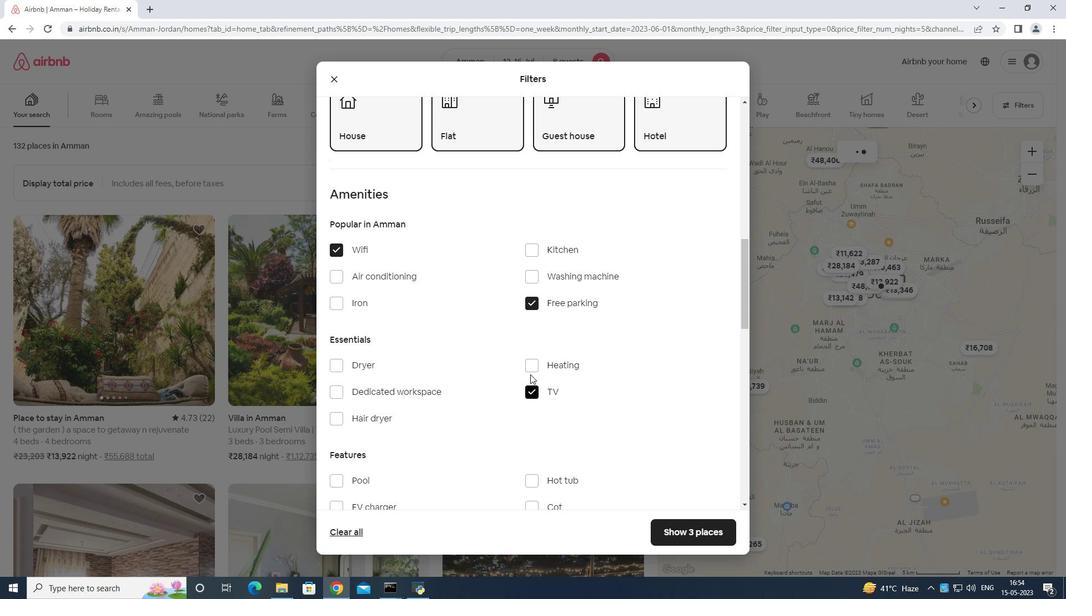 
Action: Mouse moved to (532, 379)
Screenshot: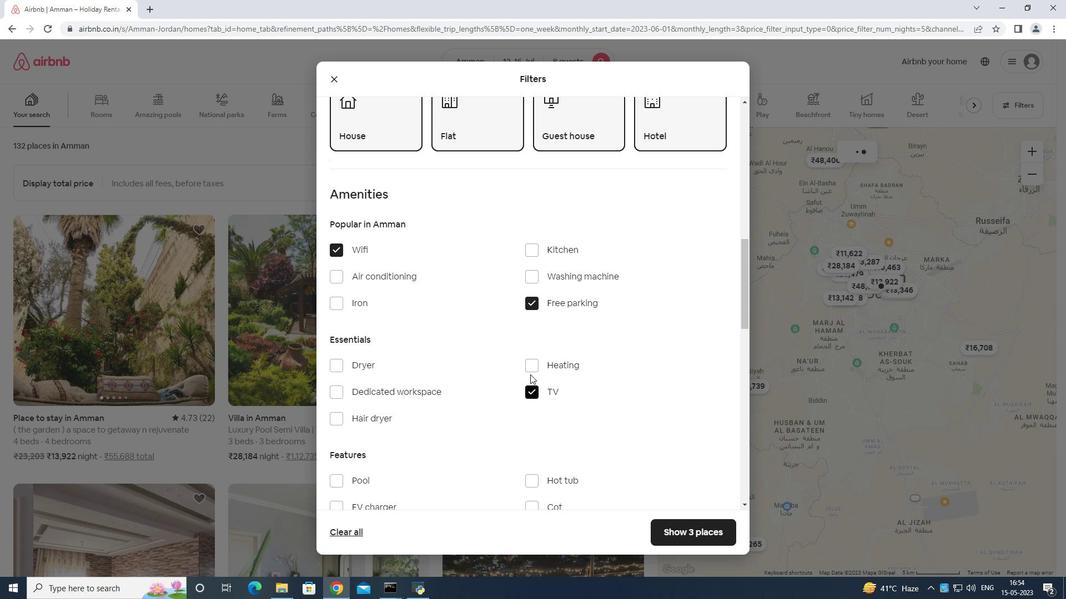 
Action: Mouse scrolled (532, 379) with delta (0, 0)
Screenshot: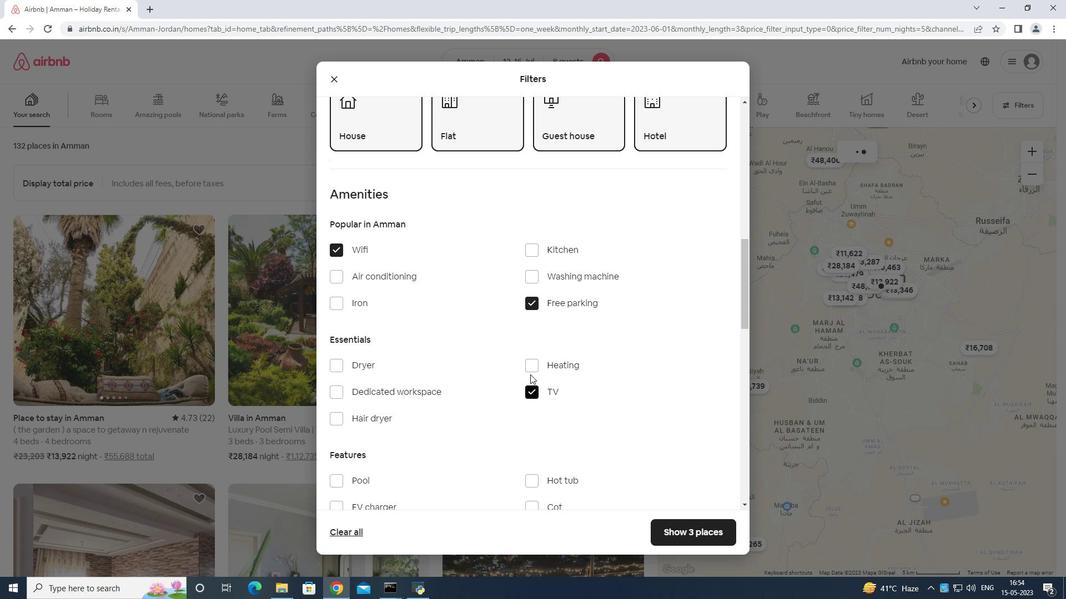 
Action: Mouse moved to (532, 381)
Screenshot: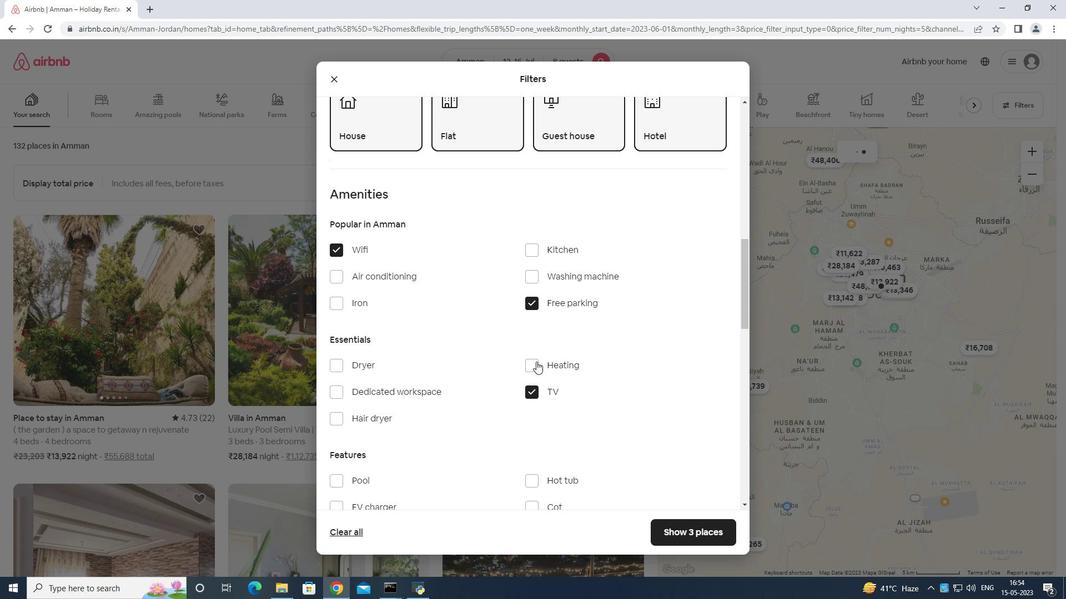 
Action: Mouse scrolled (532, 380) with delta (0, 0)
Screenshot: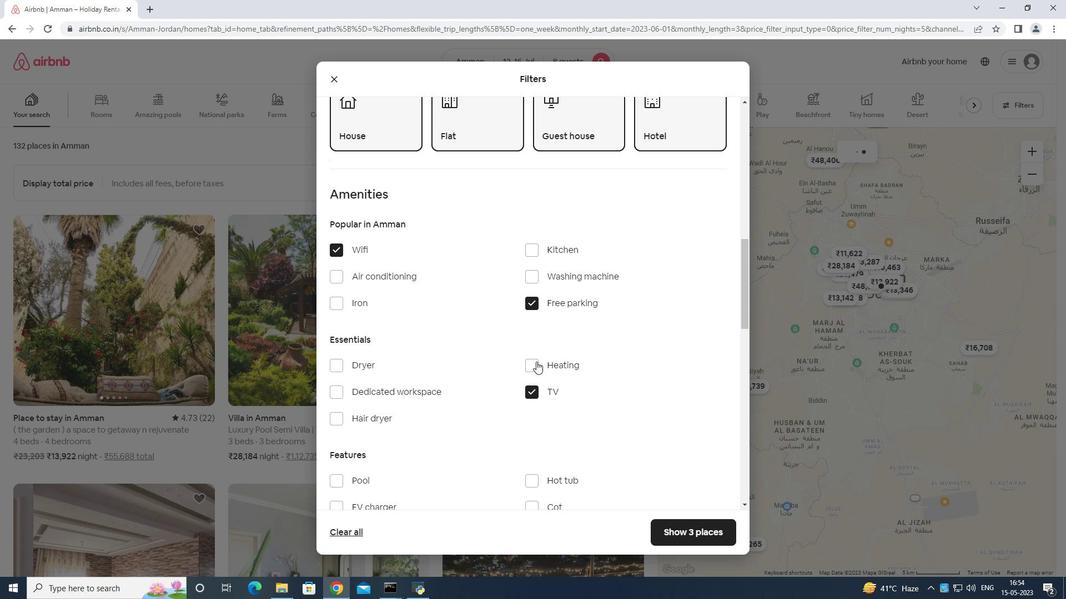 
Action: Mouse moved to (371, 362)
Screenshot: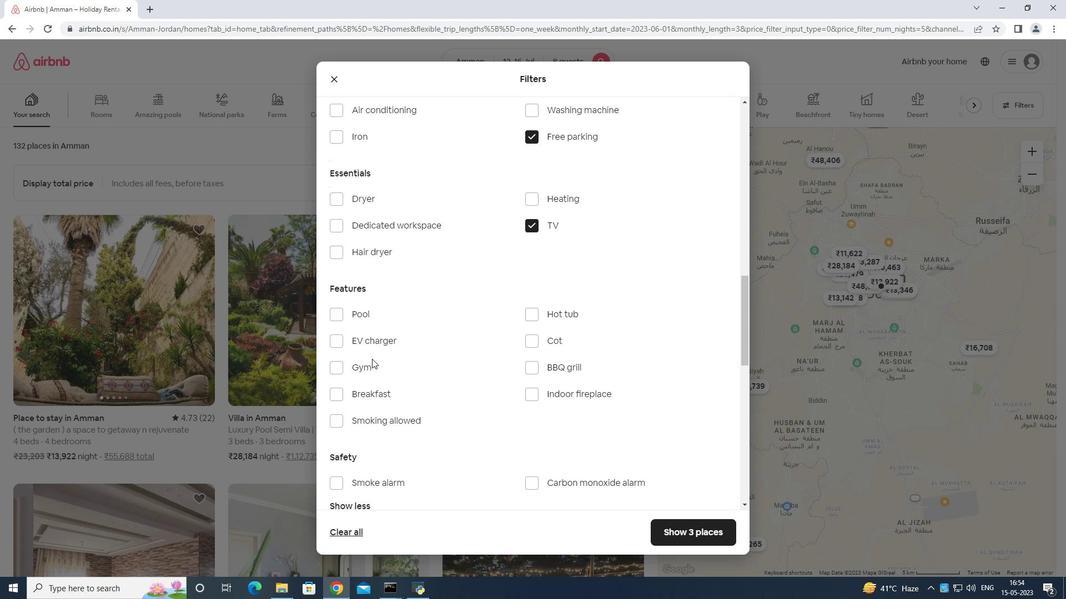 
Action: Mouse pressed left at (371, 362)
Screenshot: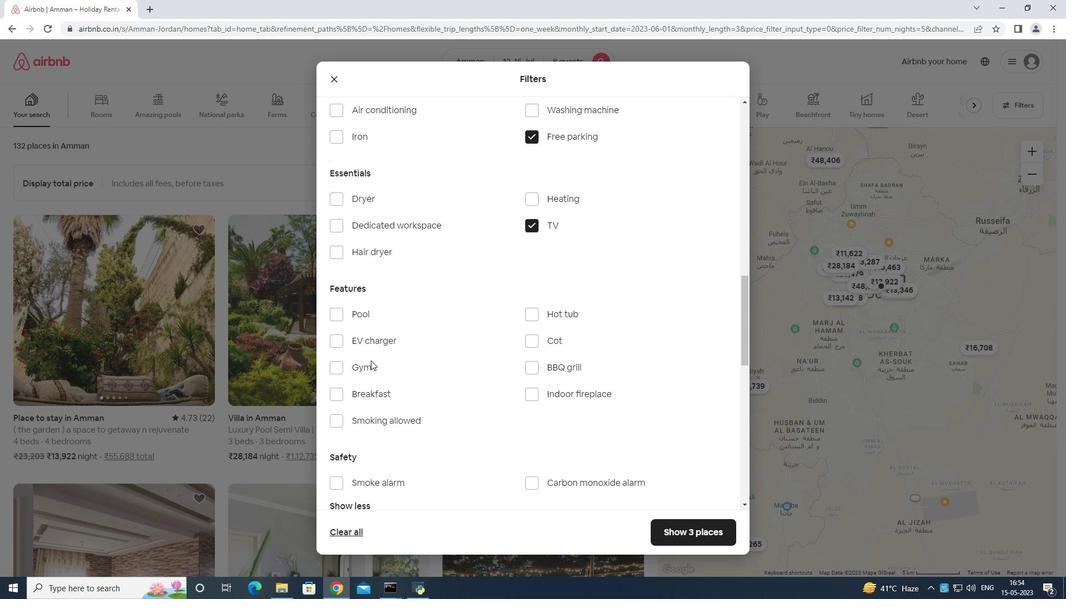 
Action: Mouse moved to (363, 384)
Screenshot: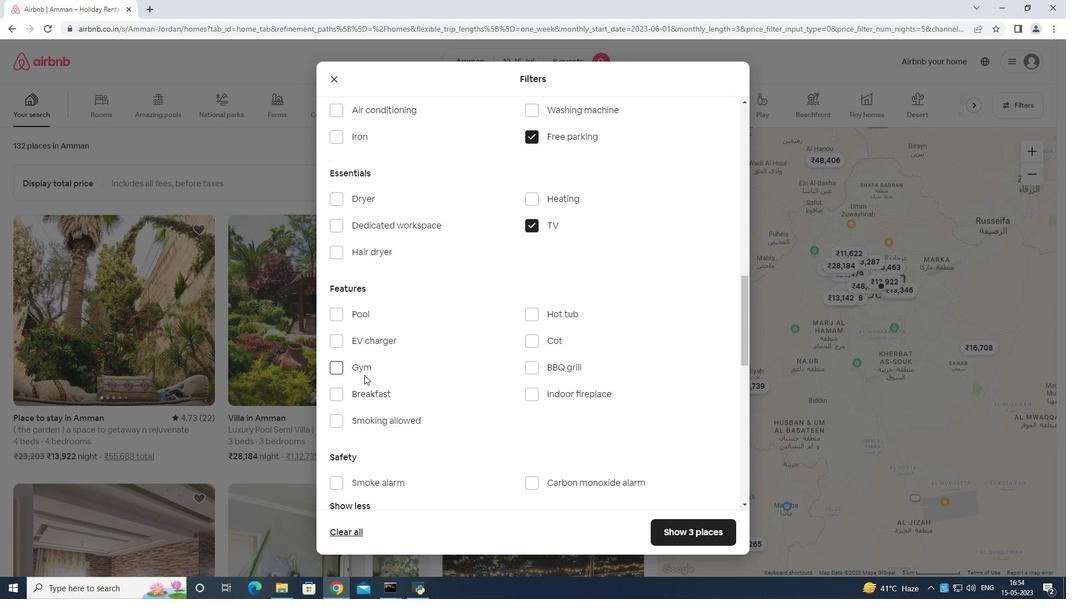 
Action: Mouse pressed left at (363, 384)
Screenshot: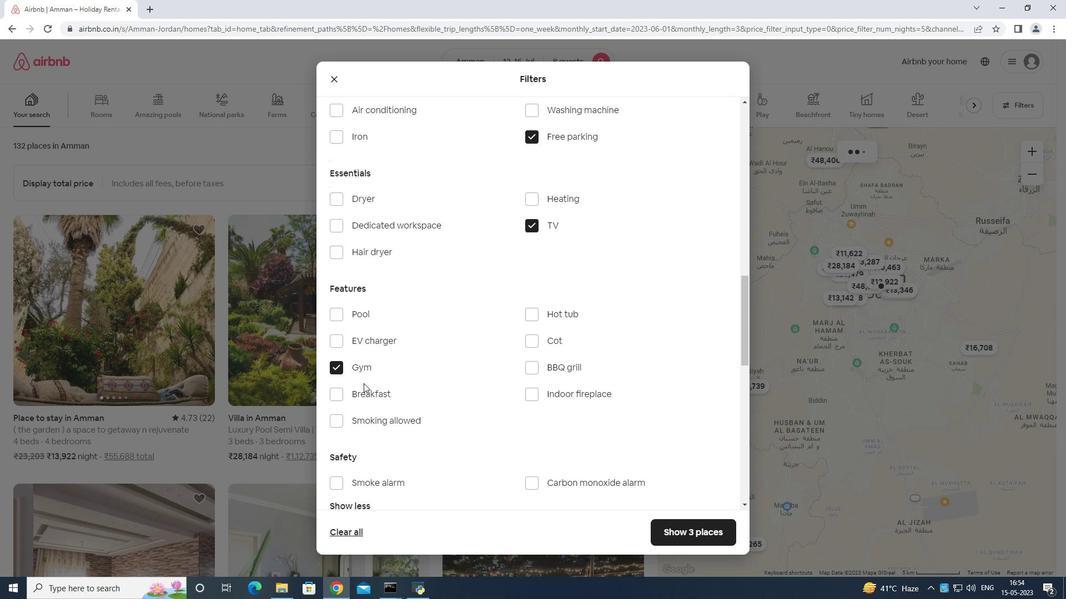 
Action: Mouse moved to (364, 390)
Screenshot: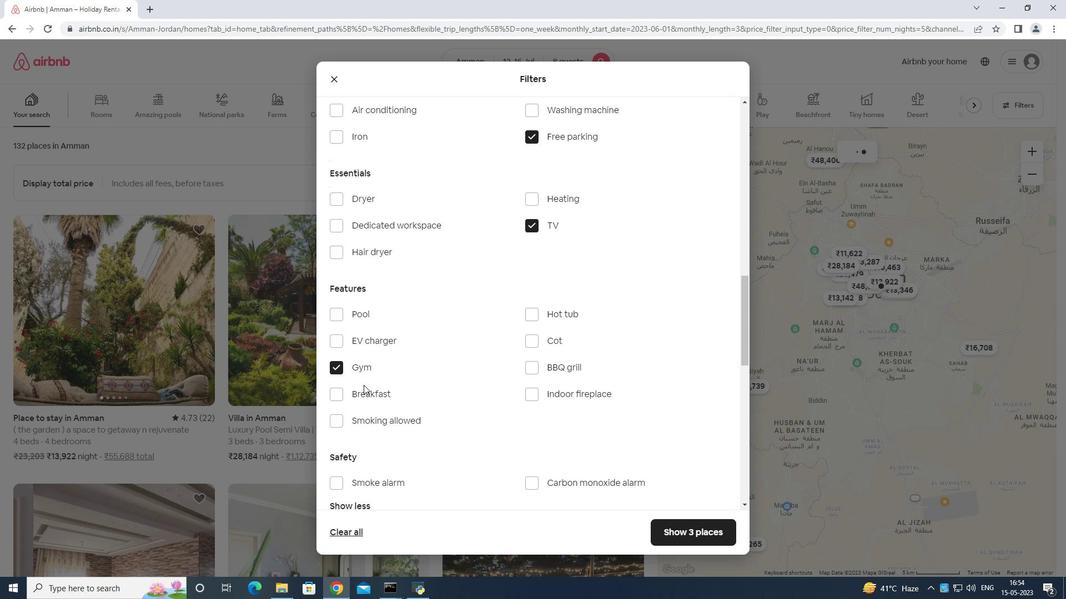 
Action: Mouse pressed left at (364, 390)
Screenshot: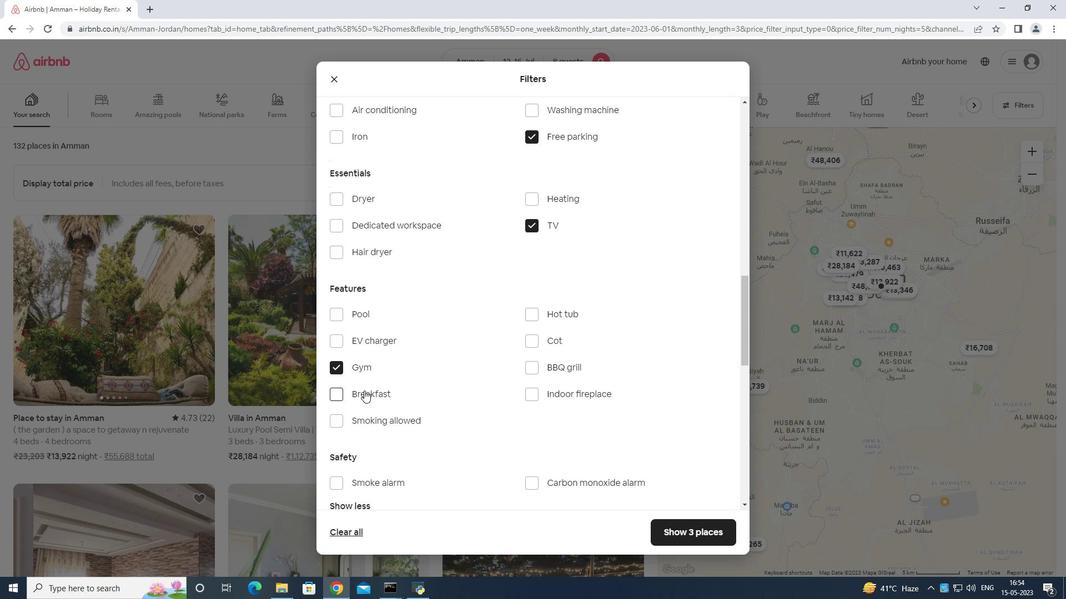 
Action: Mouse moved to (542, 349)
Screenshot: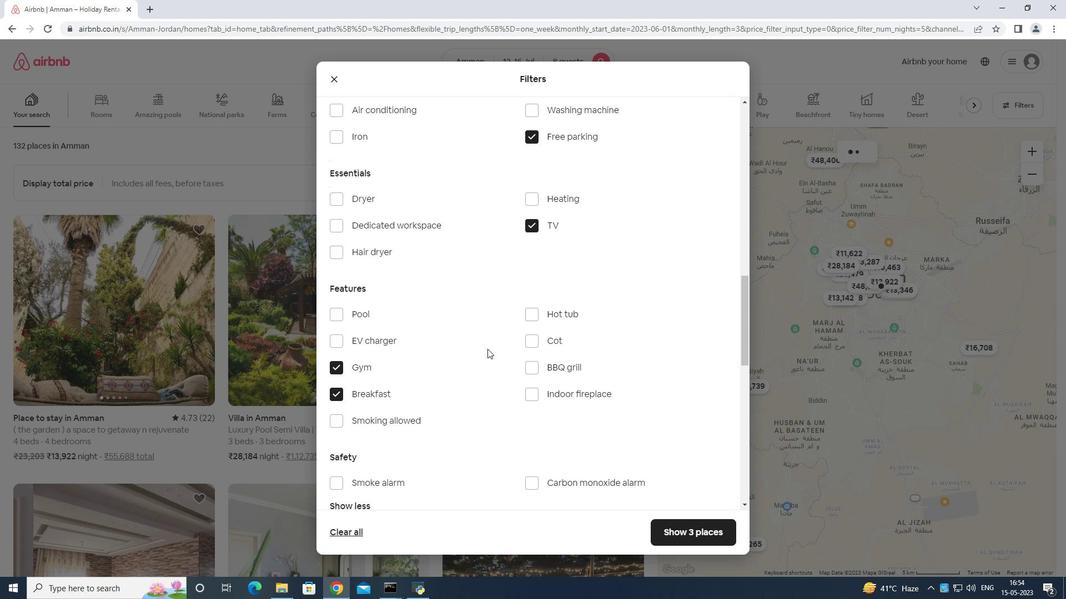 
Action: Mouse scrolled (542, 348) with delta (0, 0)
Screenshot: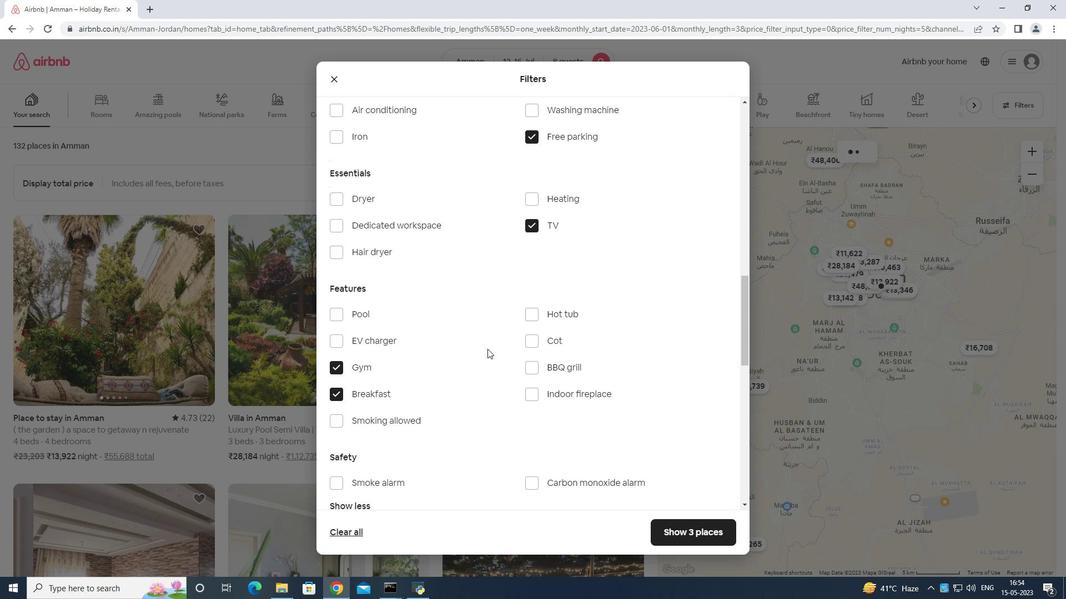 
Action: Mouse moved to (545, 355)
Screenshot: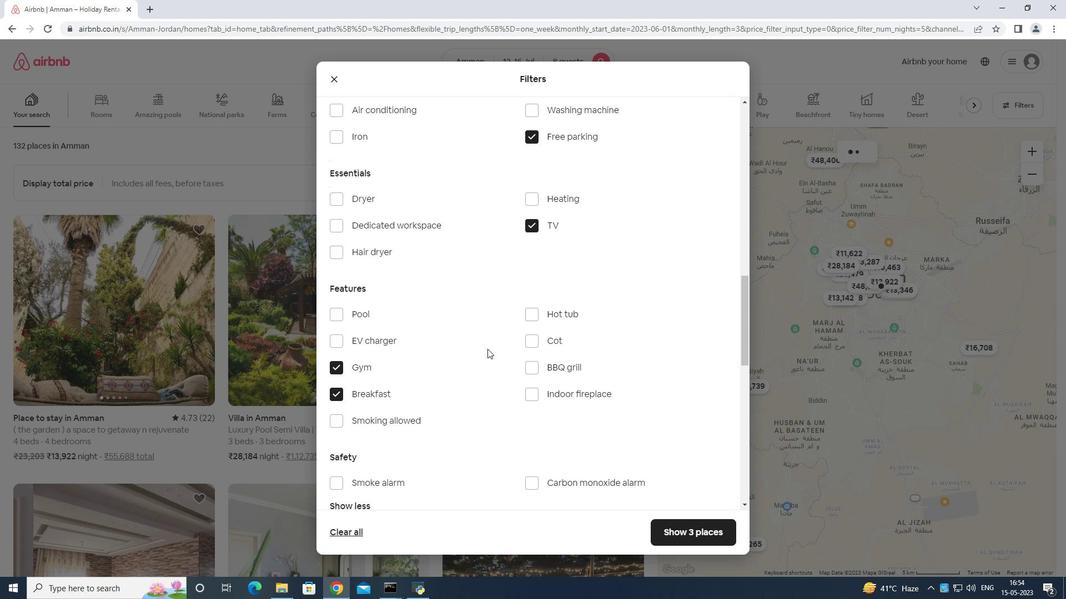 
Action: Mouse scrolled (545, 354) with delta (0, 0)
Screenshot: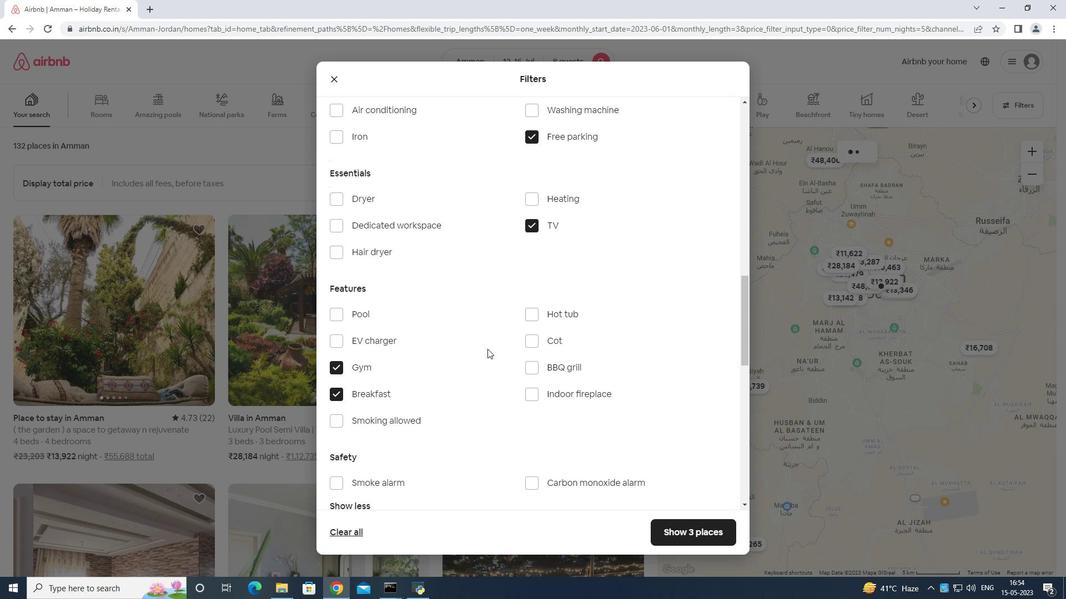 
Action: Mouse moved to (550, 357)
Screenshot: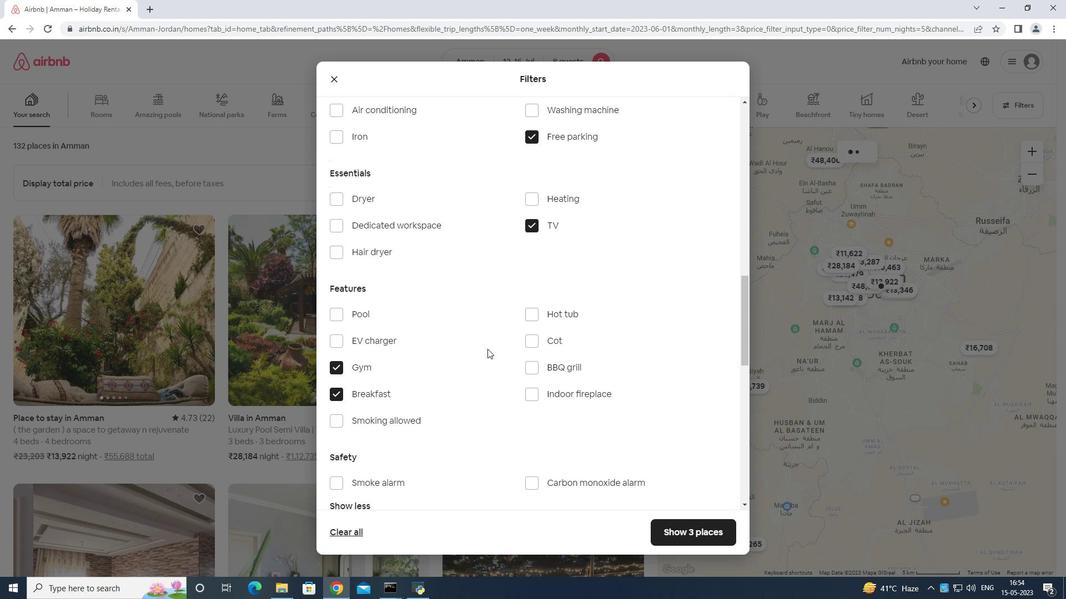 
Action: Mouse scrolled (550, 356) with delta (0, 0)
Screenshot: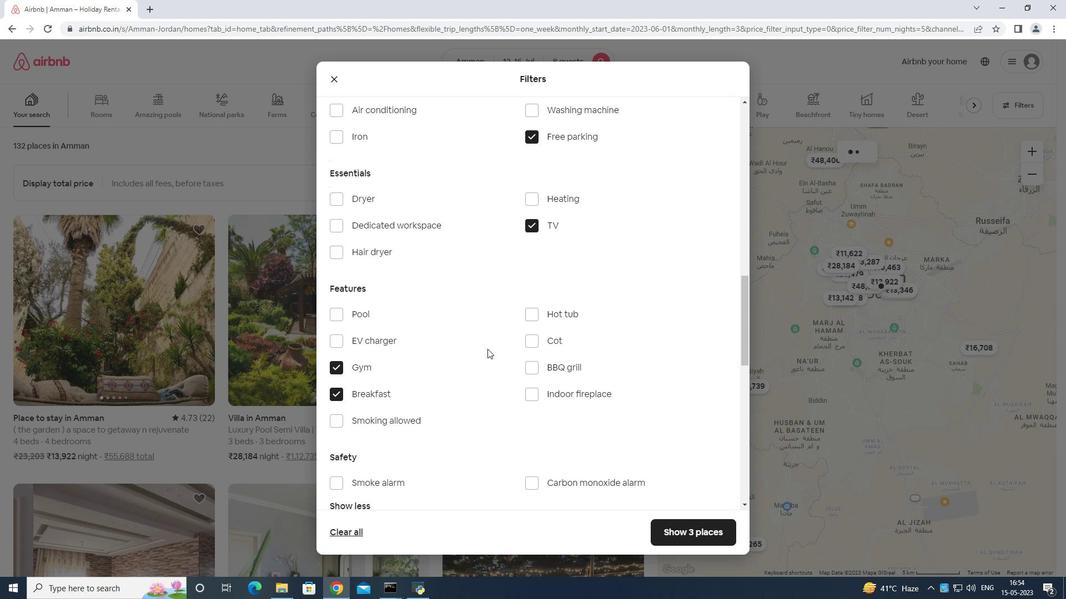
Action: Mouse moved to (558, 357)
Screenshot: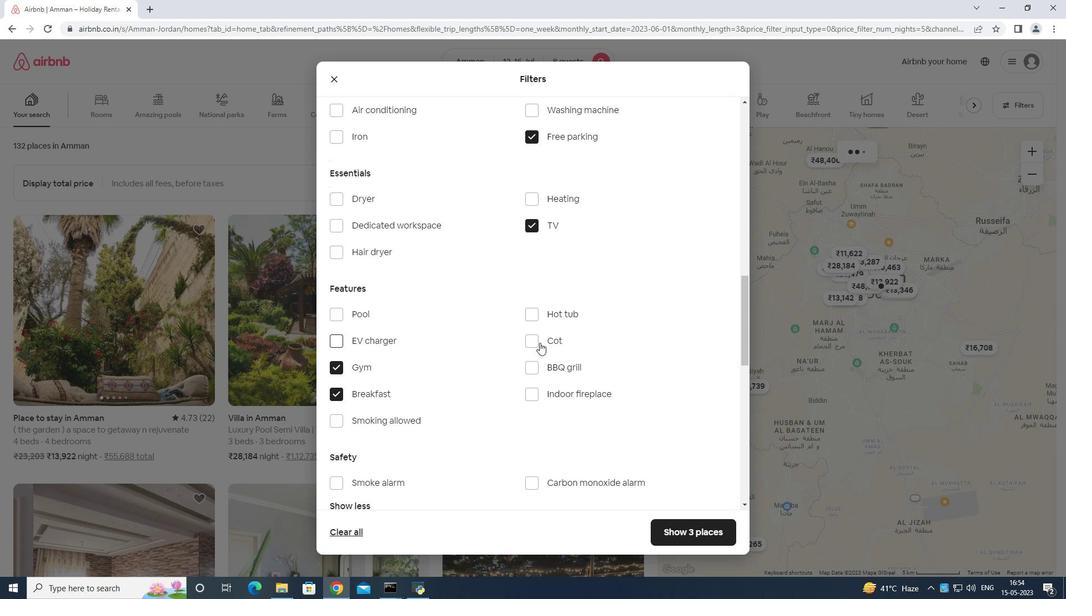 
Action: Mouse scrolled (558, 357) with delta (0, 0)
Screenshot: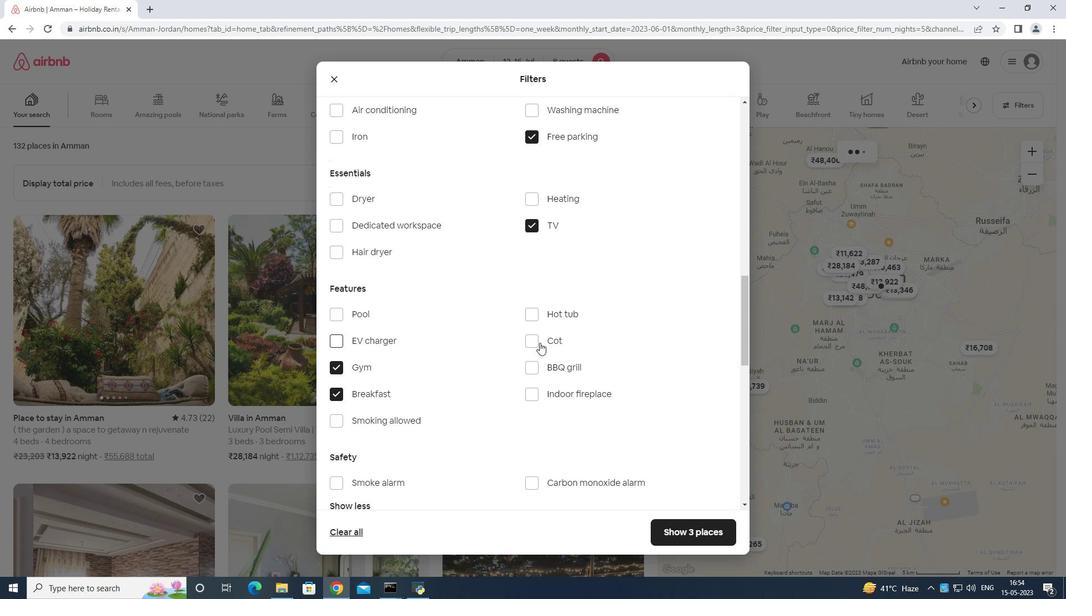
Action: Mouse moved to (575, 356)
Screenshot: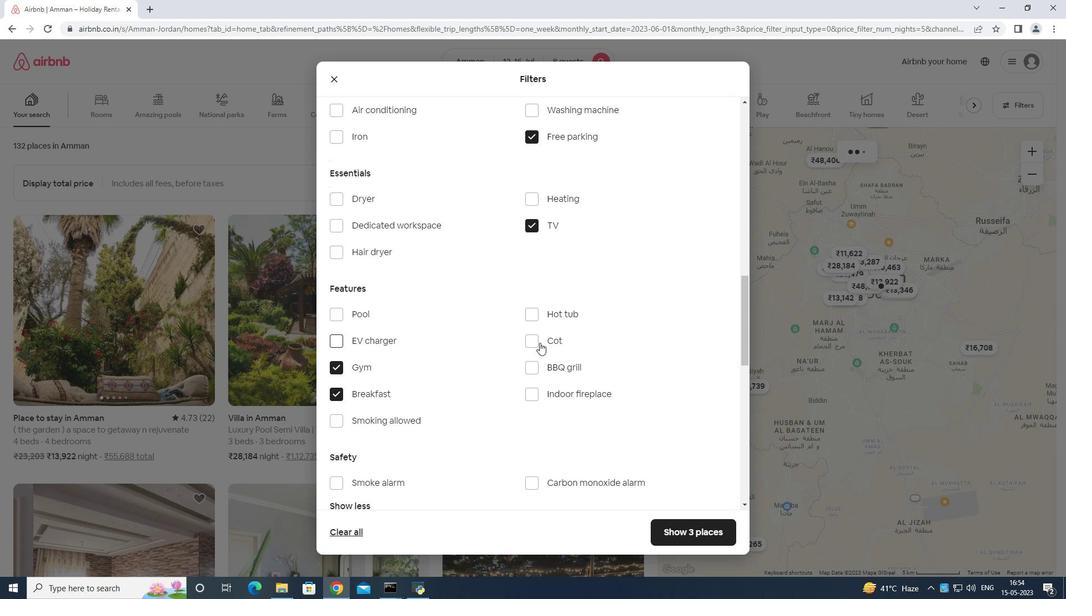 
Action: Mouse scrolled (575, 355) with delta (0, 0)
Screenshot: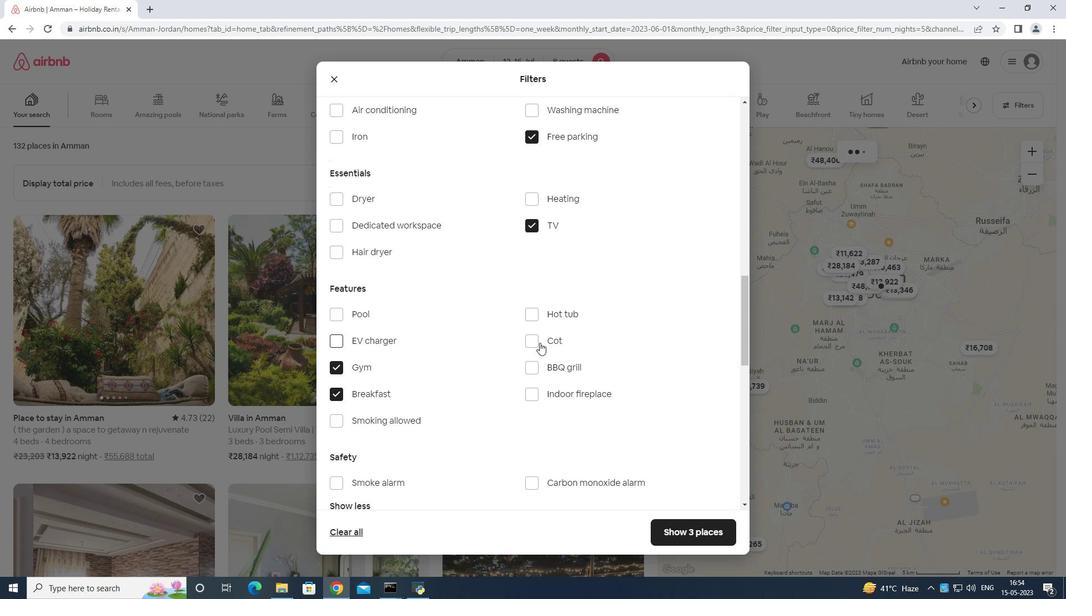 
Action: Mouse moved to (691, 351)
Screenshot: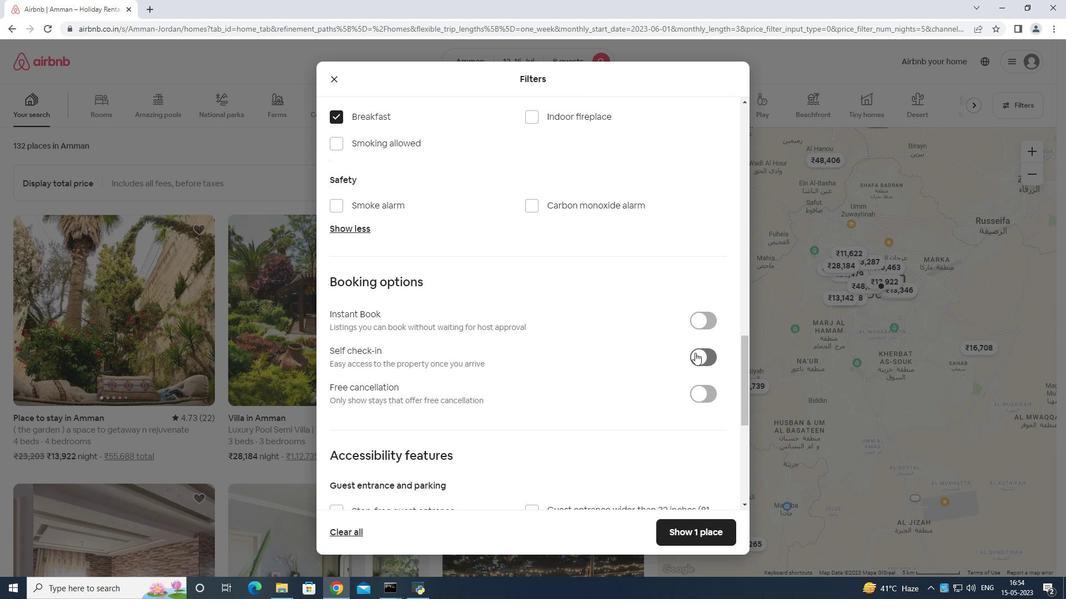 
Action: Mouse pressed left at (691, 351)
Screenshot: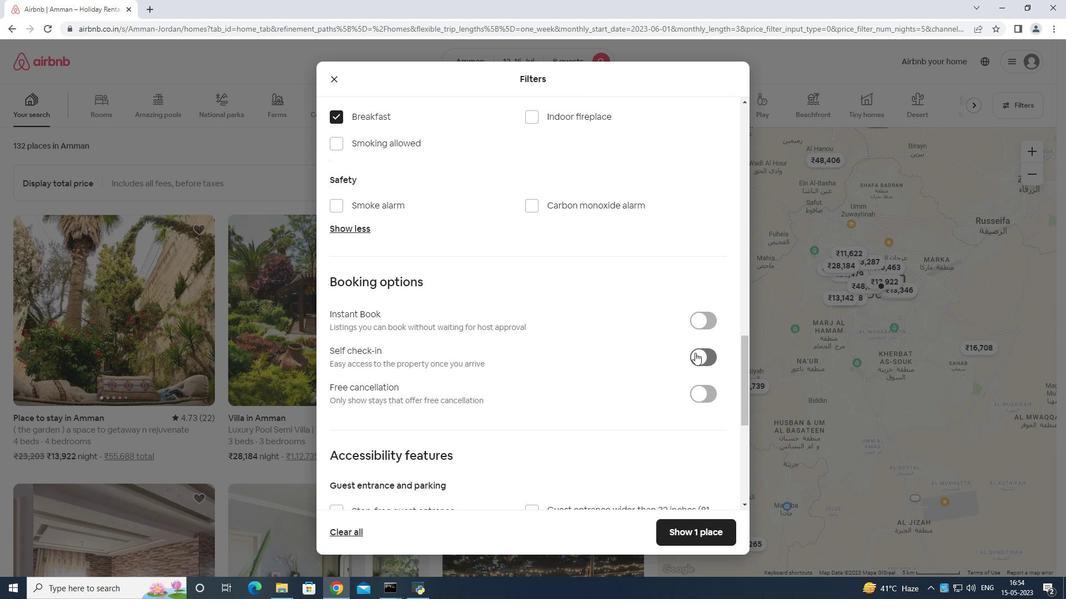 
Action: Mouse moved to (700, 354)
Screenshot: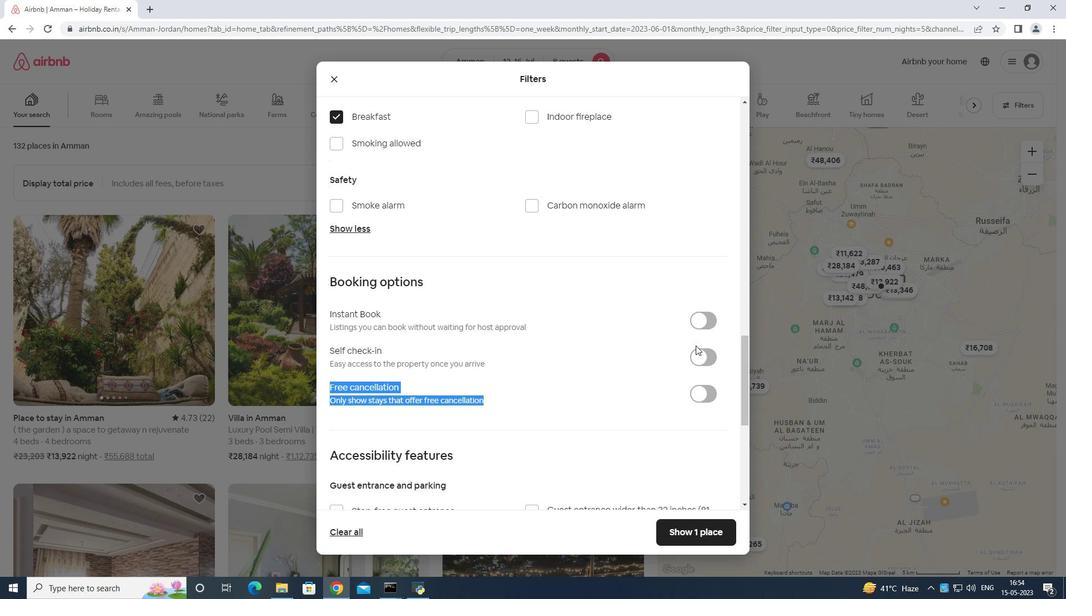 
Action: Mouse pressed left at (700, 354)
Screenshot: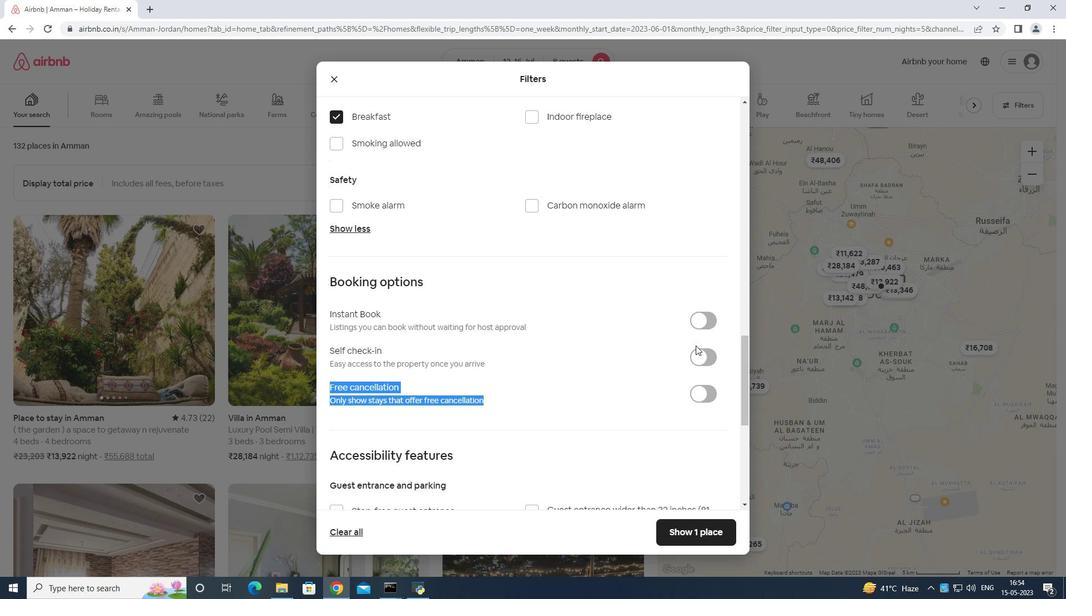 
Action: Mouse moved to (602, 366)
Screenshot: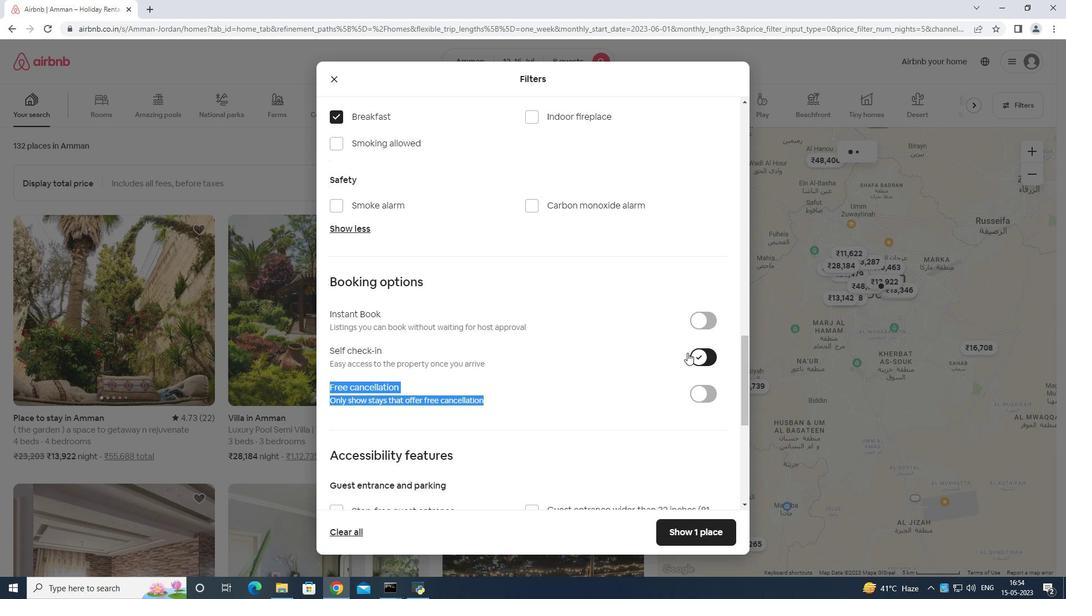 
Action: Mouse pressed left at (602, 366)
Screenshot: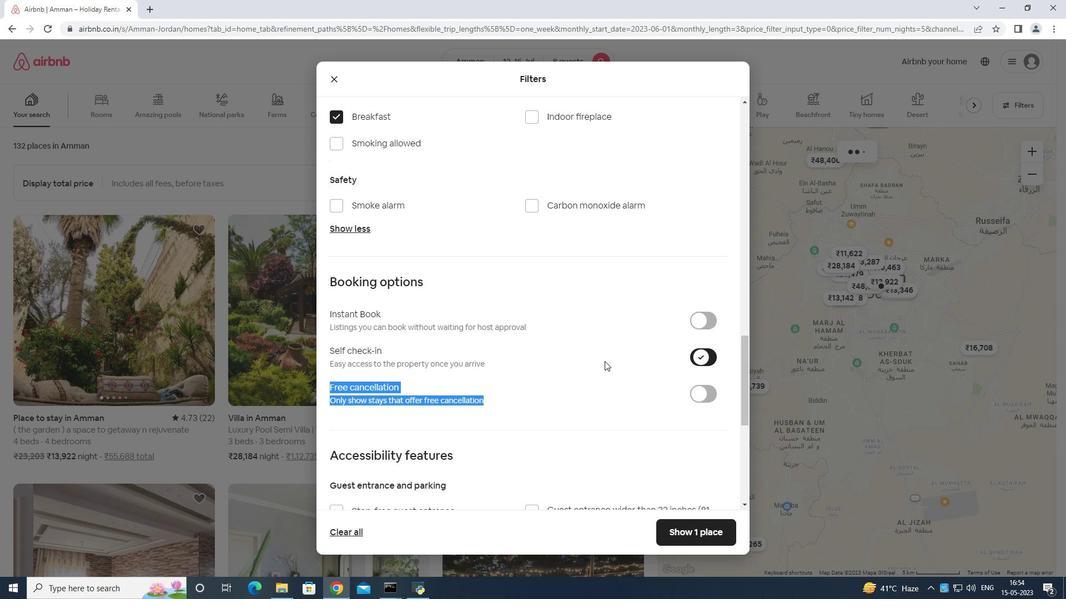 
Action: Mouse moved to (635, 351)
Screenshot: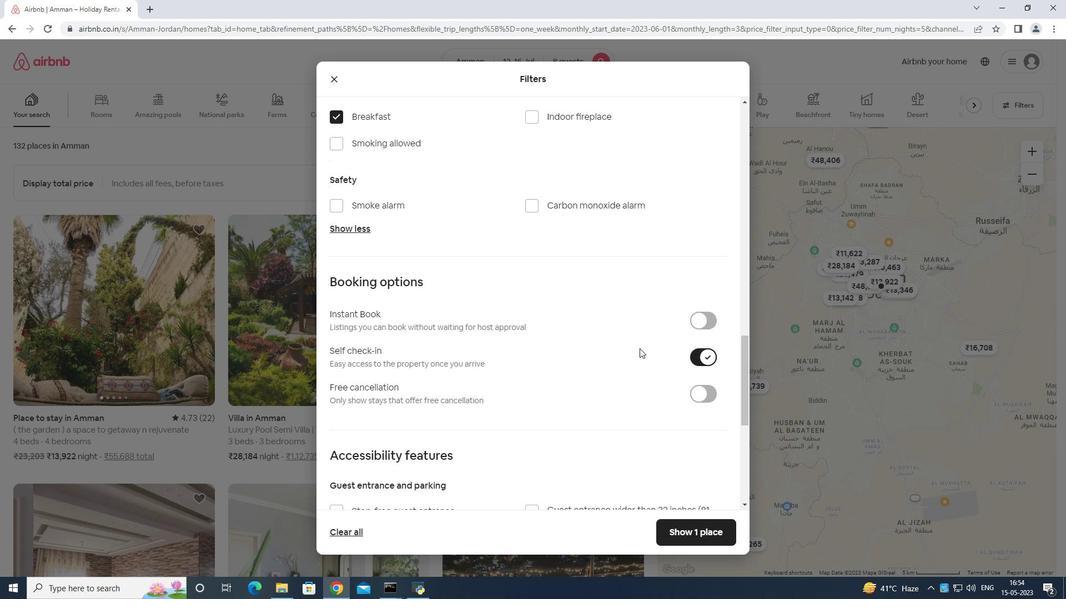 
Action: Mouse scrolled (635, 351) with delta (0, 0)
Screenshot: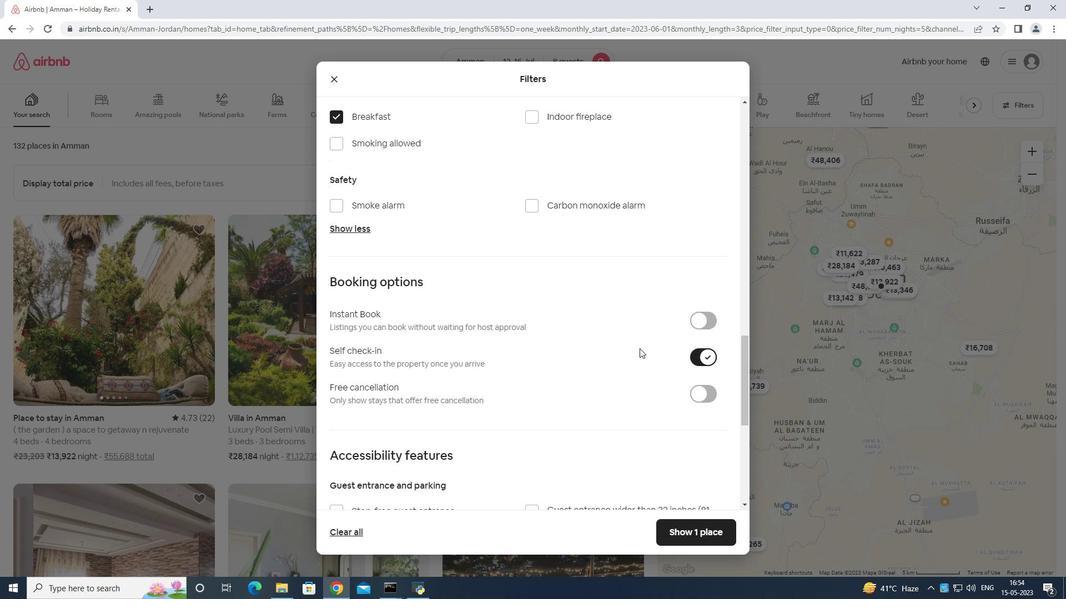 
Action: Mouse moved to (634, 360)
Screenshot: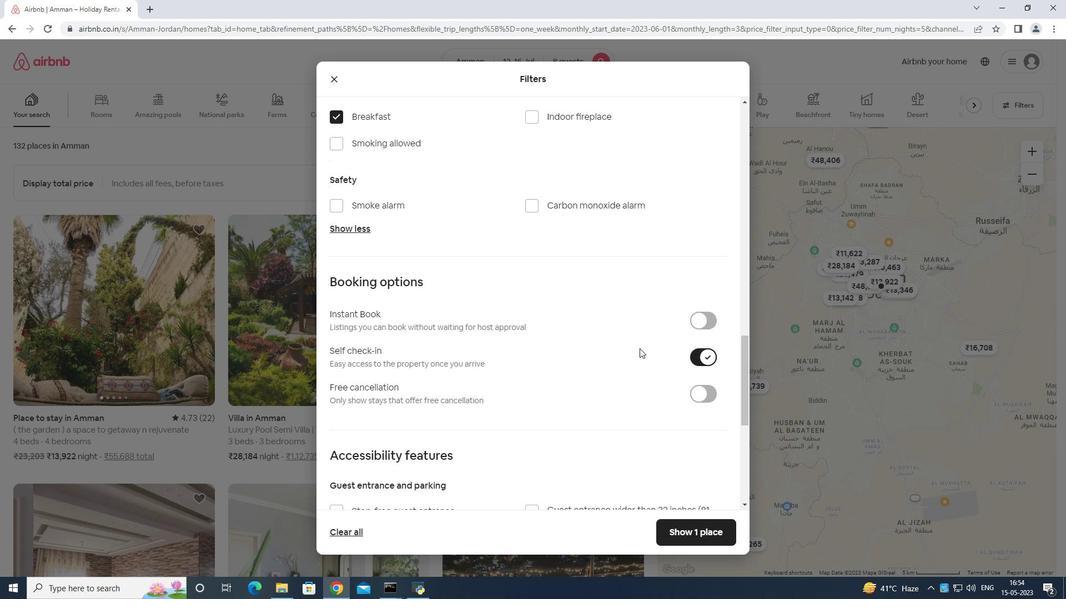 
Action: Mouse scrolled (634, 359) with delta (0, 0)
Screenshot: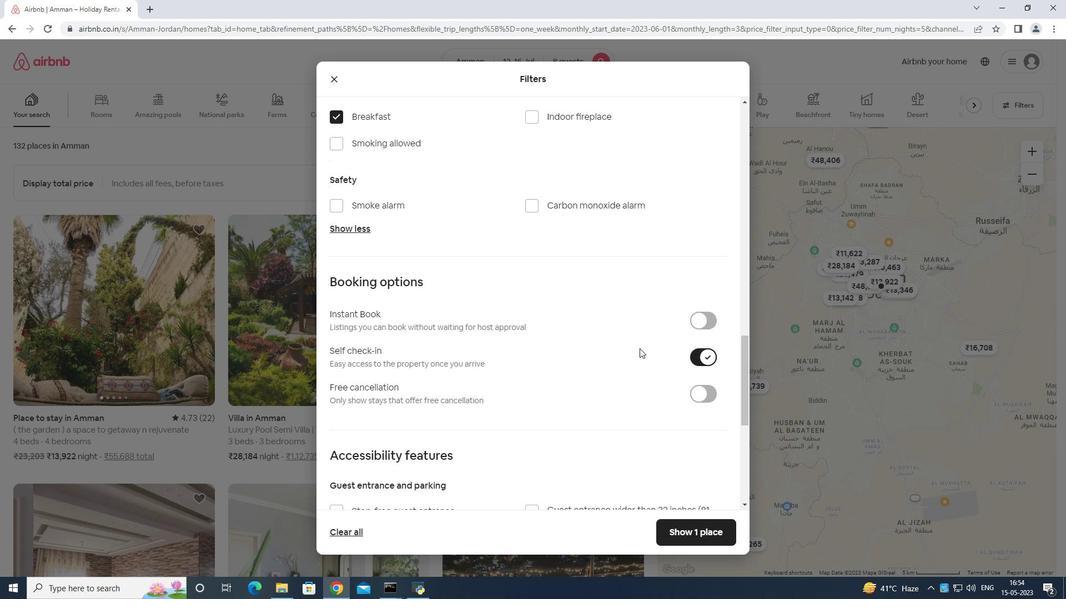 
Action: Mouse moved to (633, 364)
Screenshot: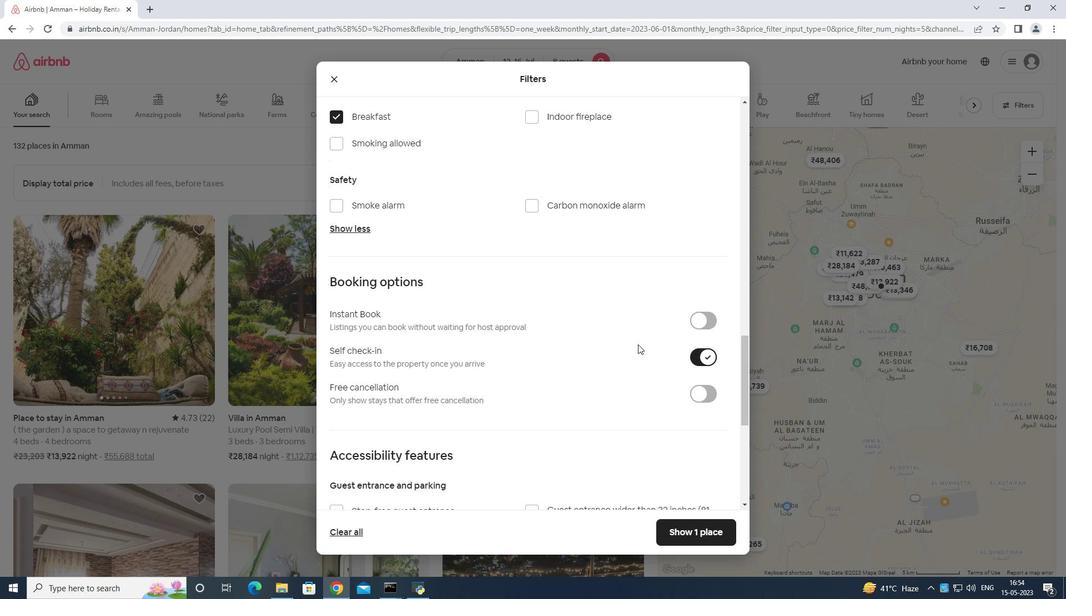 
Action: Mouse scrolled (633, 364) with delta (0, 0)
Screenshot: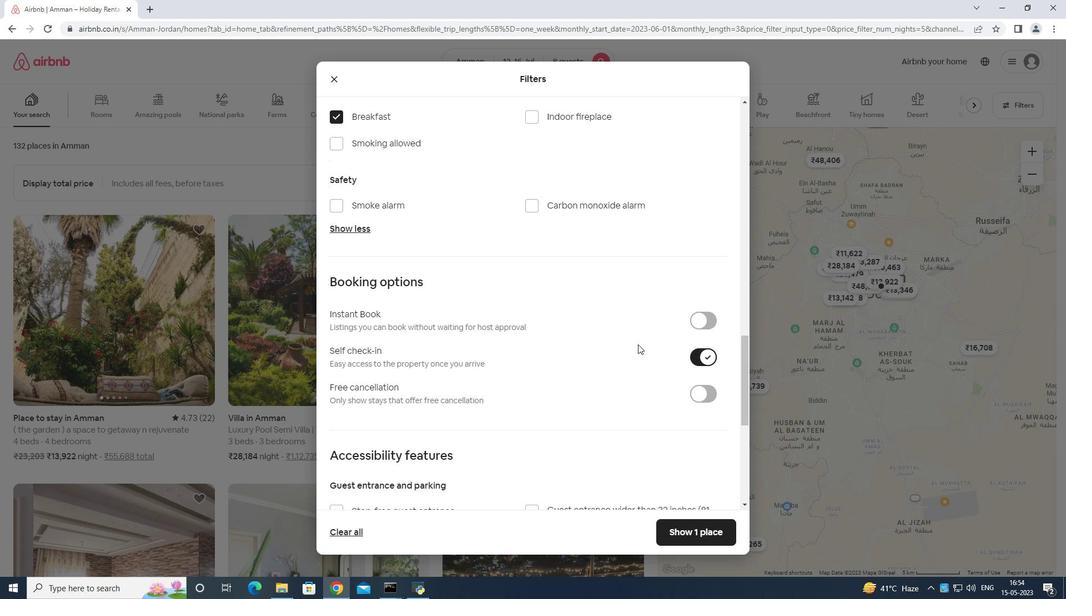 
Action: Mouse moved to (633, 364)
Screenshot: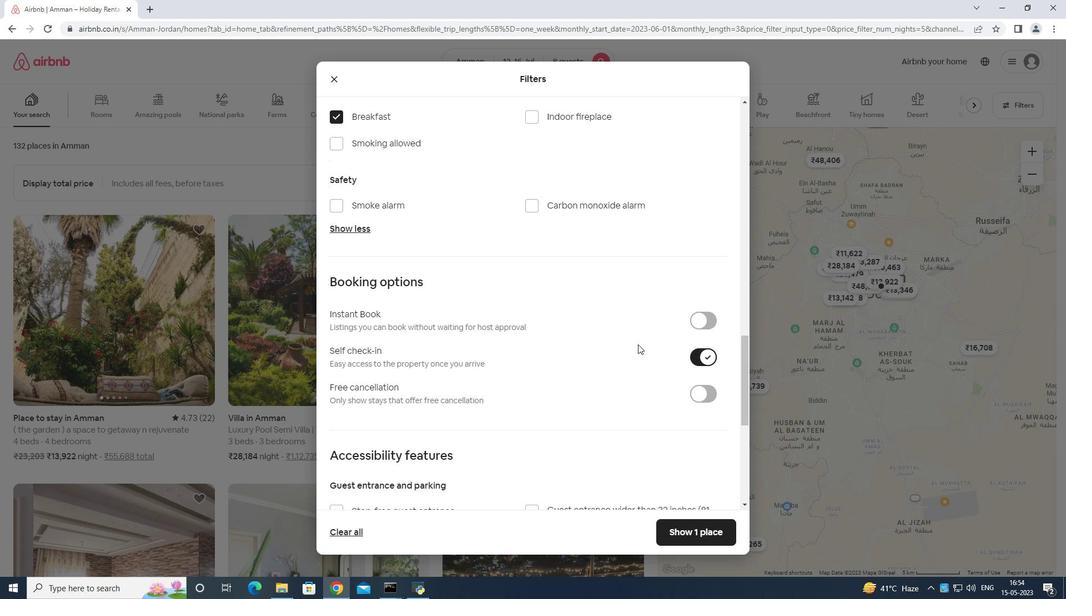 
Action: Mouse scrolled (633, 364) with delta (0, 0)
Screenshot: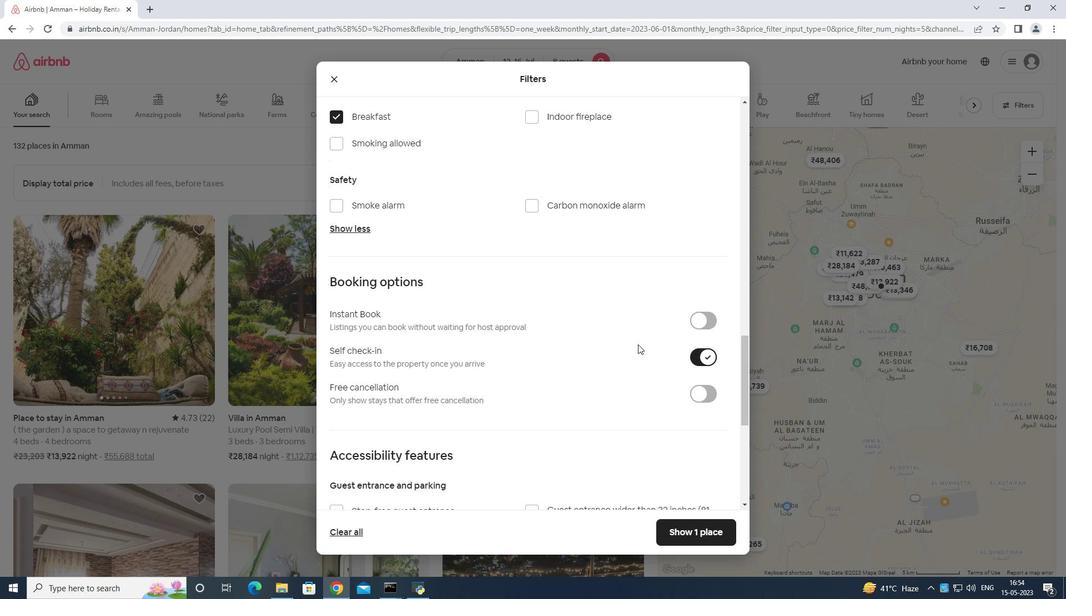 
Action: Mouse scrolled (633, 364) with delta (0, 0)
Screenshot: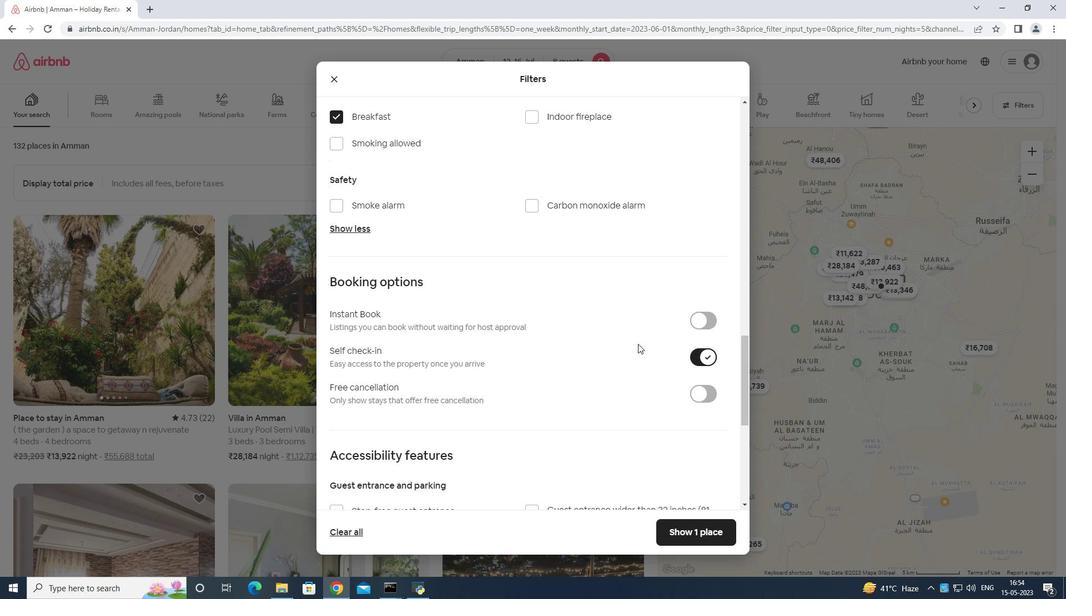 
Action: Mouse moved to (626, 354)
Screenshot: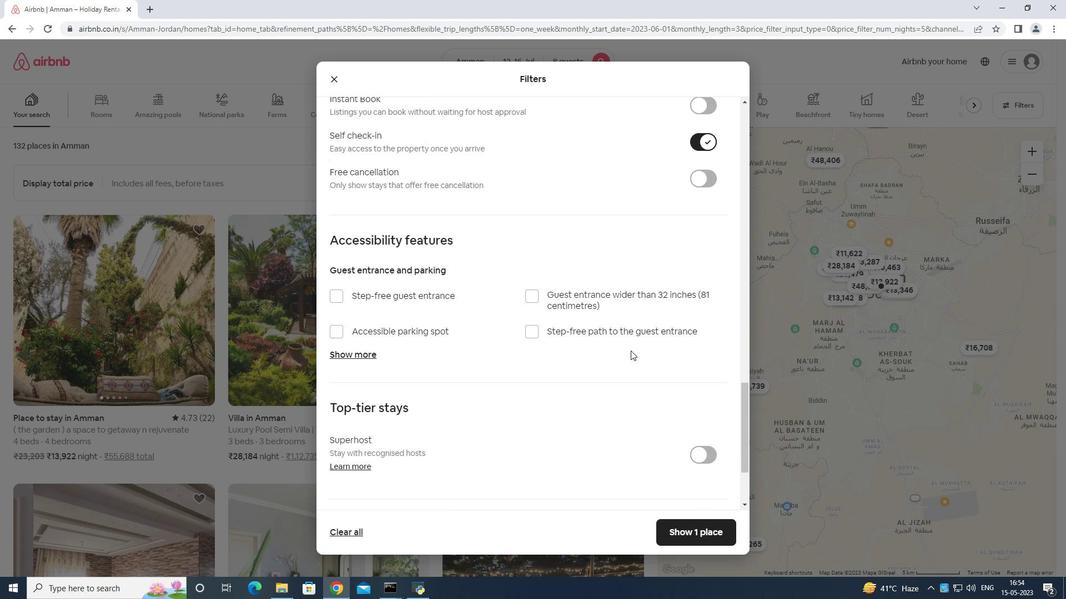 
Action: Mouse scrolled (626, 353) with delta (0, 0)
Screenshot: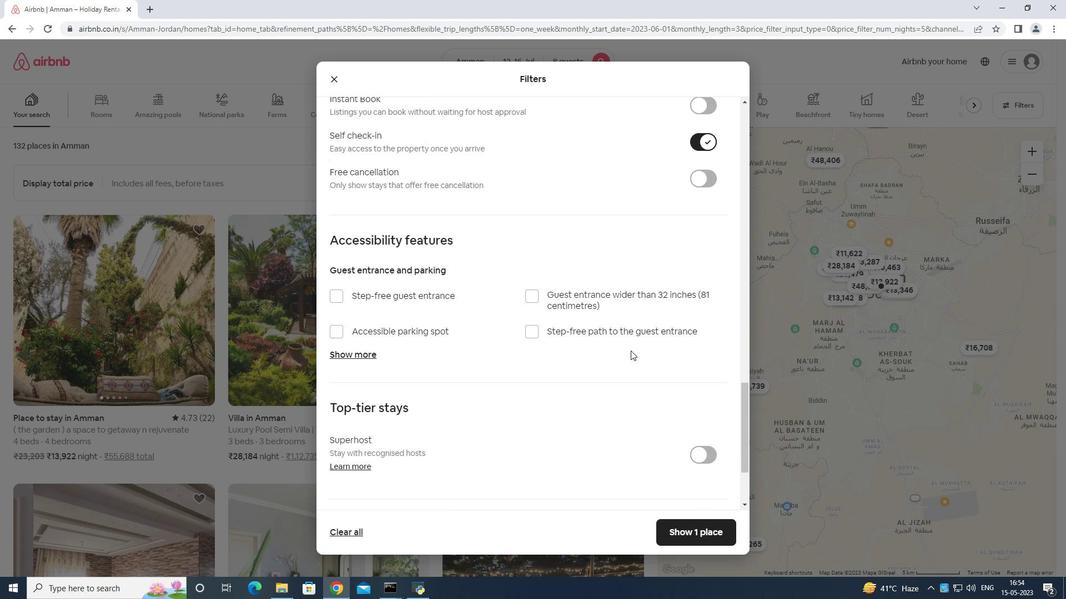 
Action: Mouse moved to (623, 358)
Screenshot: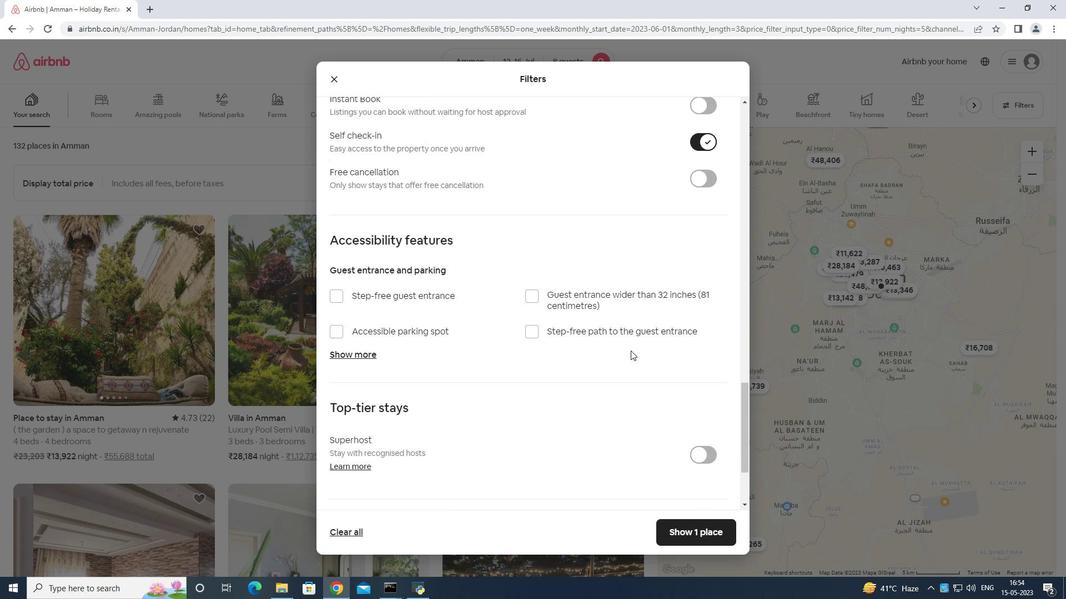 
Action: Mouse scrolled (623, 358) with delta (0, 0)
Screenshot: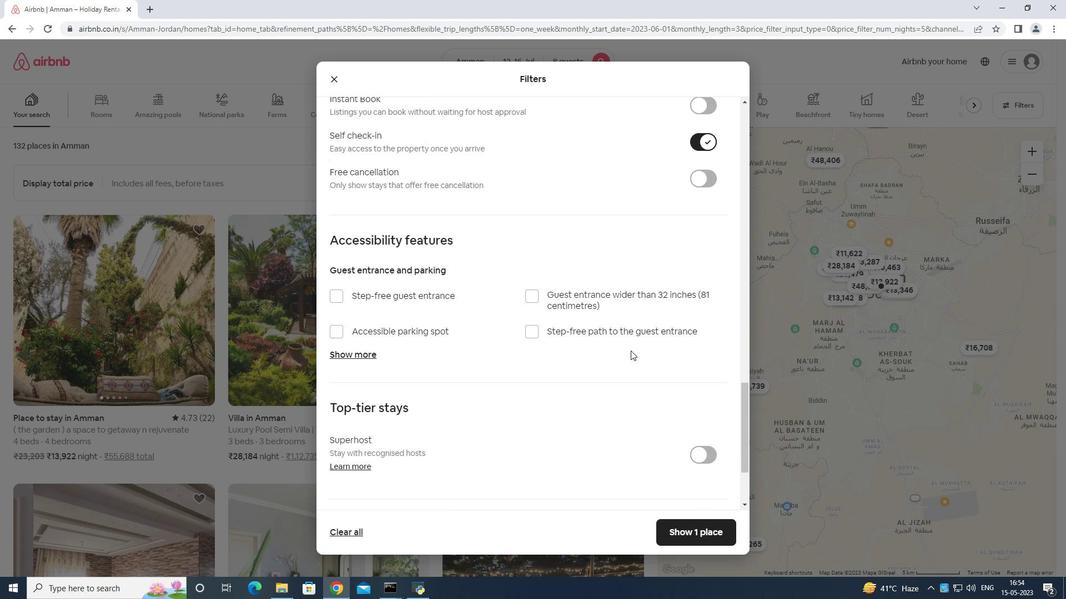 
Action: Mouse moved to (622, 359)
Screenshot: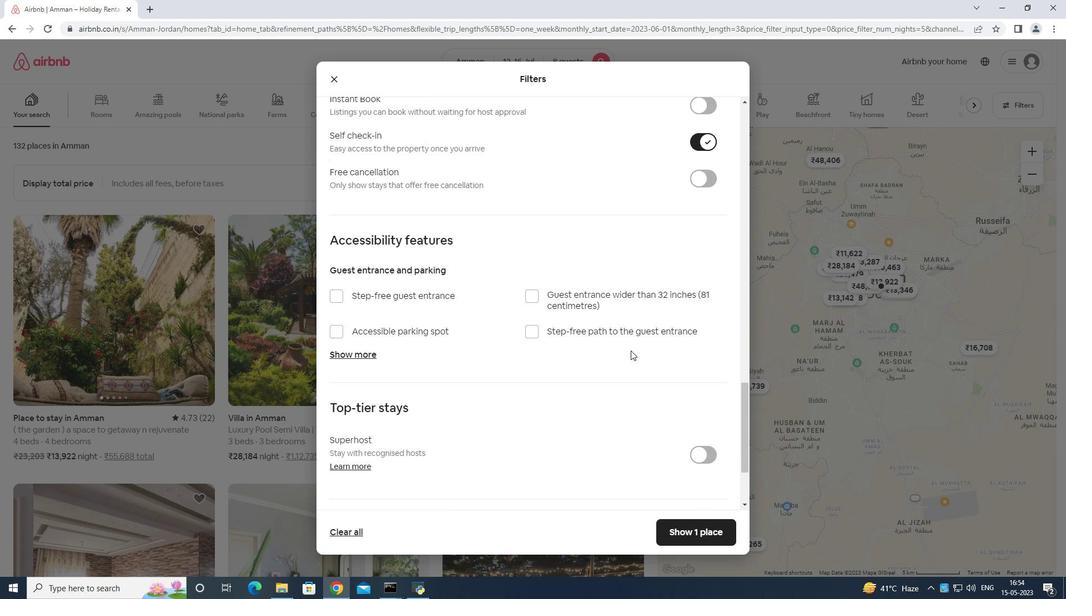 
Action: Mouse scrolled (622, 359) with delta (0, 0)
Screenshot: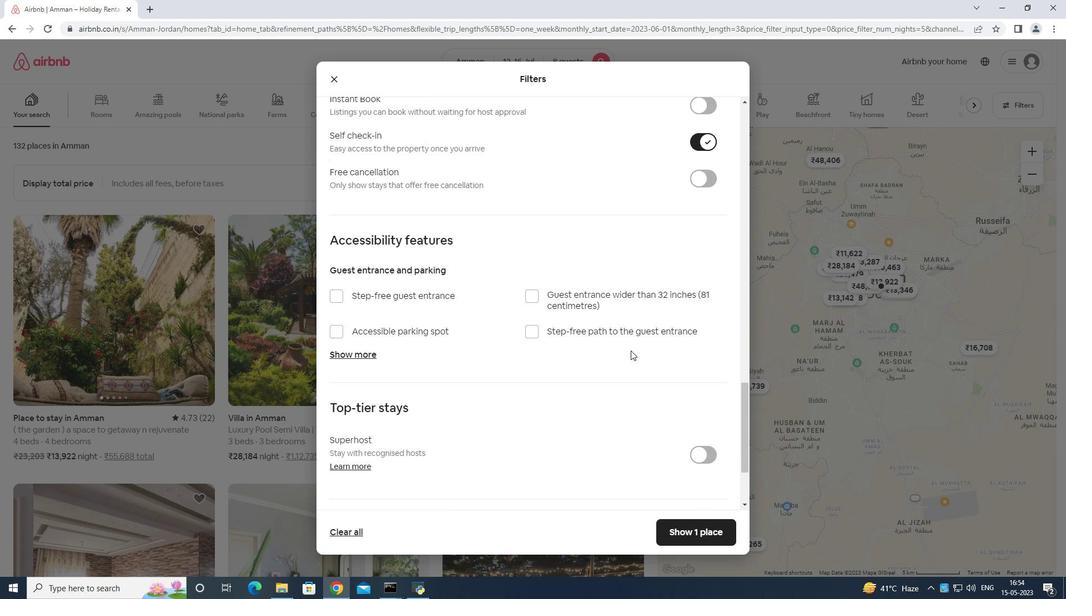 
Action: Mouse moved to (503, 374)
Screenshot: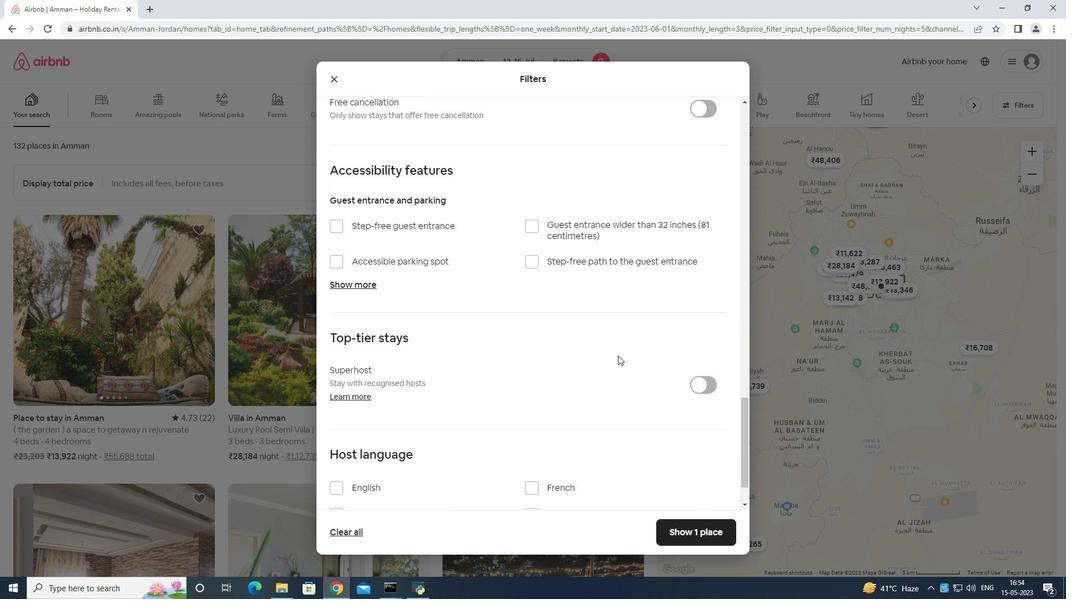 
Action: Mouse scrolled (503, 374) with delta (0, 0)
Screenshot: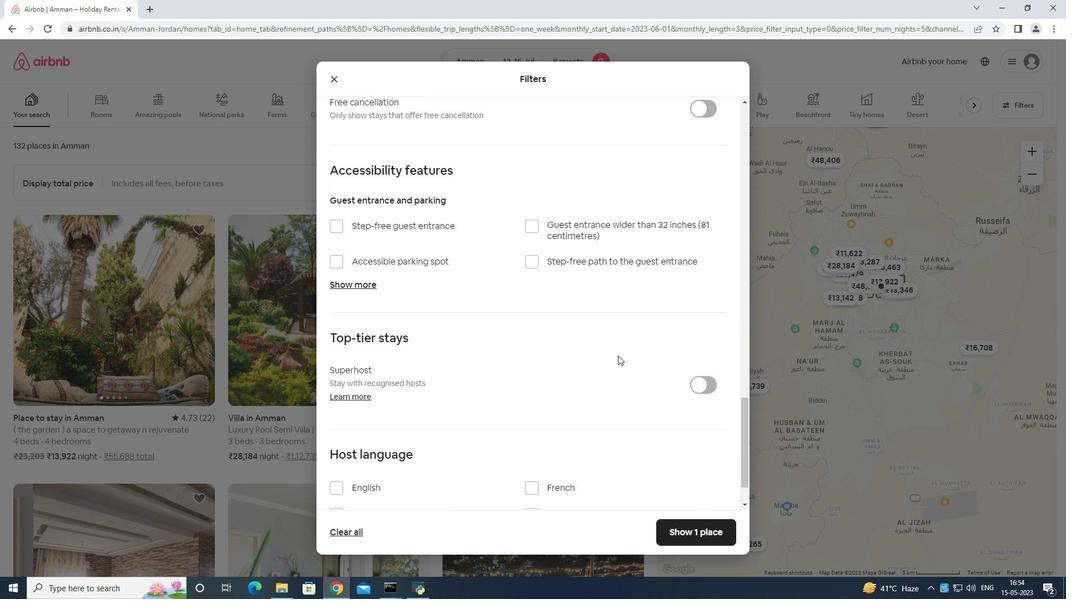
Action: Mouse moved to (480, 377)
Screenshot: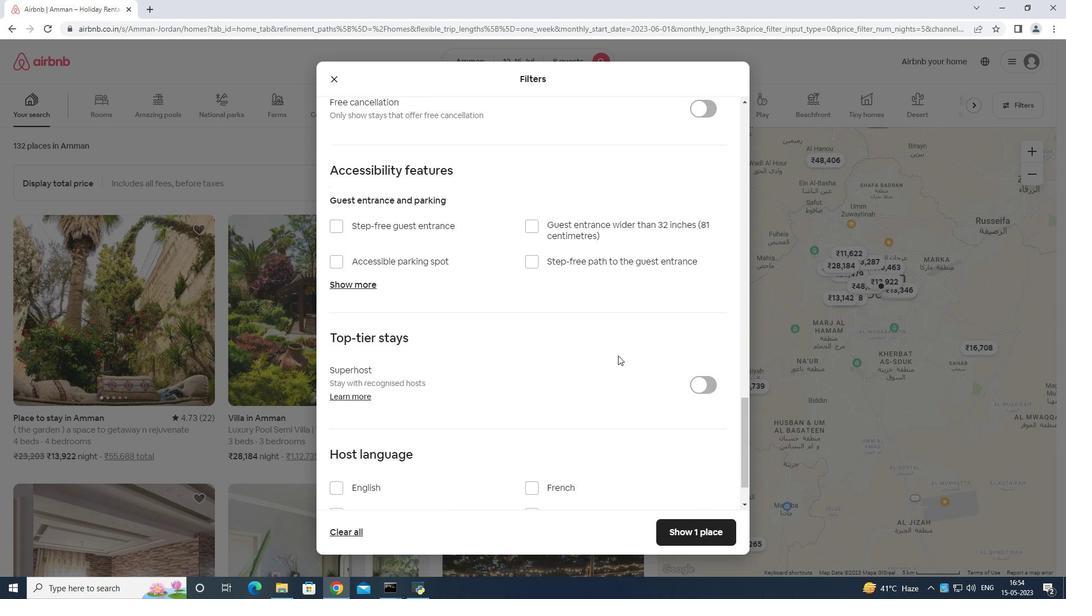 
Action: Mouse scrolled (480, 376) with delta (0, 0)
Screenshot: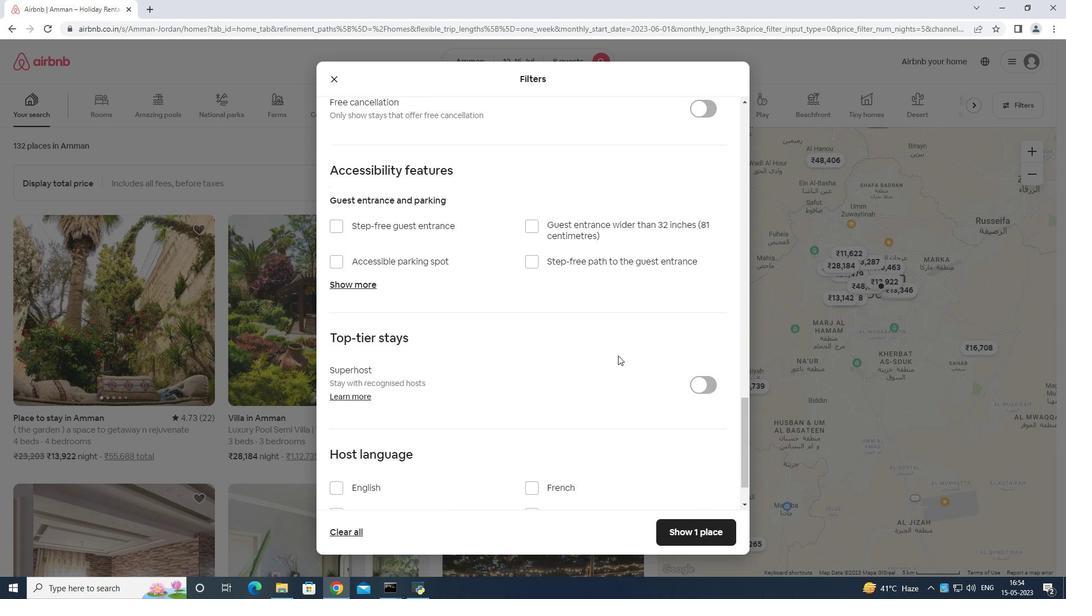 
Action: Mouse moved to (461, 381)
Screenshot: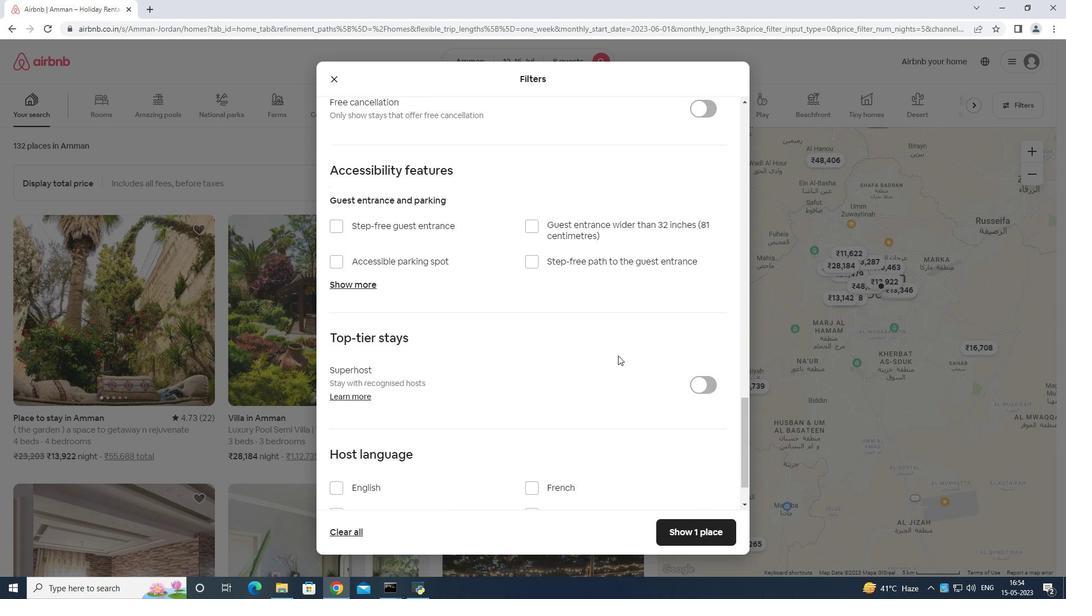 
Action: Mouse scrolled (461, 381) with delta (0, 0)
Screenshot: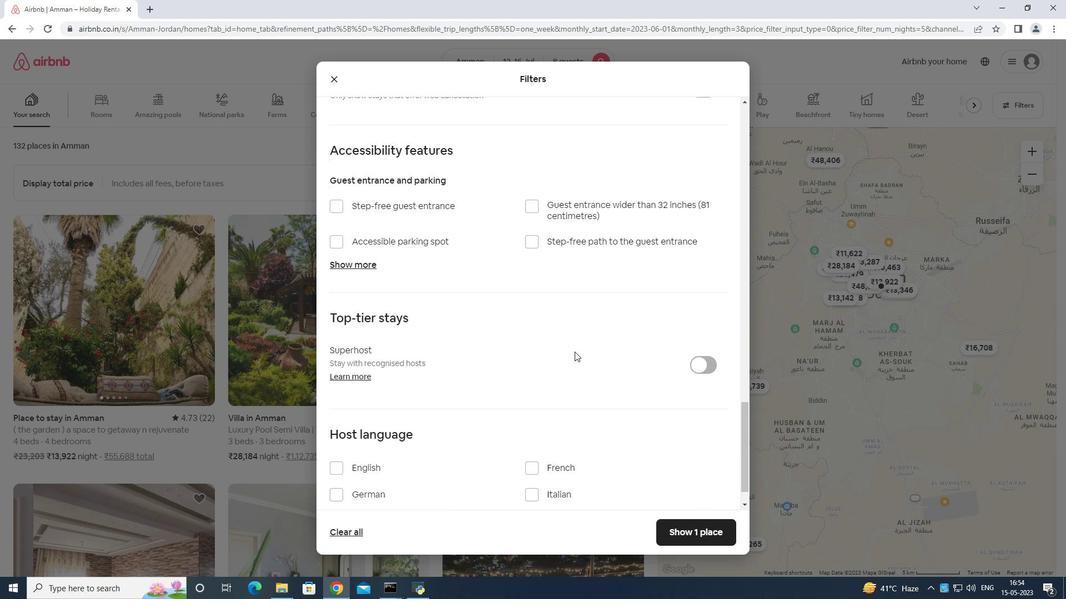 
Action: Mouse moved to (441, 382)
Screenshot: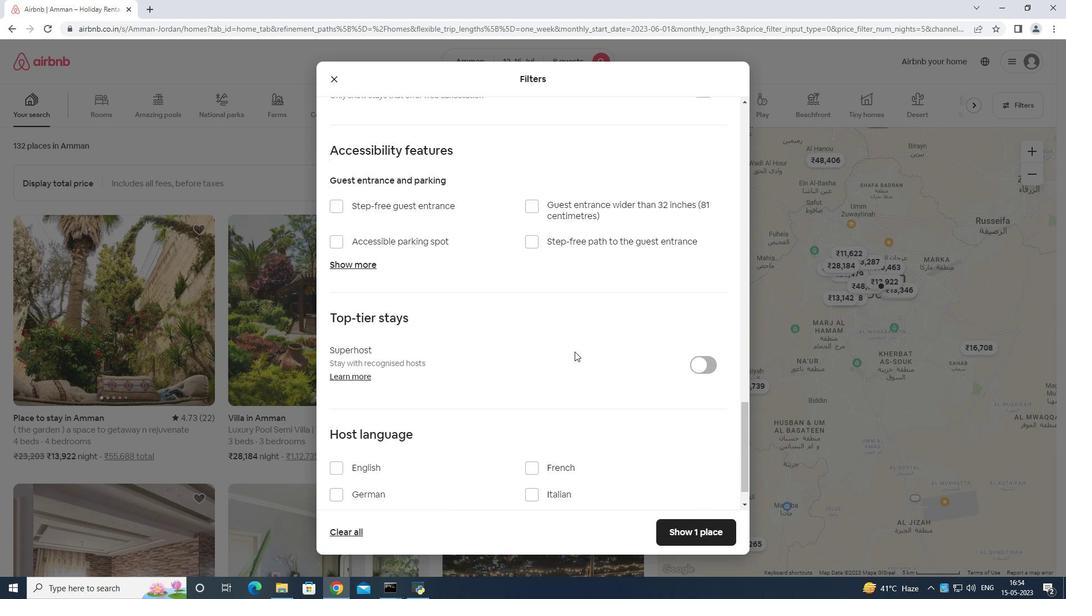 
Action: Mouse scrolled (441, 382) with delta (0, 0)
Screenshot: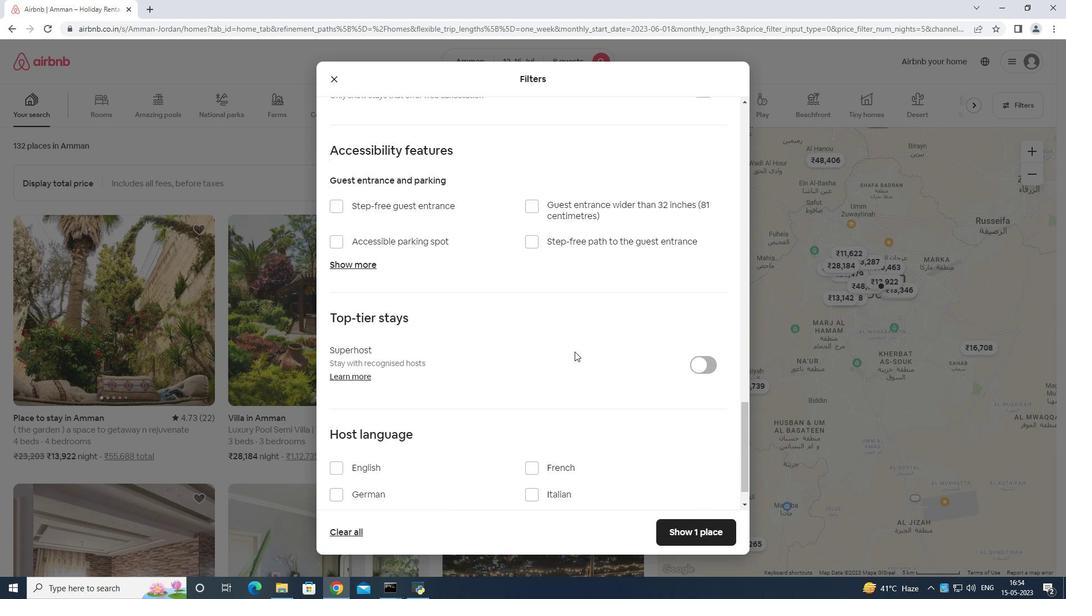 
Action: Mouse moved to (345, 428)
Screenshot: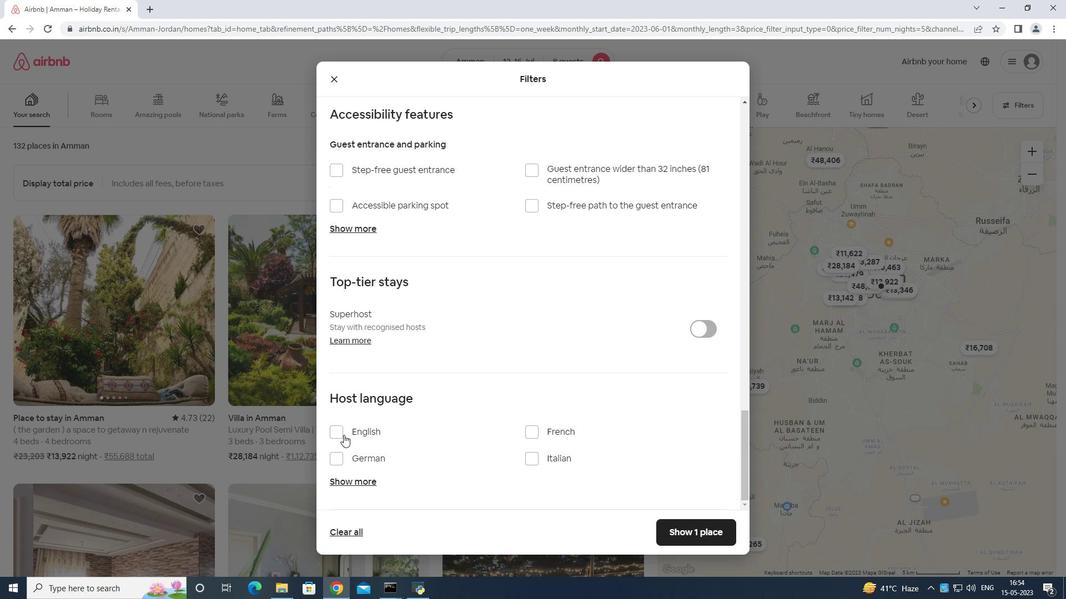 
Action: Mouse pressed left at (345, 428)
Screenshot: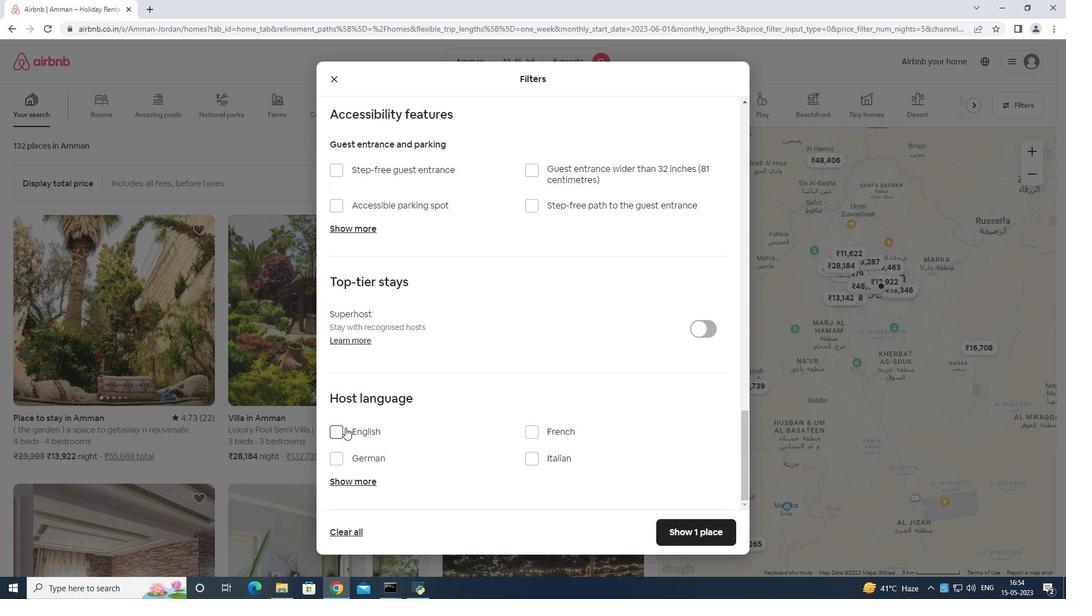 
Action: Mouse moved to (512, 472)
Screenshot: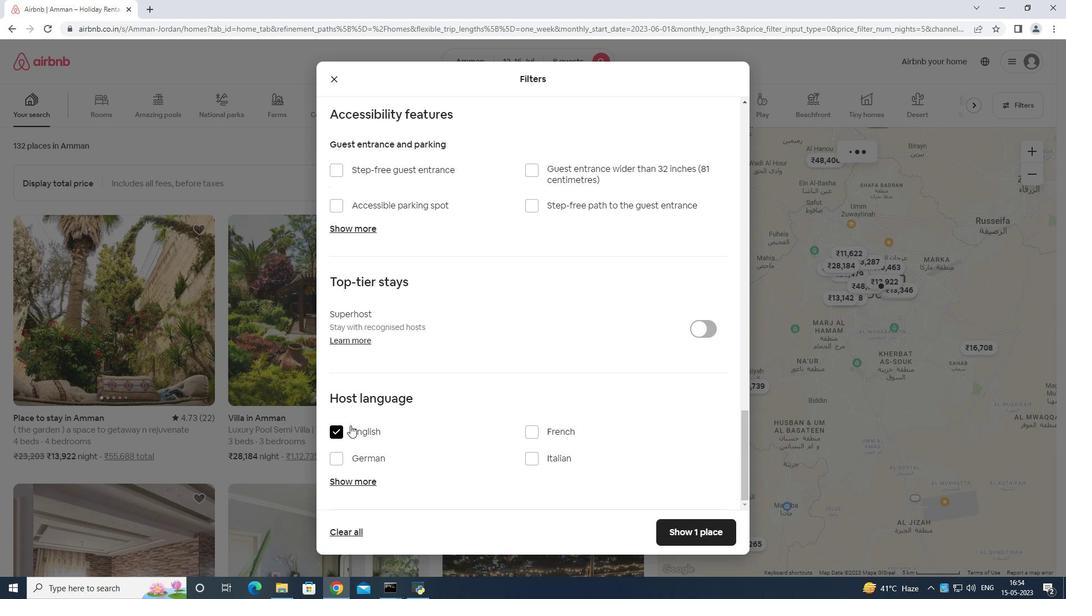 
Action: Mouse scrolled (512, 472) with delta (0, 0)
Screenshot: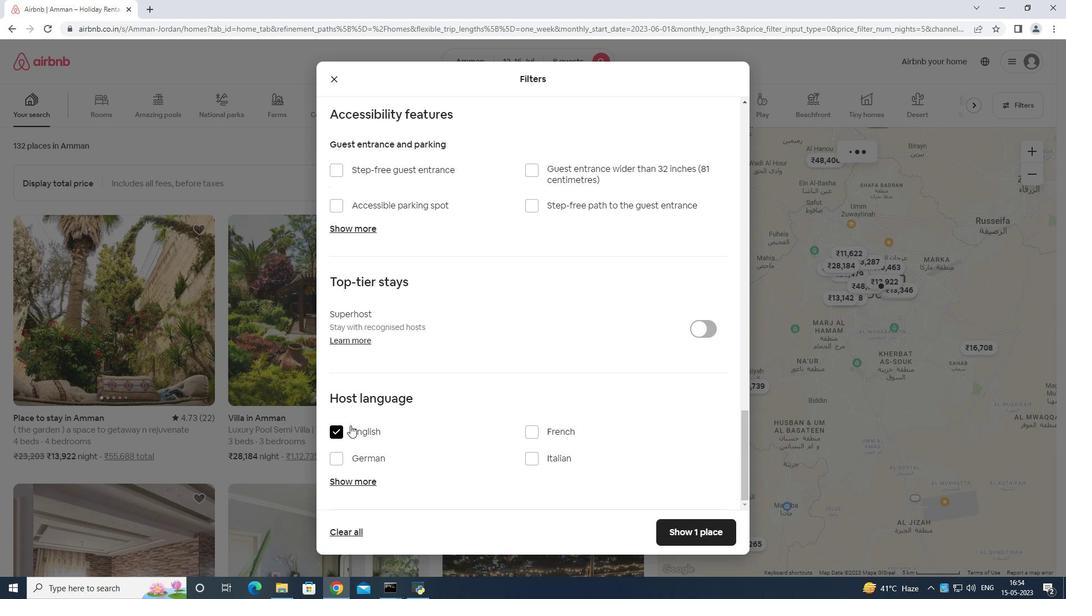 
Action: Mouse moved to (697, 524)
Screenshot: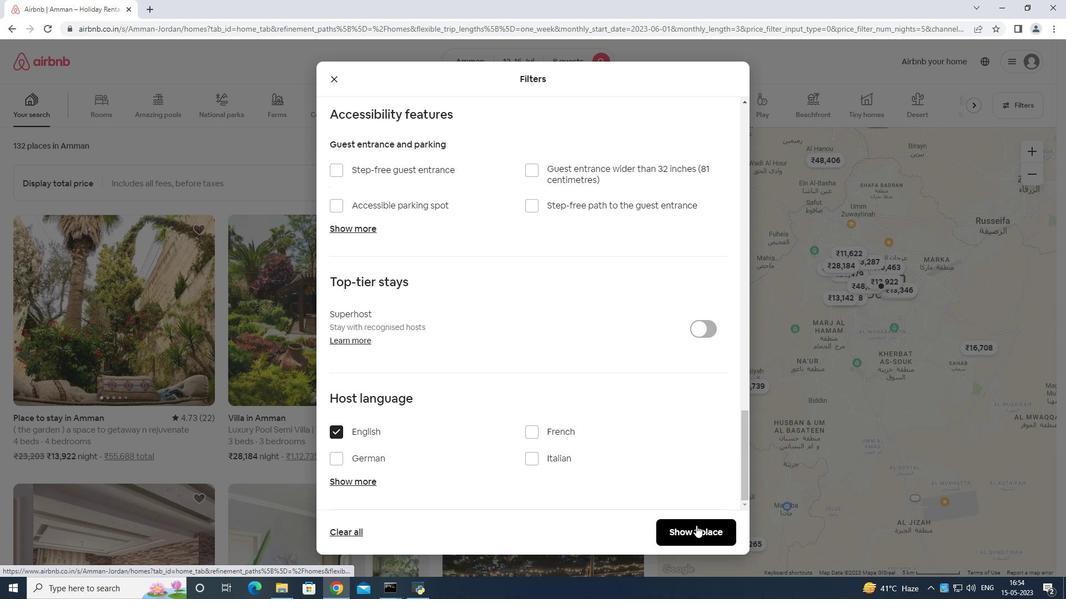 
Action: Mouse pressed left at (697, 524)
Screenshot: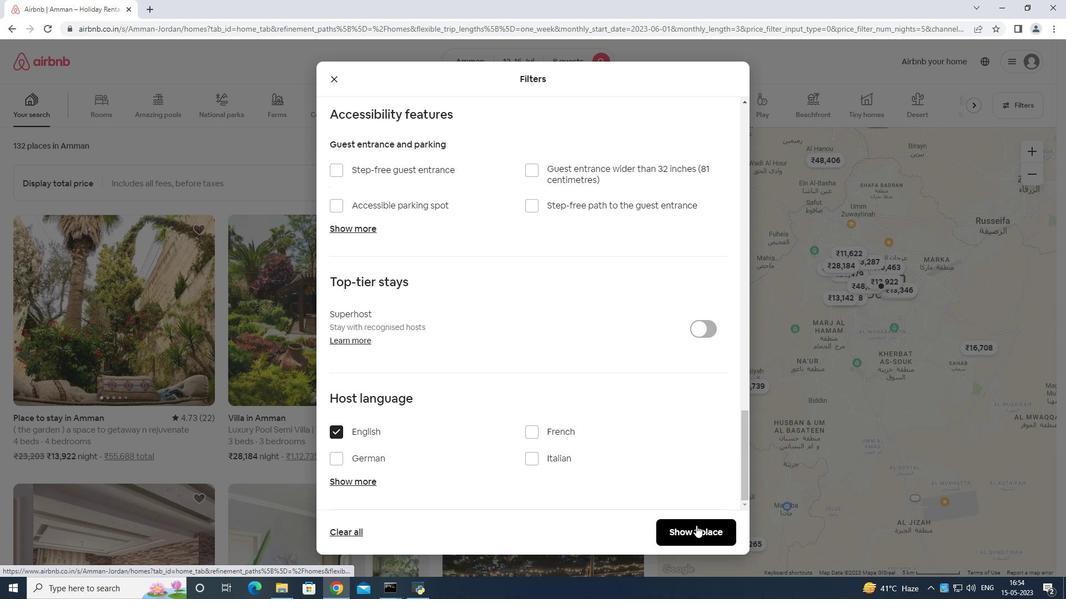 
